 Task: Toggle the repository visibility of the repository "Javascript".
Action: Mouse moved to (1313, 245)
Screenshot: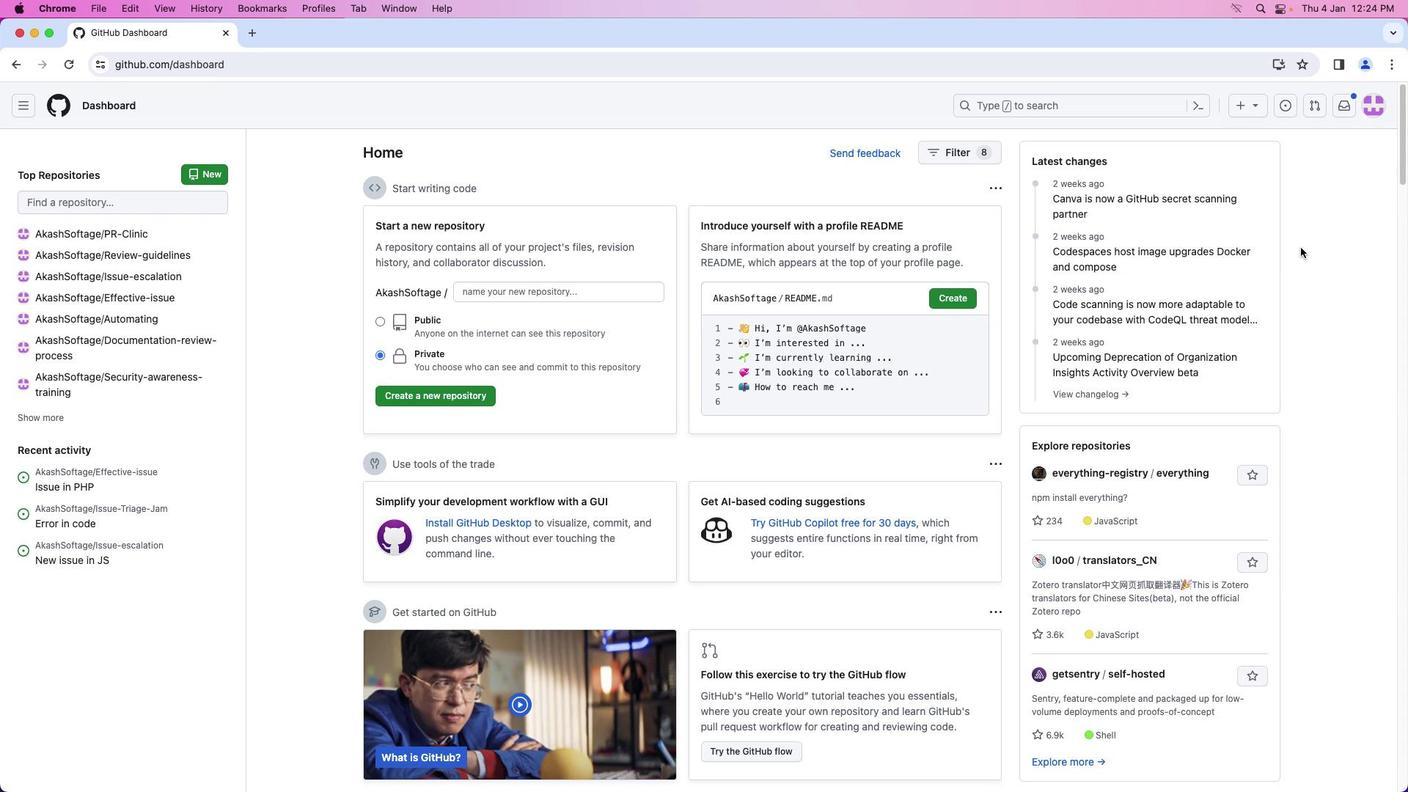 
Action: Mouse pressed left at (1313, 245)
Screenshot: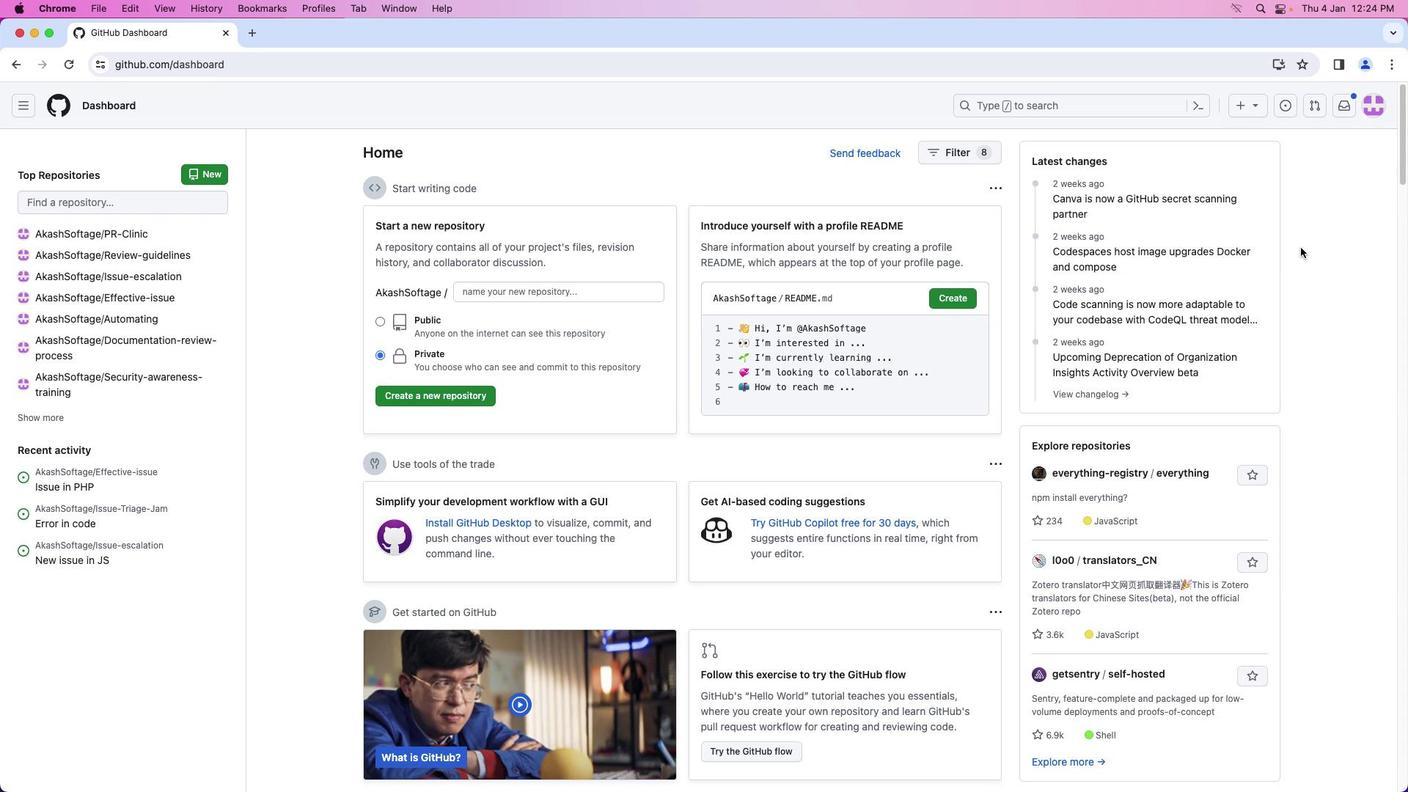 
Action: Mouse moved to (1367, 107)
Screenshot: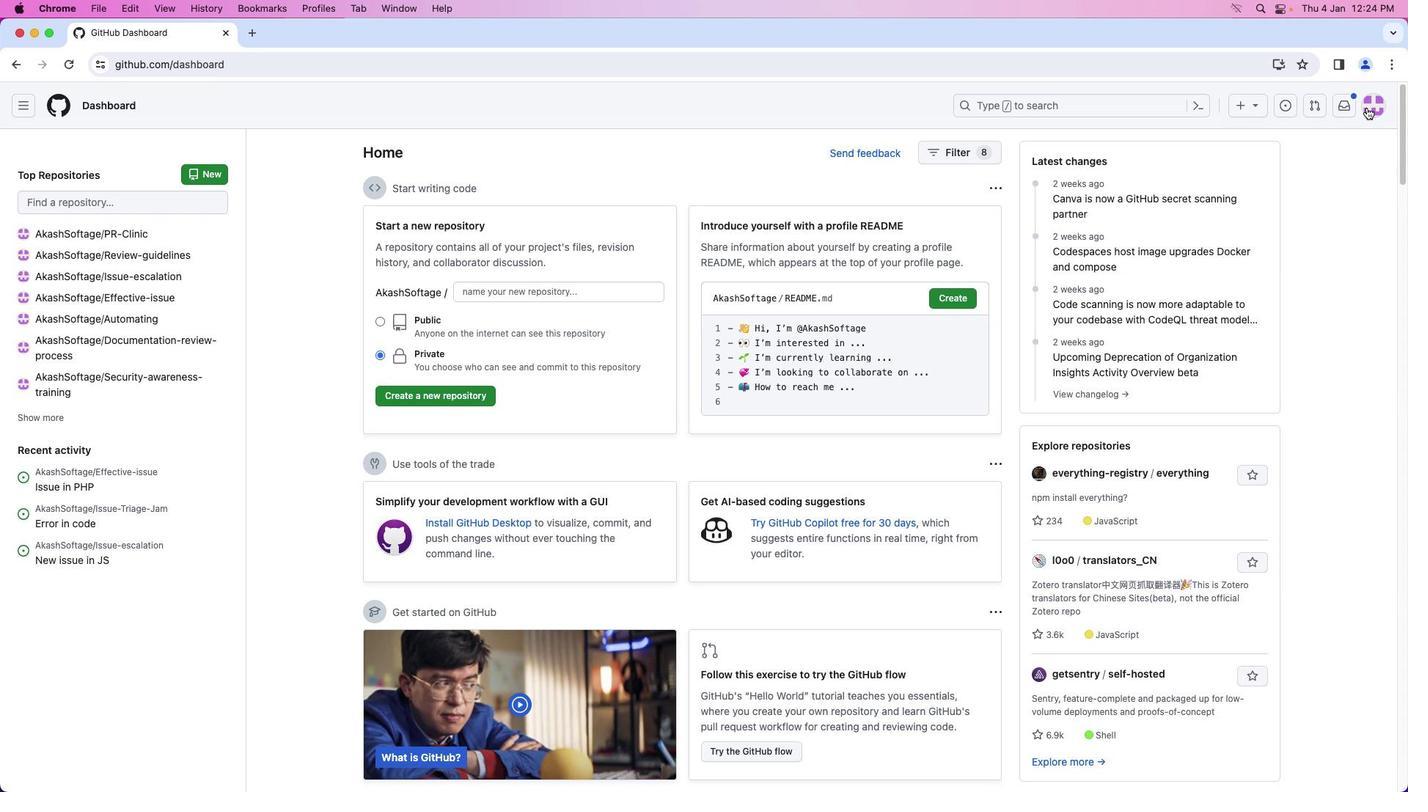 
Action: Mouse pressed left at (1367, 107)
Screenshot: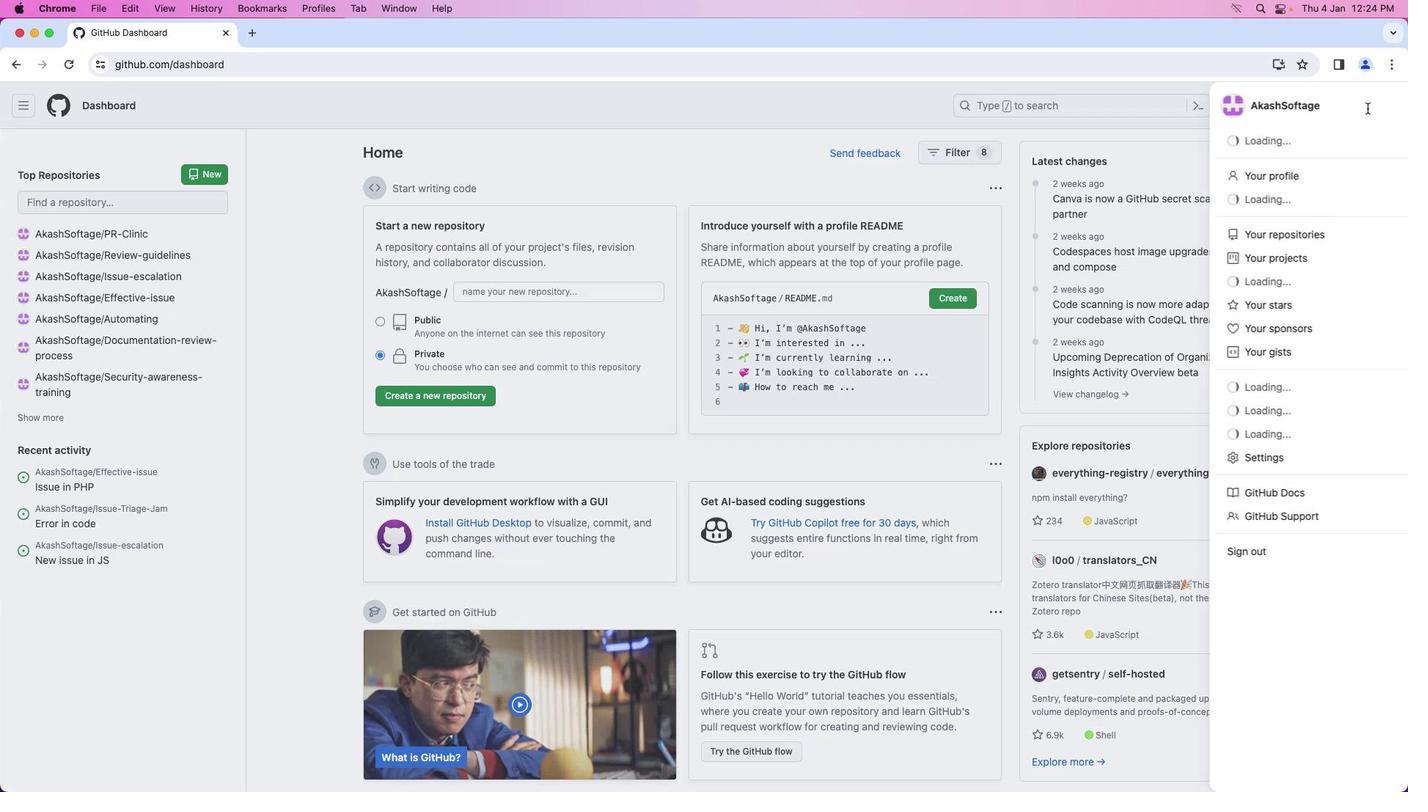 
Action: Mouse moved to (1305, 231)
Screenshot: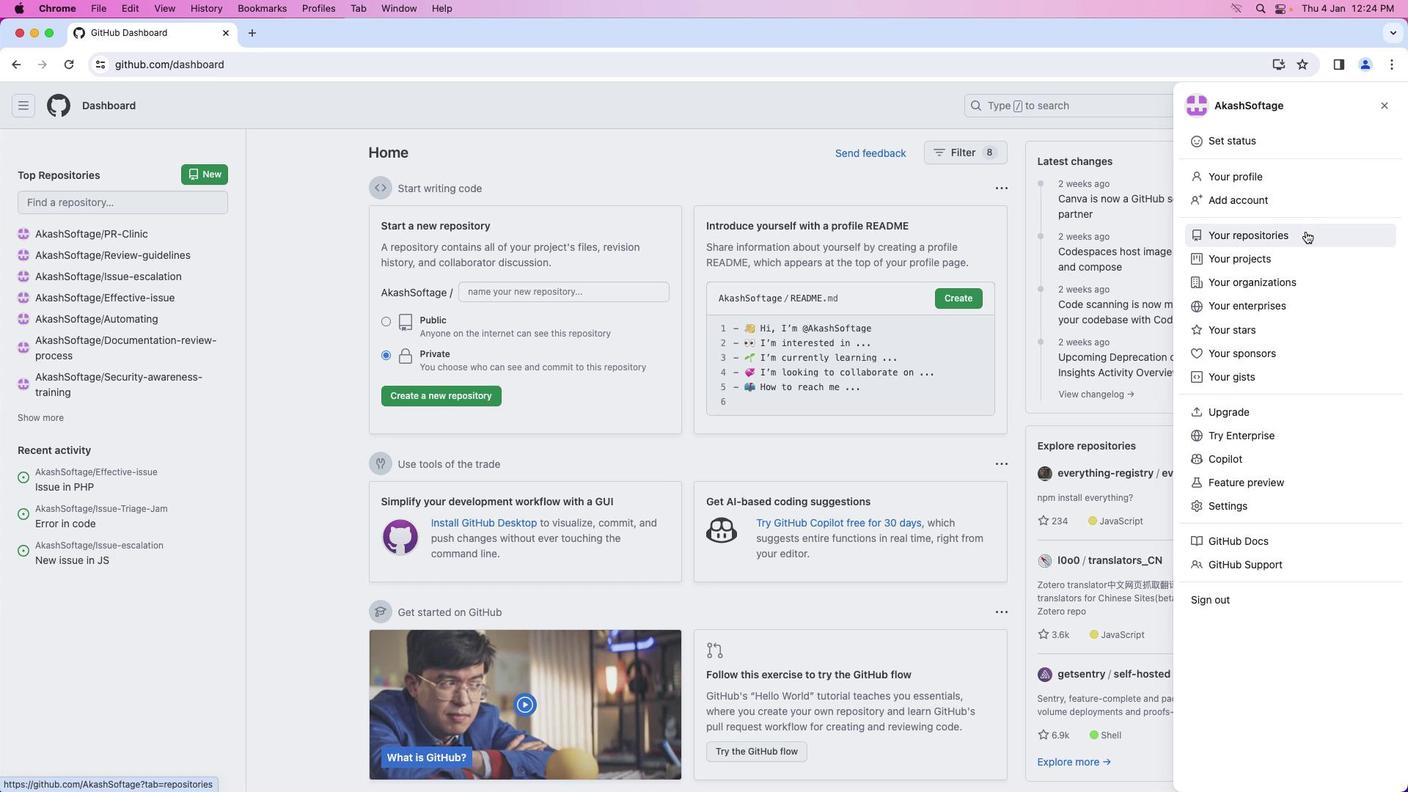 
Action: Mouse pressed left at (1305, 231)
Screenshot: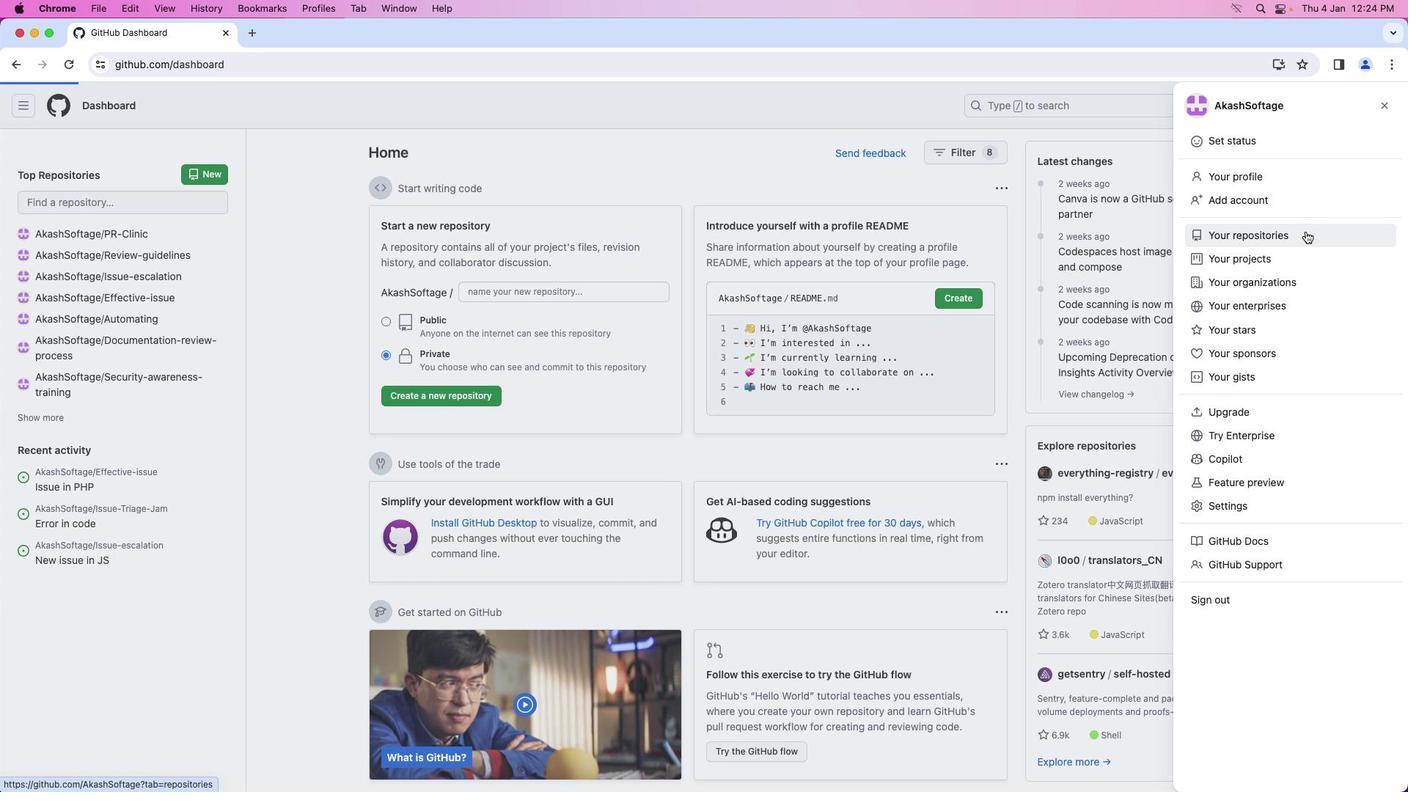 
Action: Mouse moved to (497, 243)
Screenshot: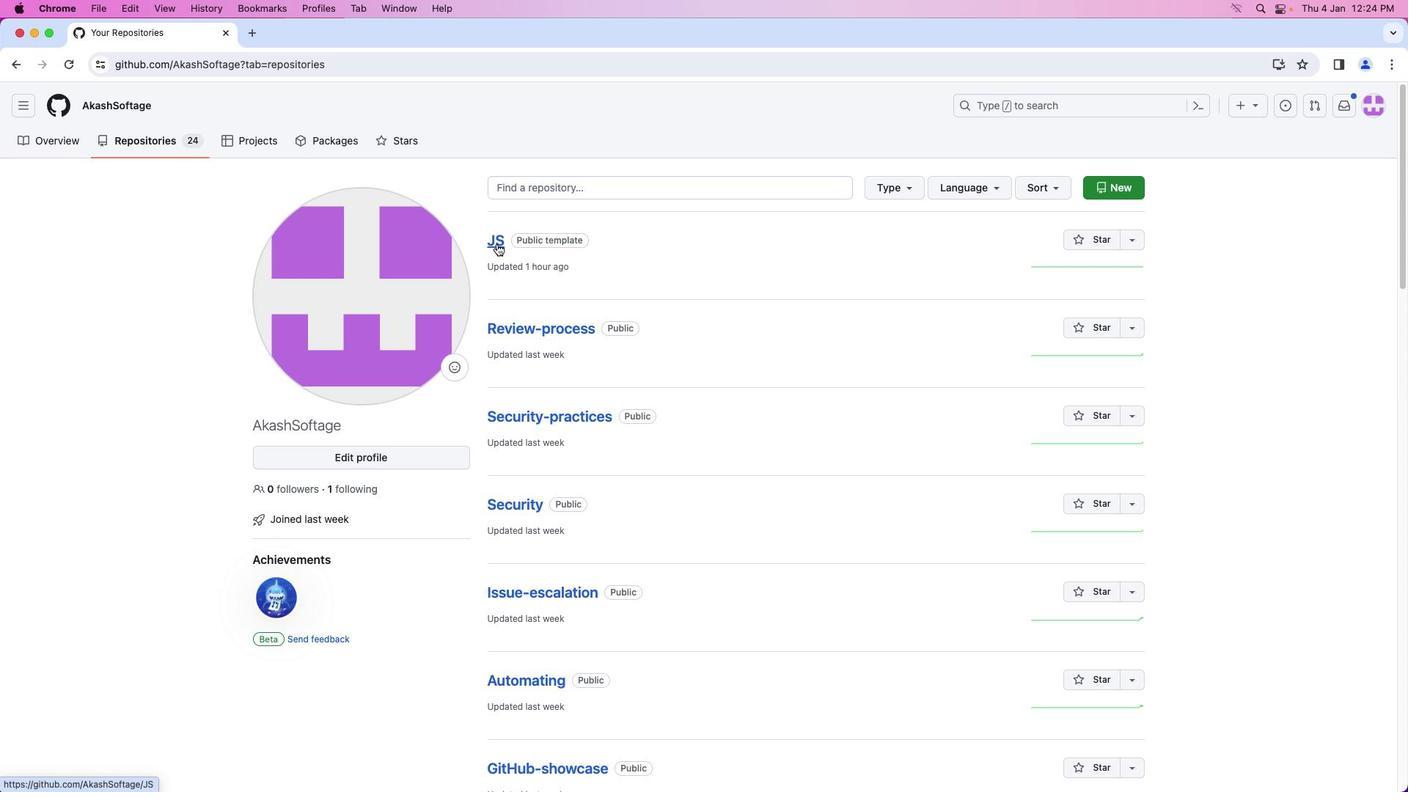 
Action: Mouse pressed left at (497, 243)
Screenshot: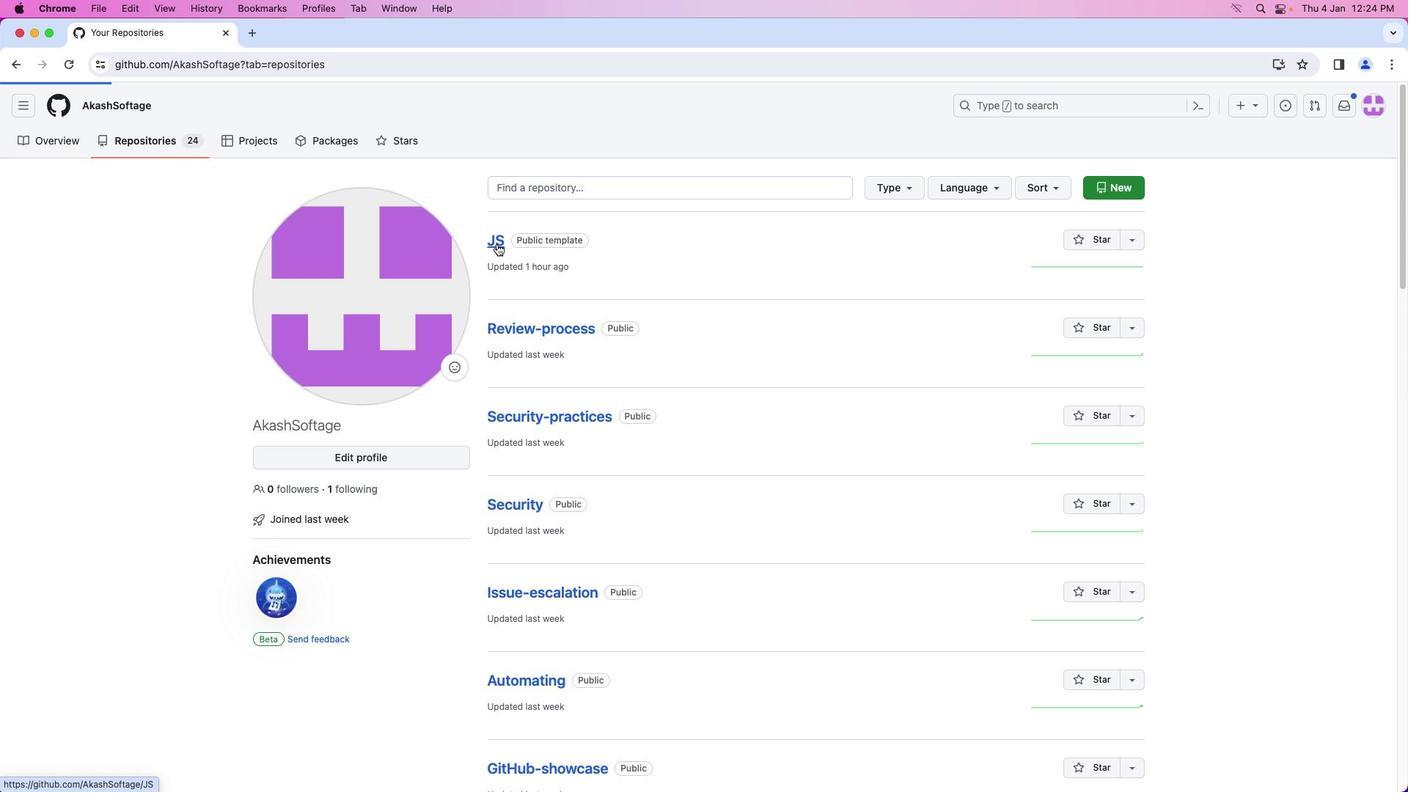 
Action: Mouse moved to (696, 145)
Screenshot: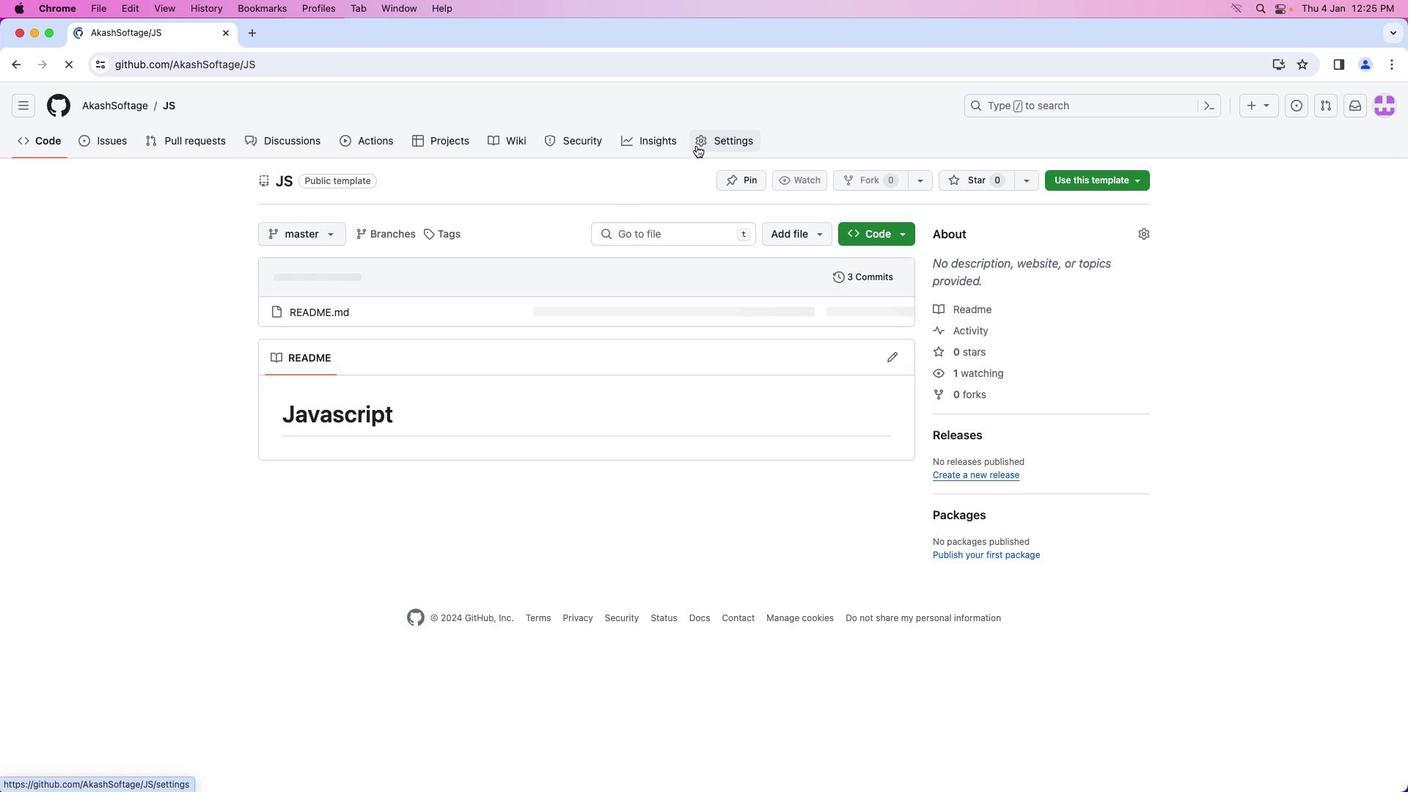 
Action: Mouse pressed left at (696, 145)
Screenshot: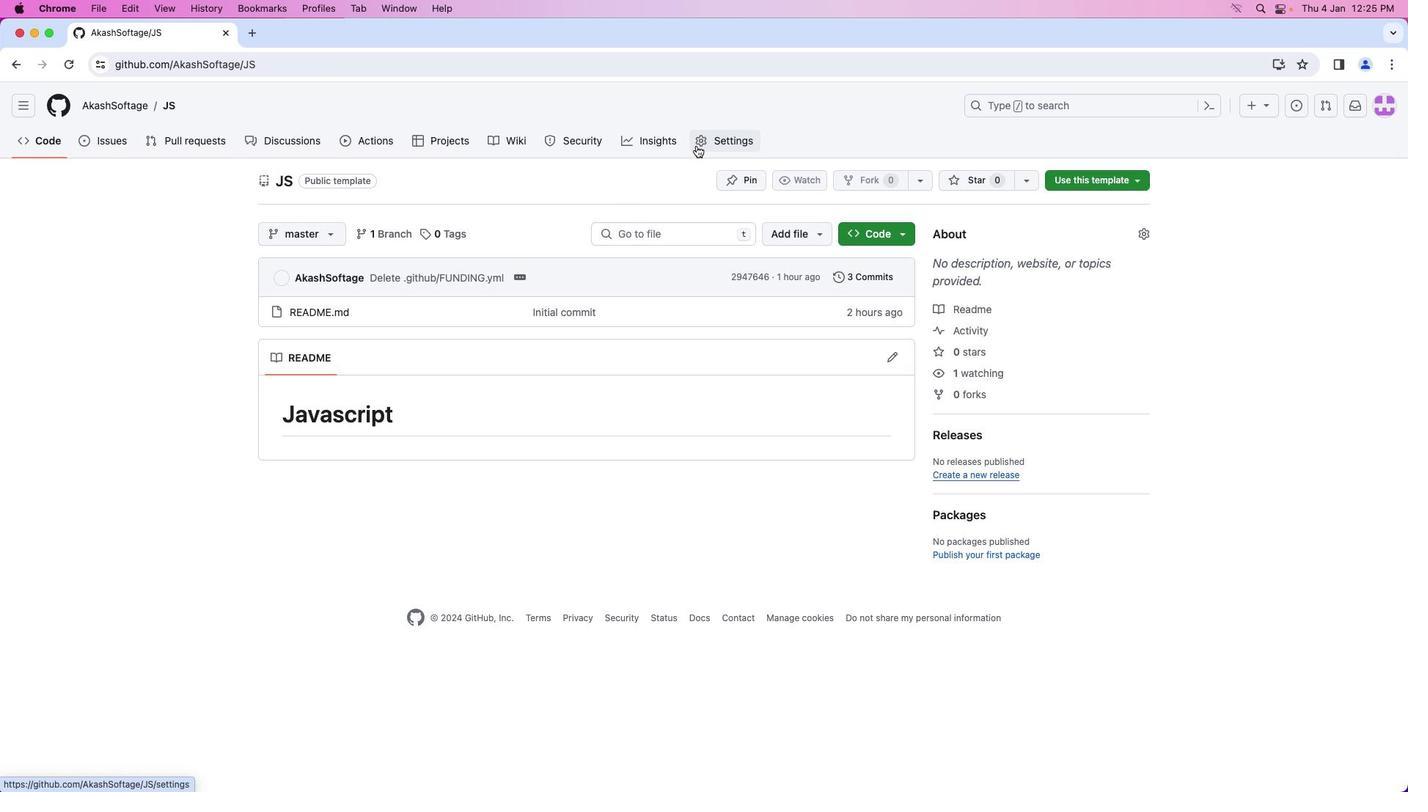 
Action: Mouse moved to (663, 337)
Screenshot: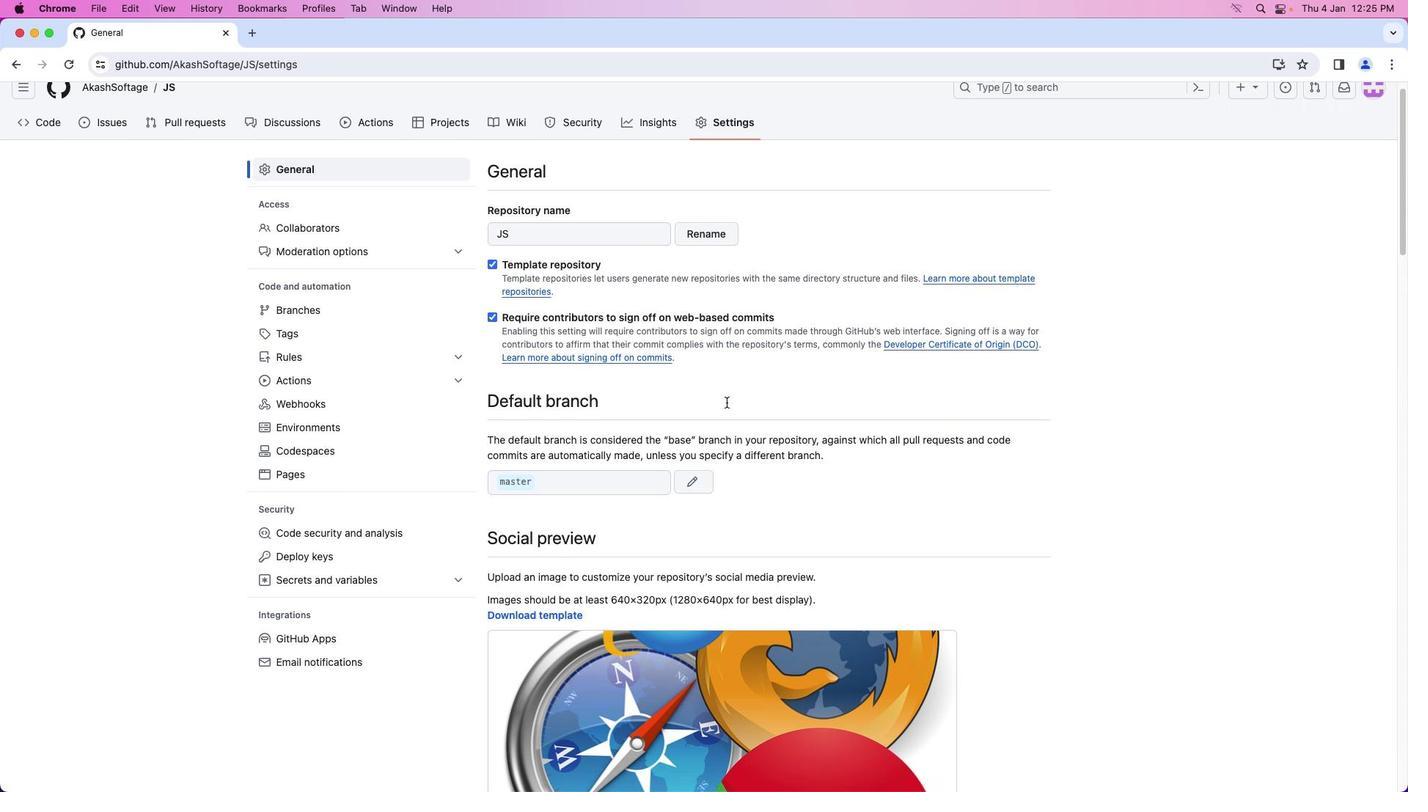 
Action: Mouse scrolled (663, 337) with delta (0, 0)
Screenshot: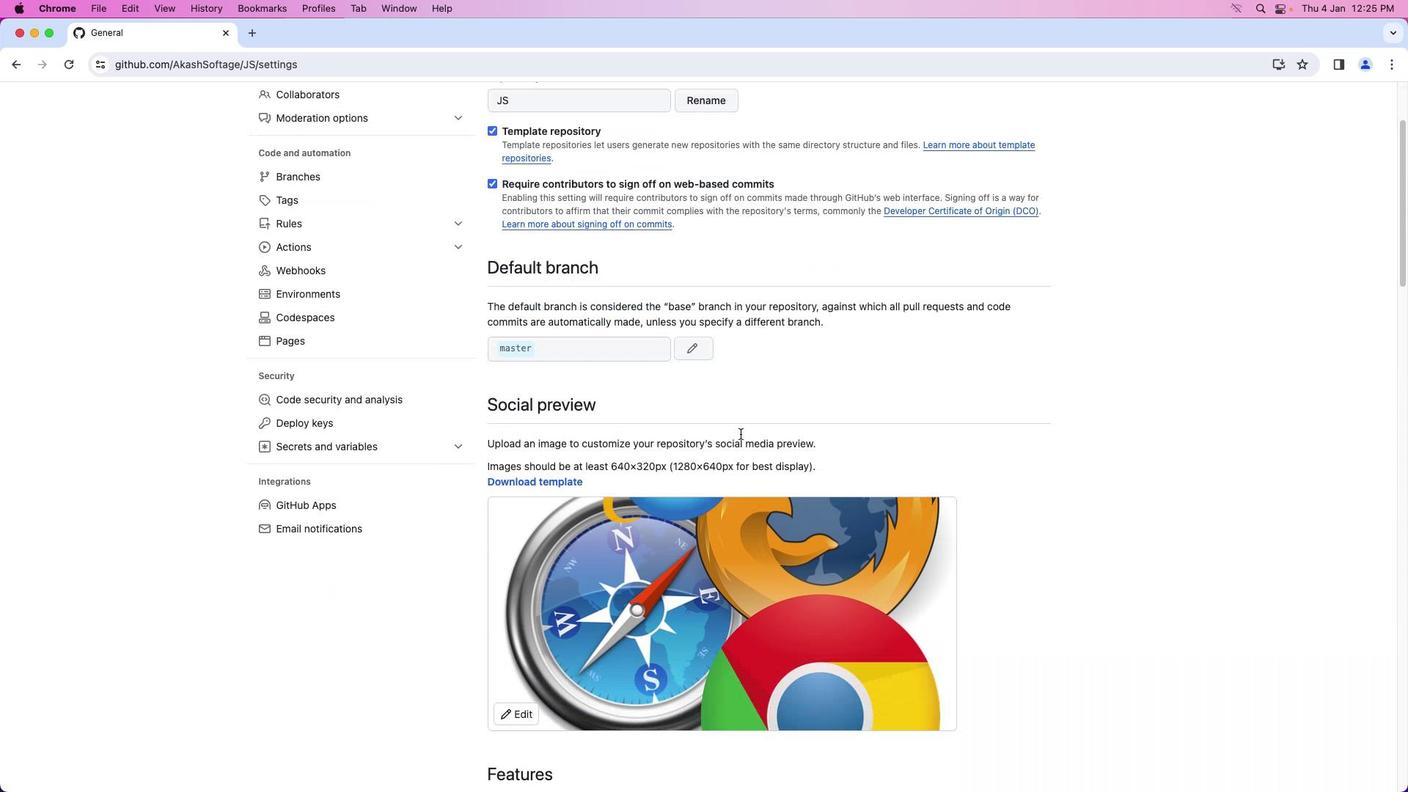 
Action: Mouse scrolled (663, 337) with delta (0, 0)
Screenshot: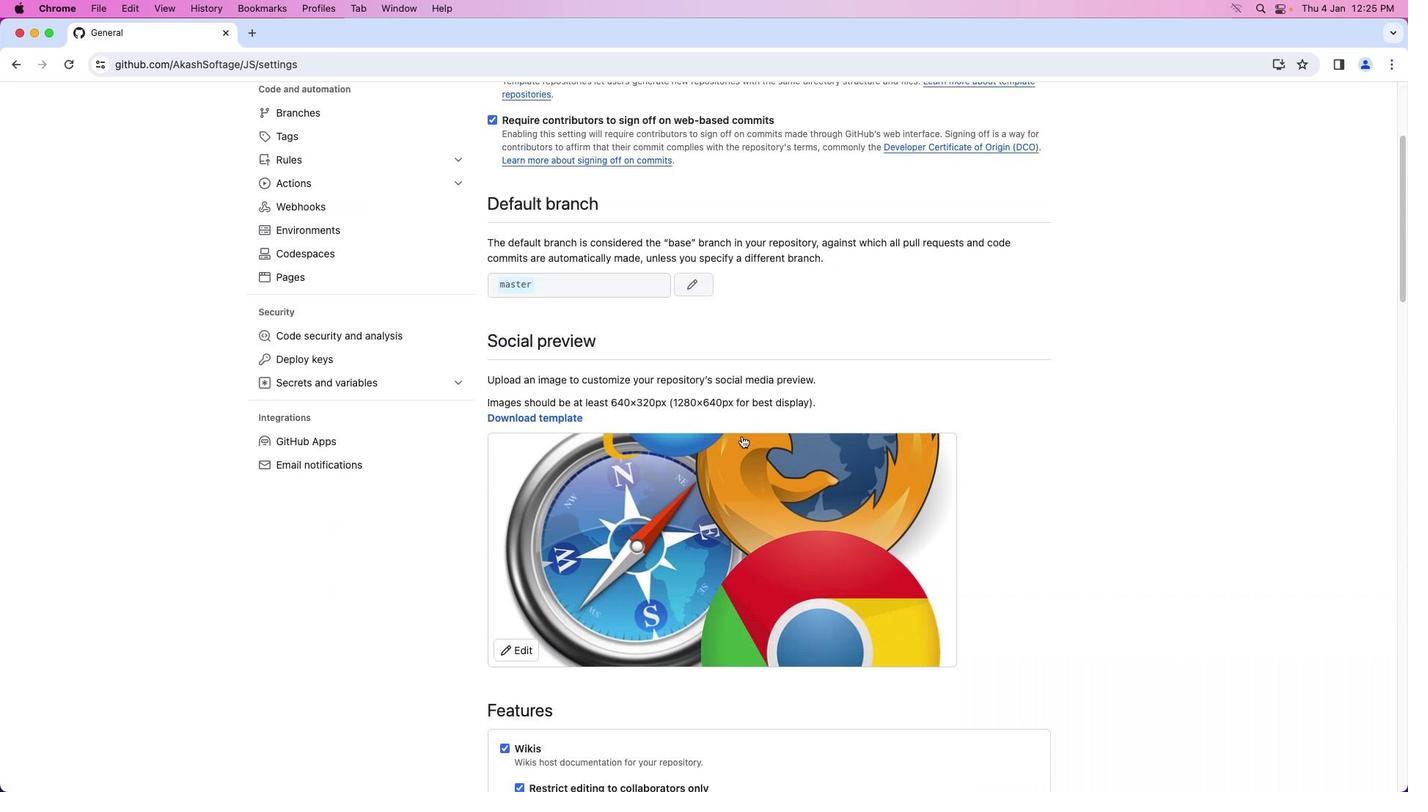 
Action: Mouse moved to (664, 338)
Screenshot: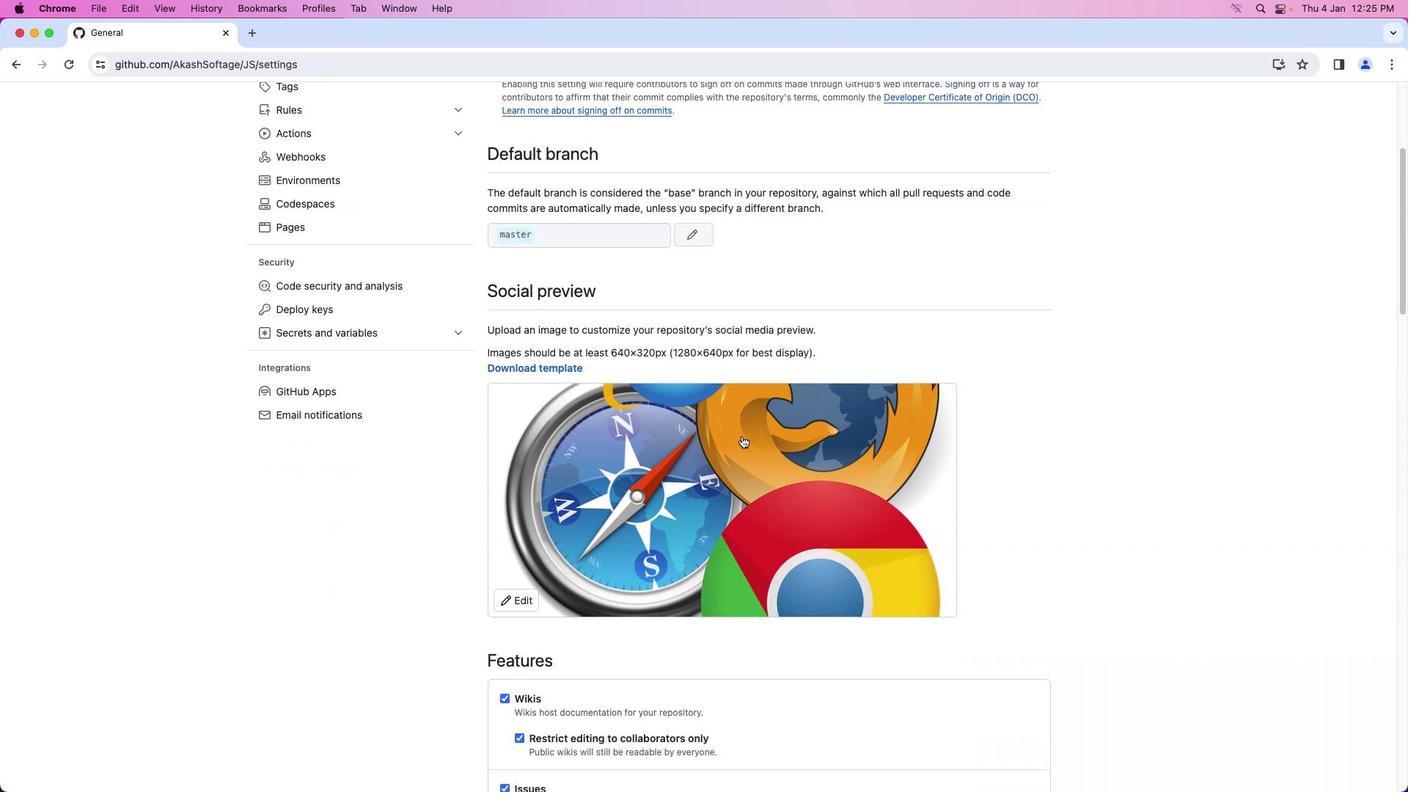 
Action: Mouse scrolled (664, 338) with delta (0, 0)
Screenshot: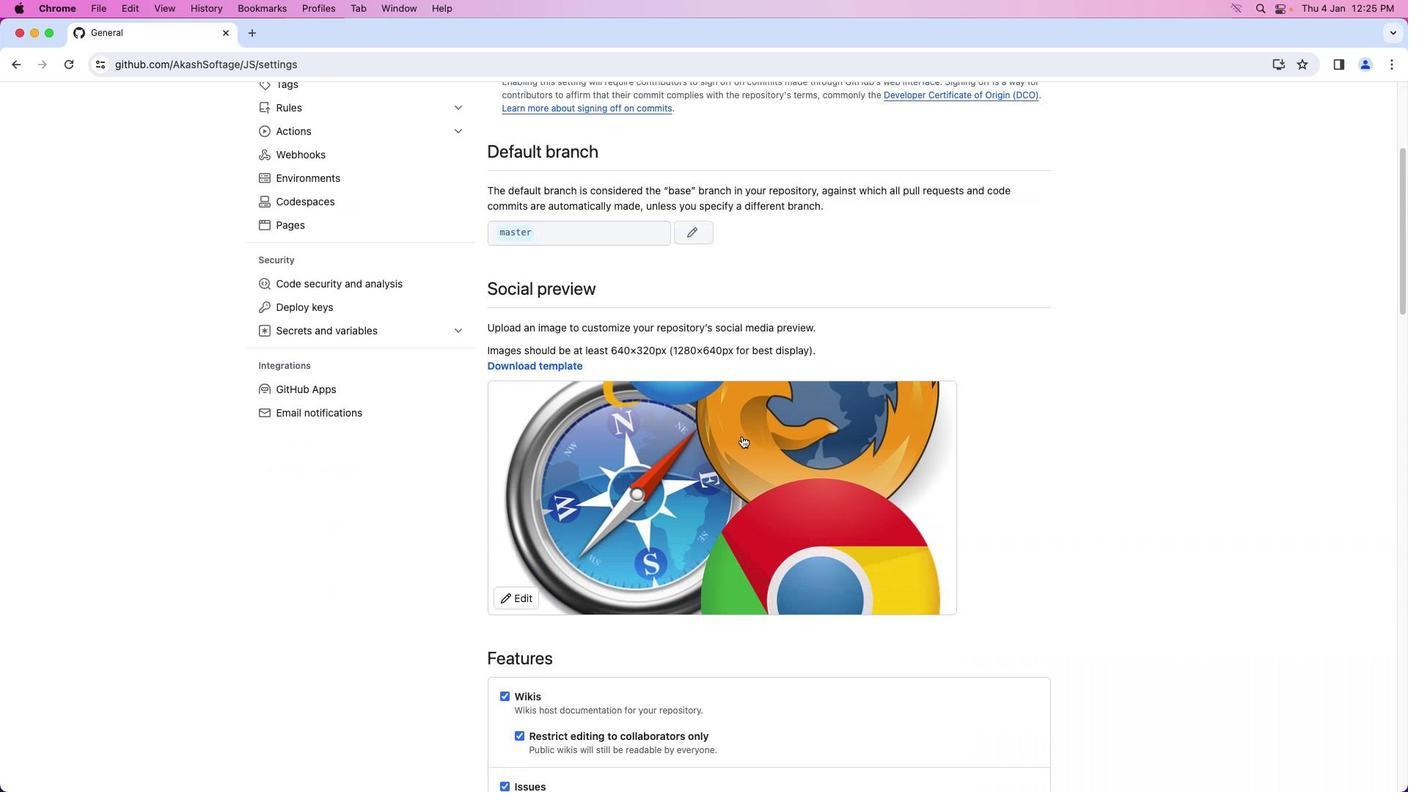 
Action: Mouse moved to (685, 358)
Screenshot: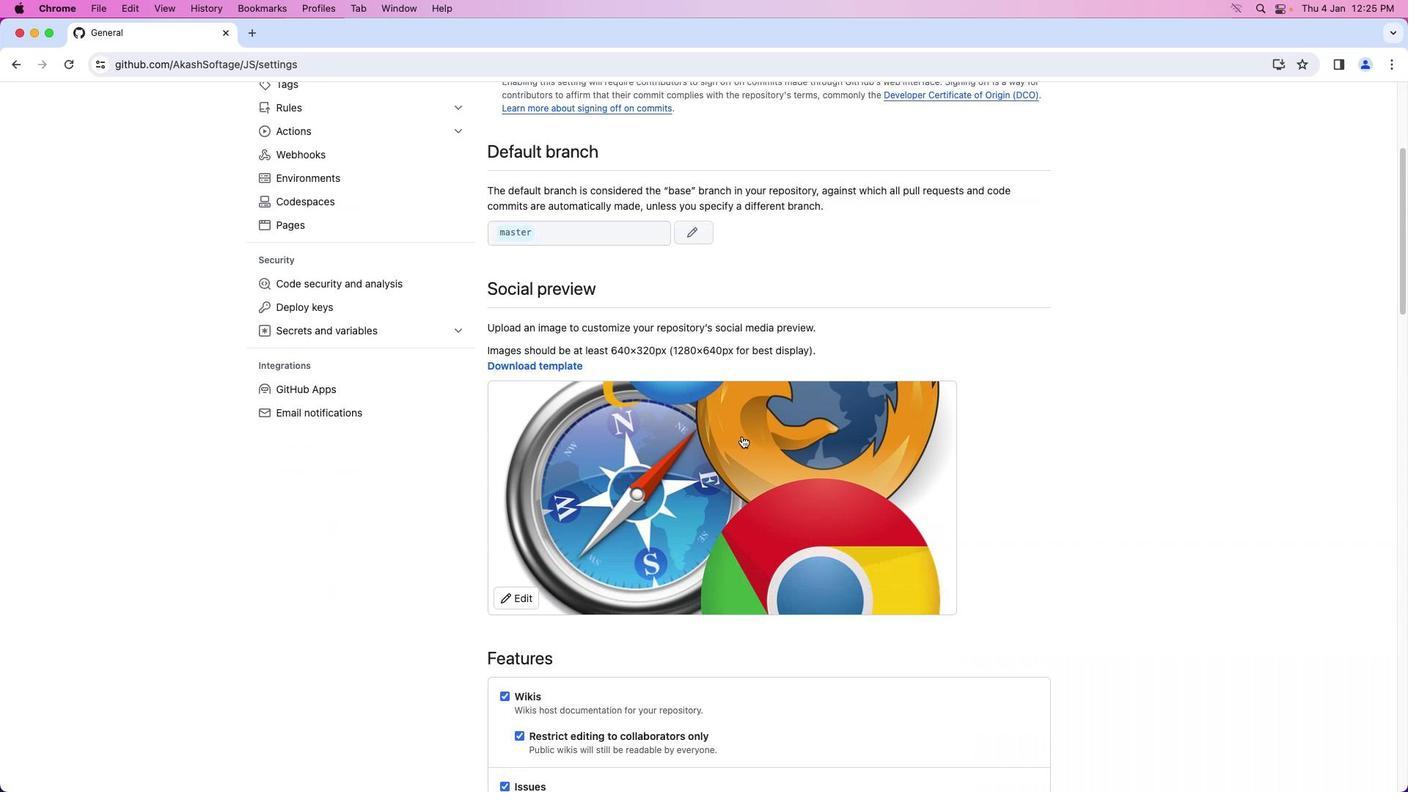
Action: Mouse scrolled (685, 358) with delta (0, -1)
Screenshot: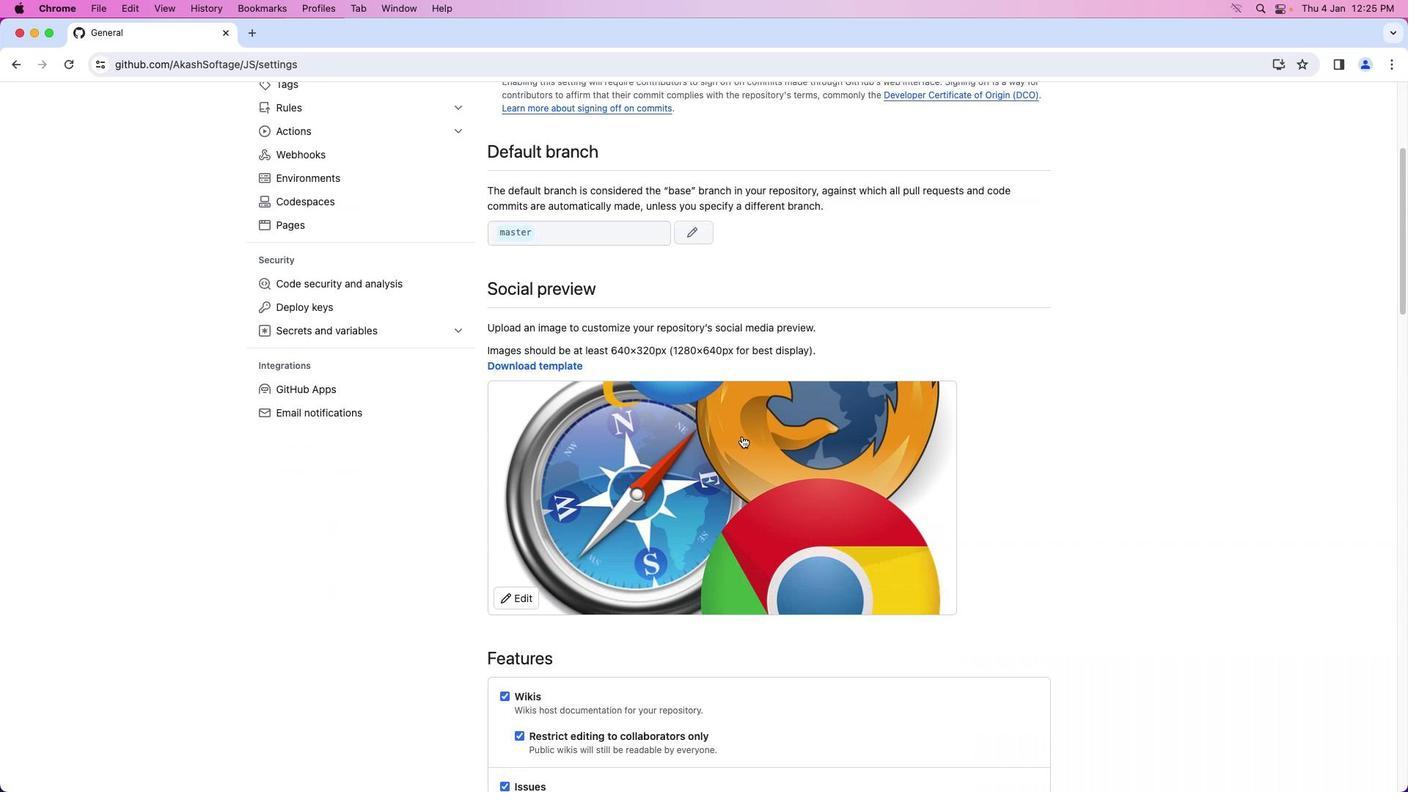 
Action: Mouse moved to (723, 399)
Screenshot: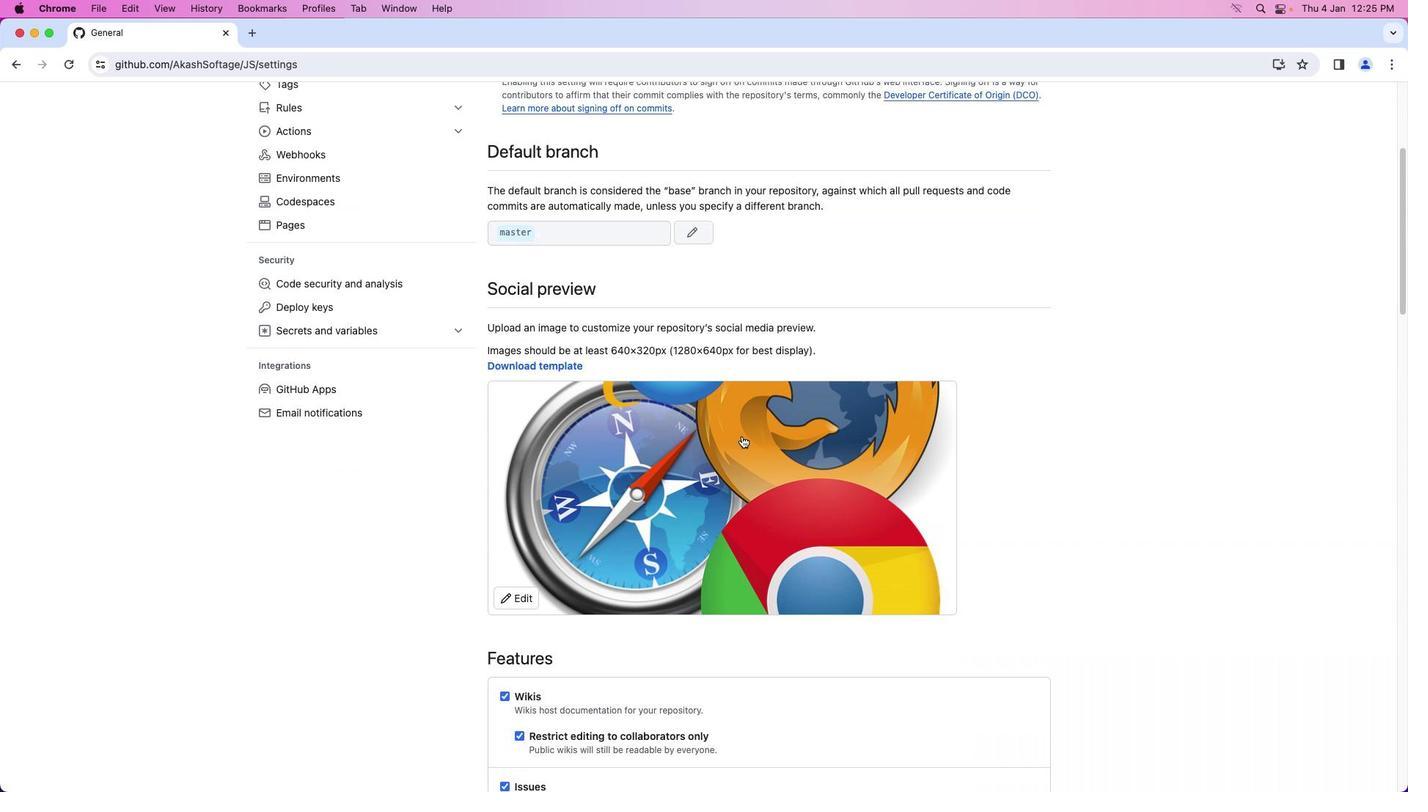 
Action: Mouse scrolled (723, 399) with delta (0, -2)
Screenshot: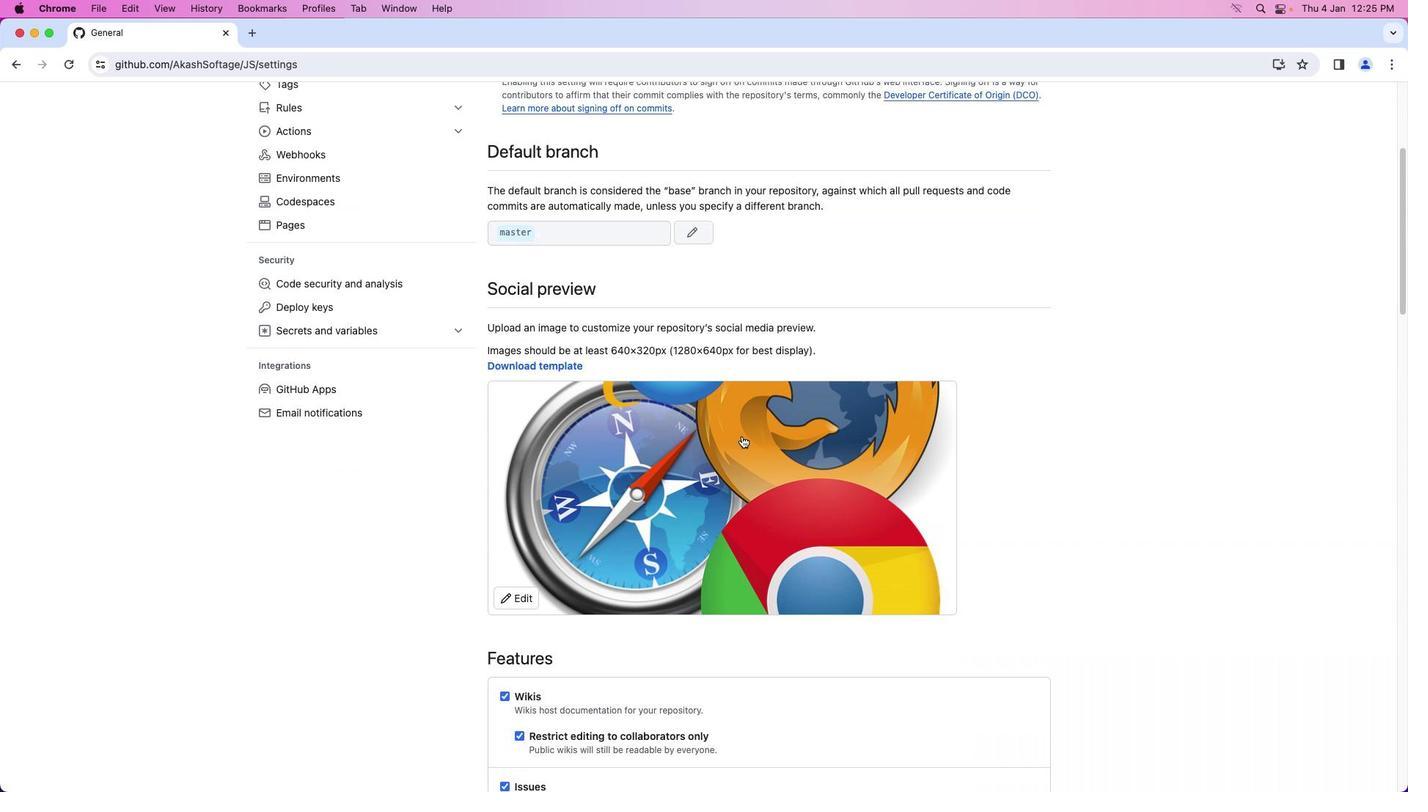 
Action: Mouse moved to (742, 436)
Screenshot: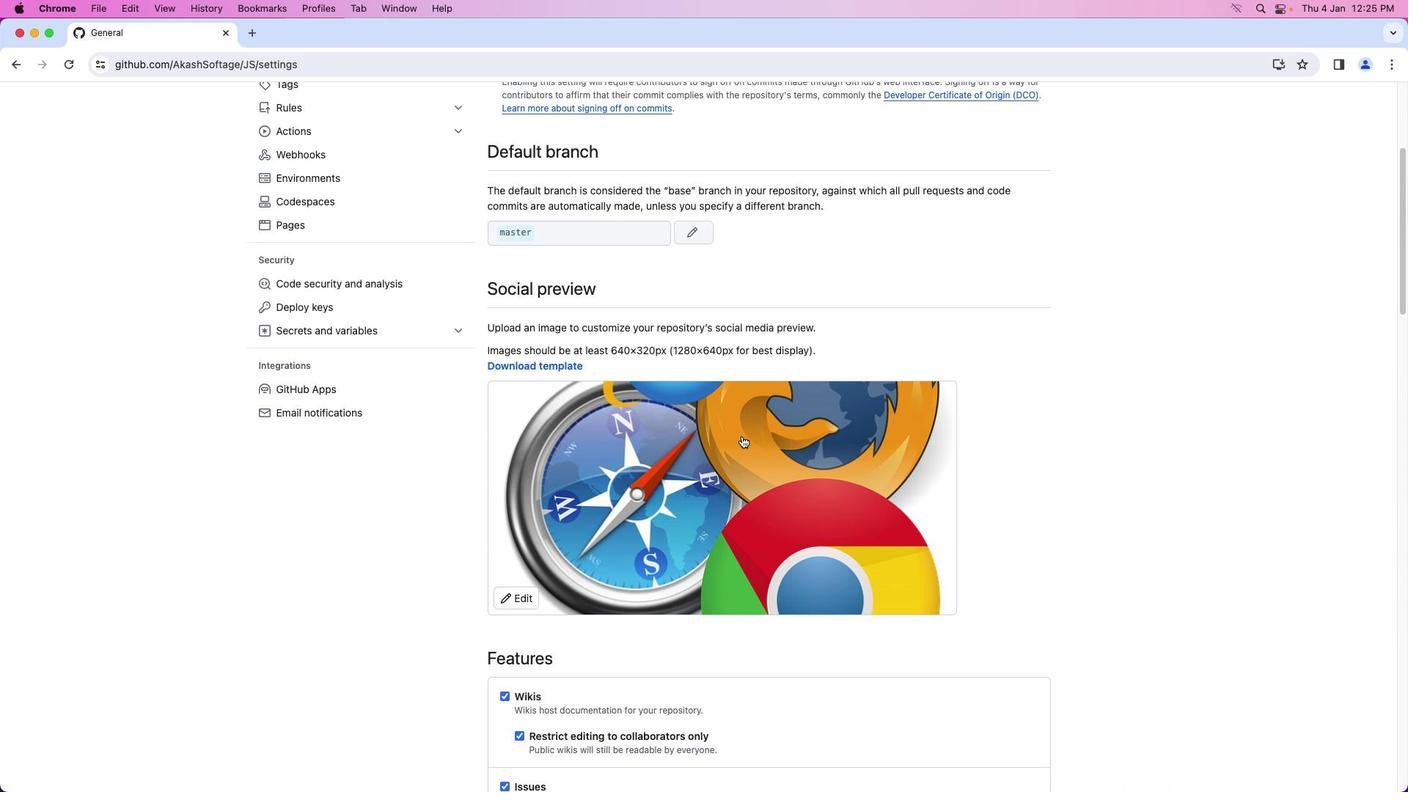 
Action: Mouse scrolled (742, 436) with delta (0, 0)
Screenshot: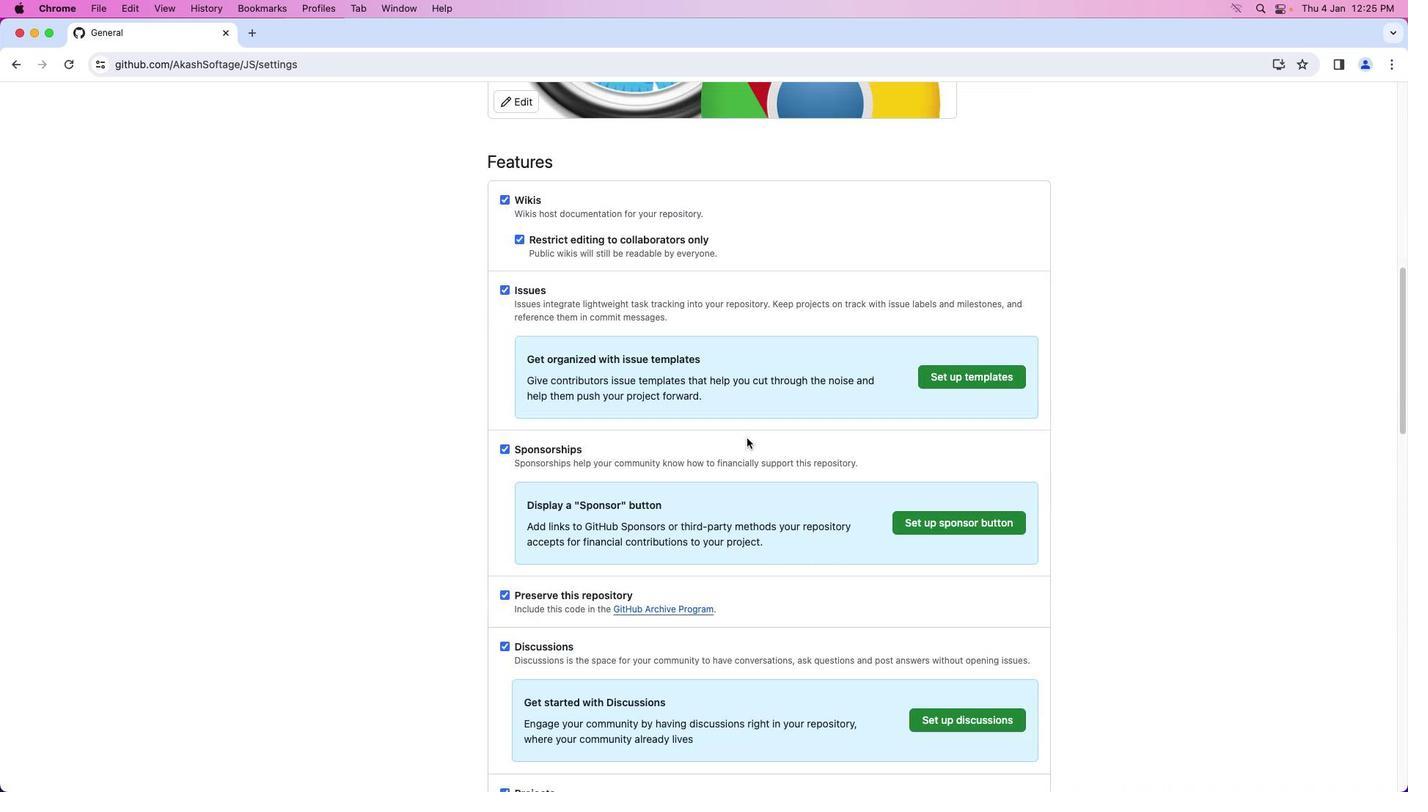 
Action: Mouse moved to (742, 437)
Screenshot: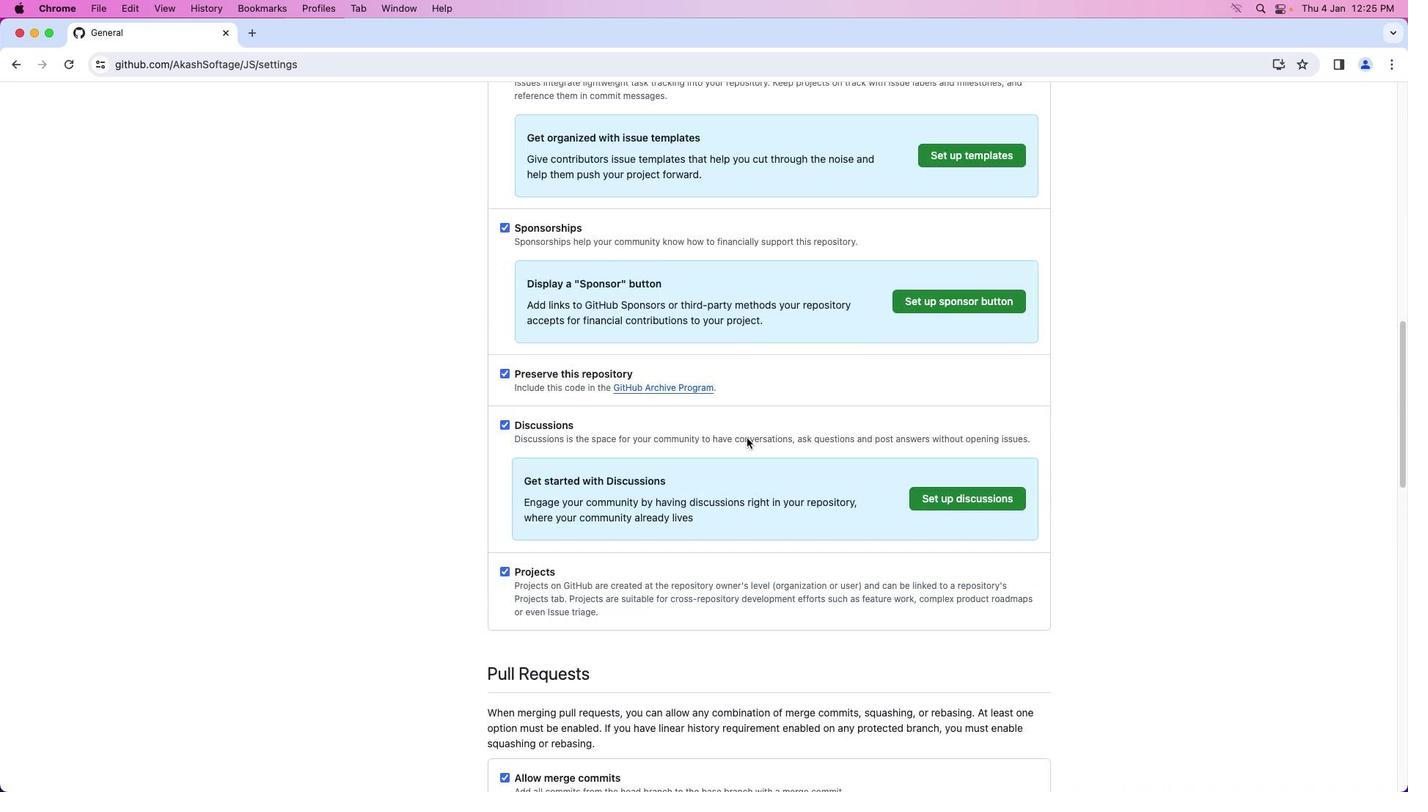 
Action: Mouse scrolled (742, 437) with delta (0, 0)
Screenshot: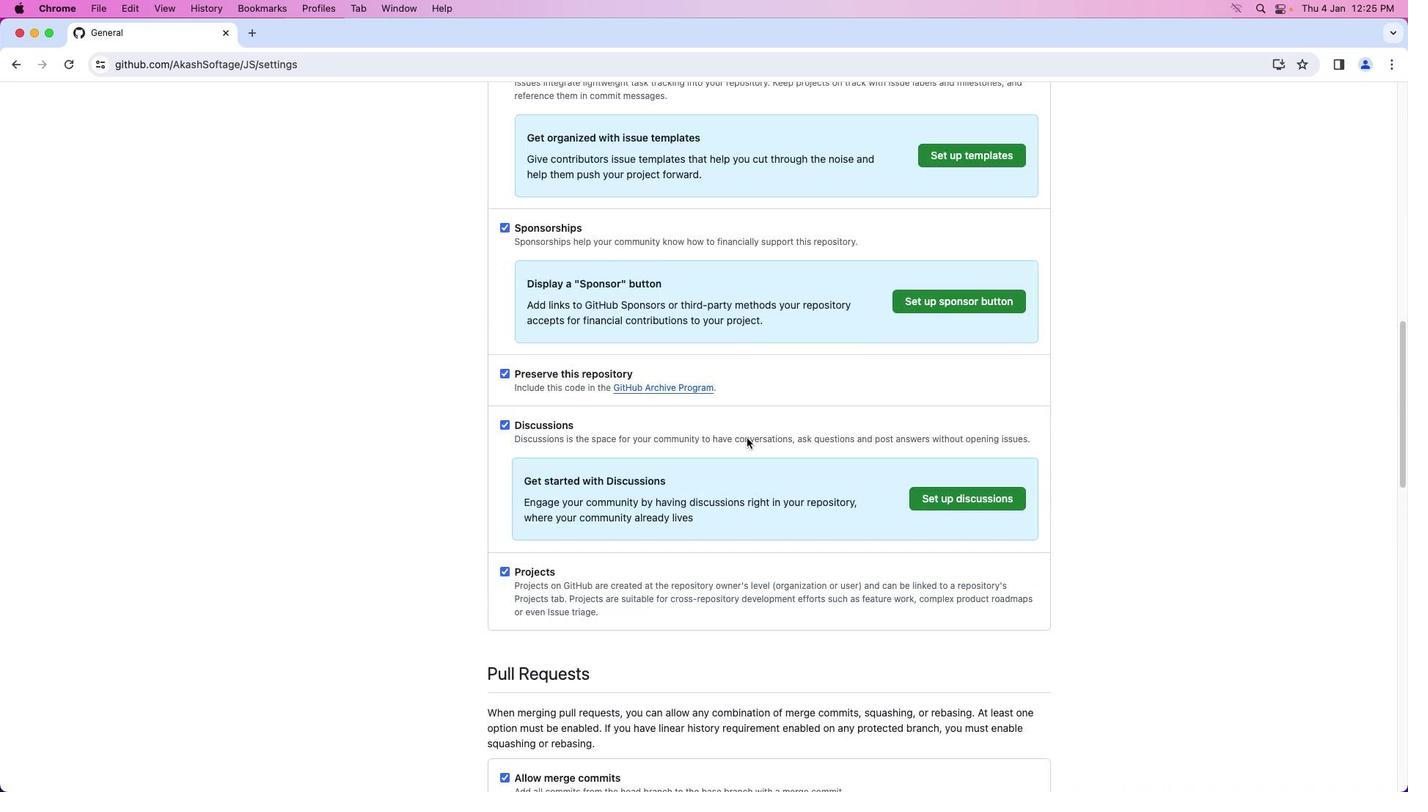 
Action: Mouse moved to (743, 437)
Screenshot: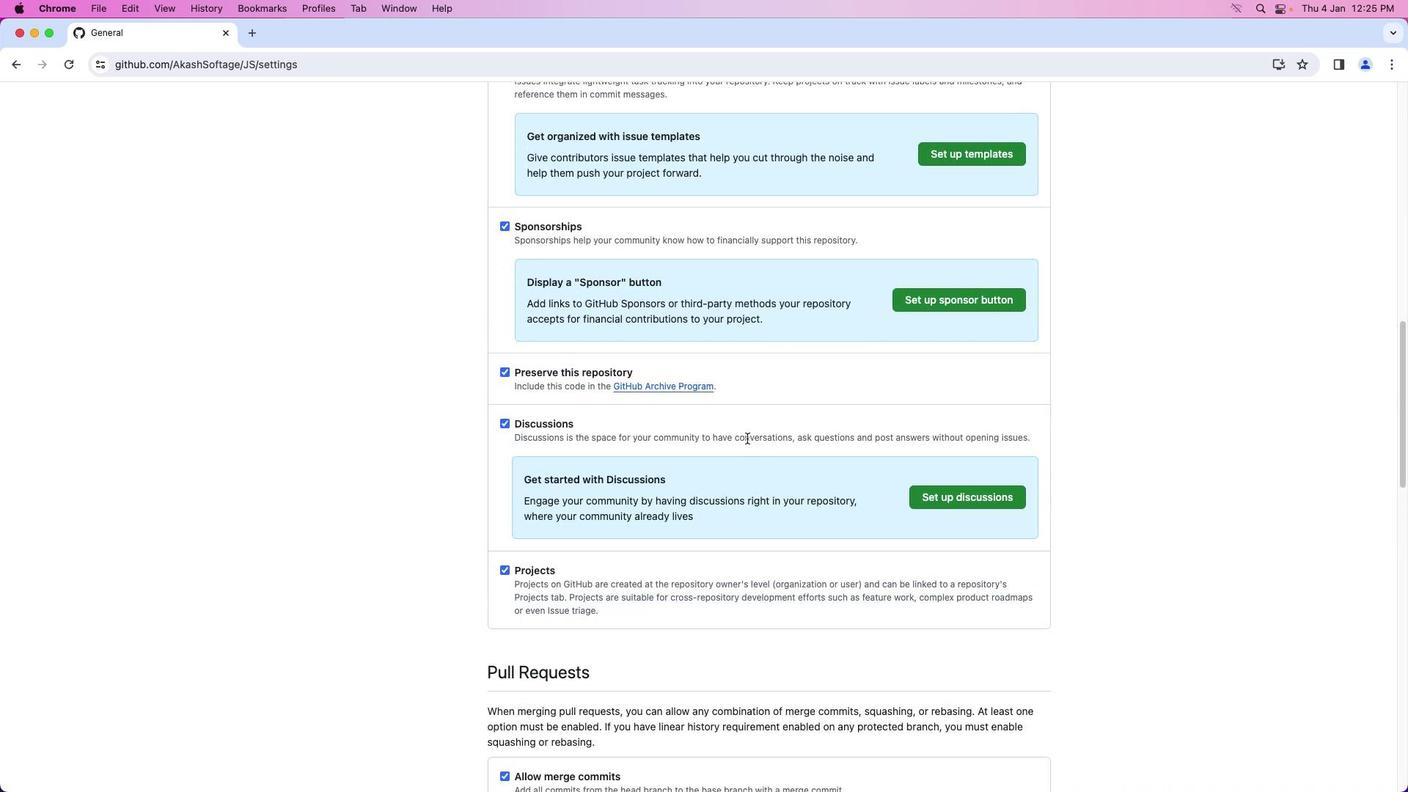 
Action: Mouse scrolled (743, 437) with delta (0, -1)
Screenshot: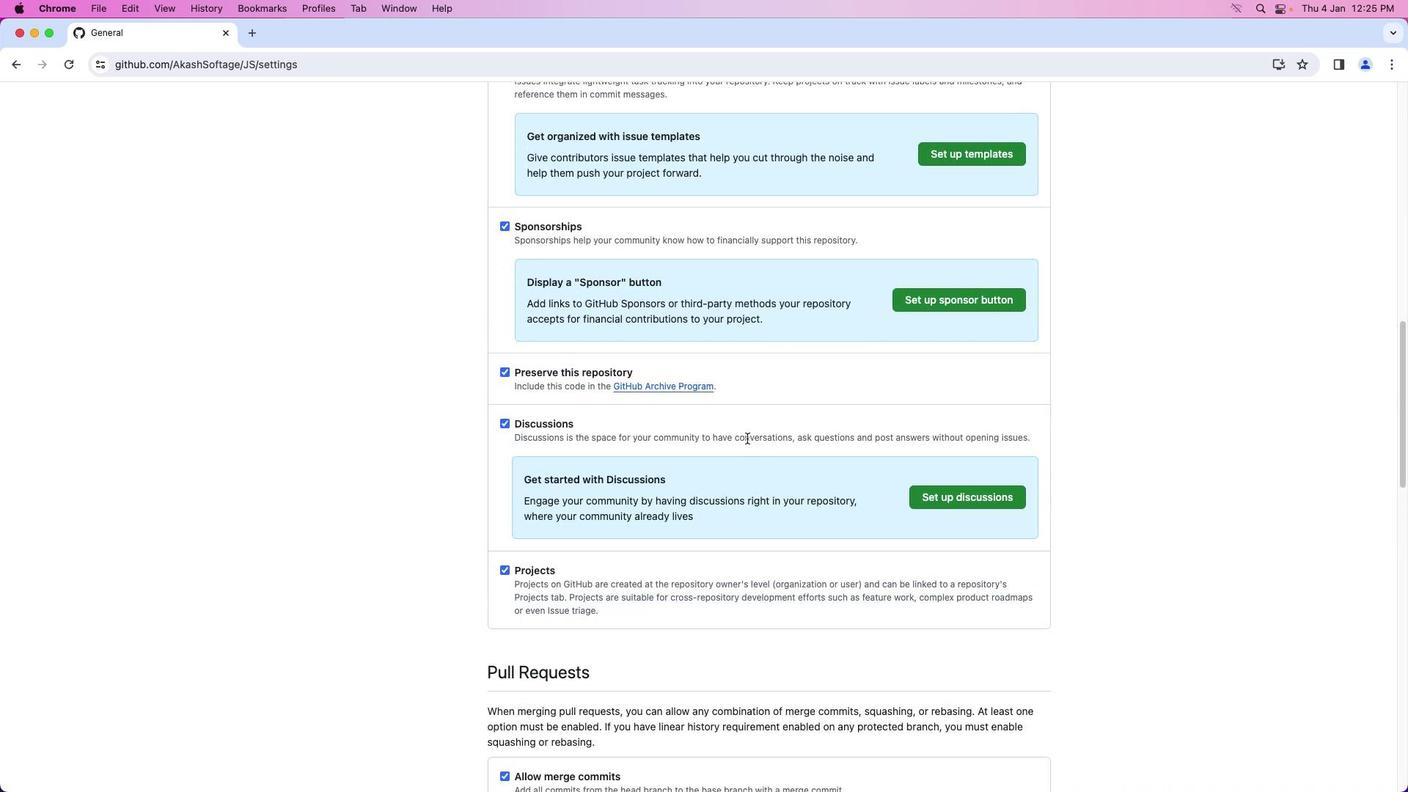 
Action: Mouse moved to (743, 437)
Screenshot: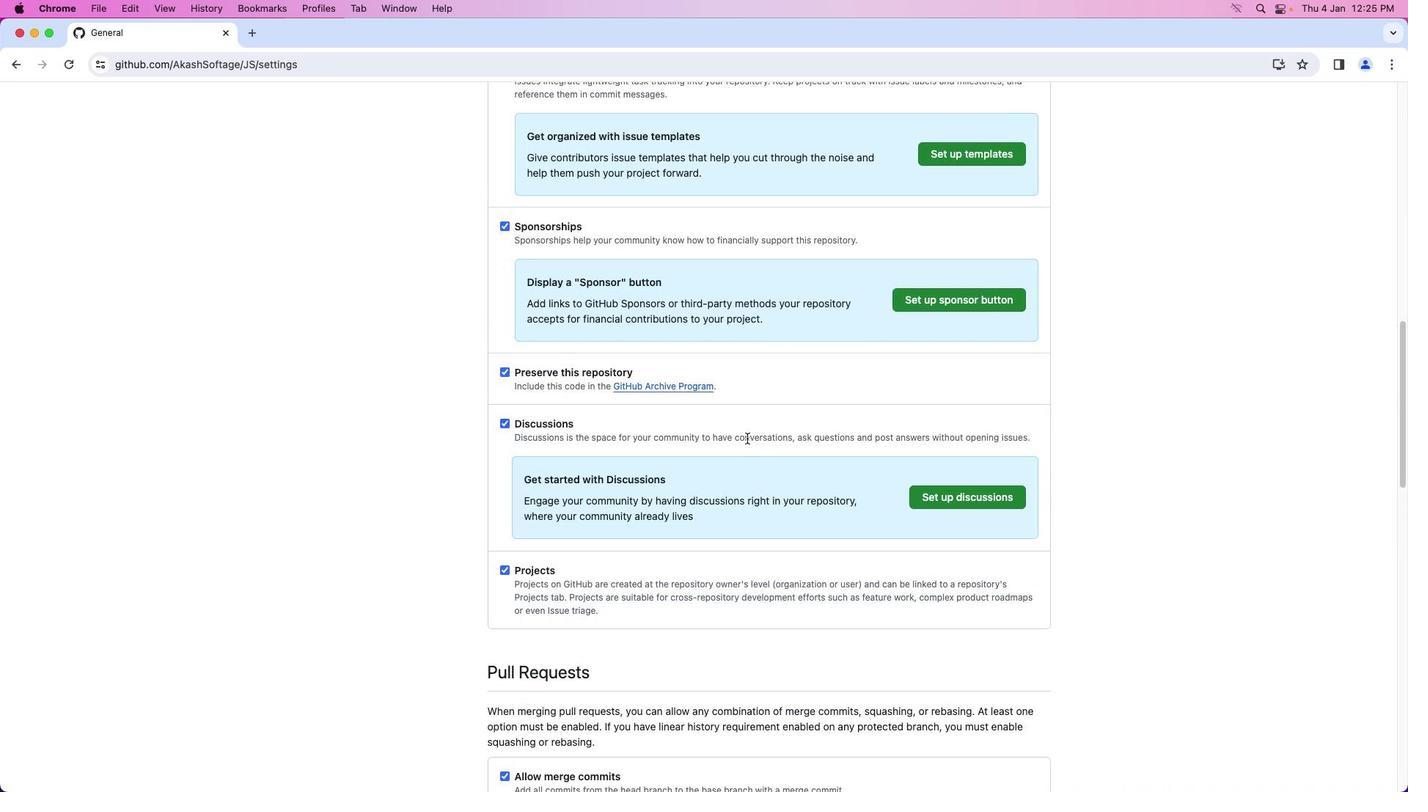 
Action: Mouse scrolled (743, 437) with delta (0, -2)
Screenshot: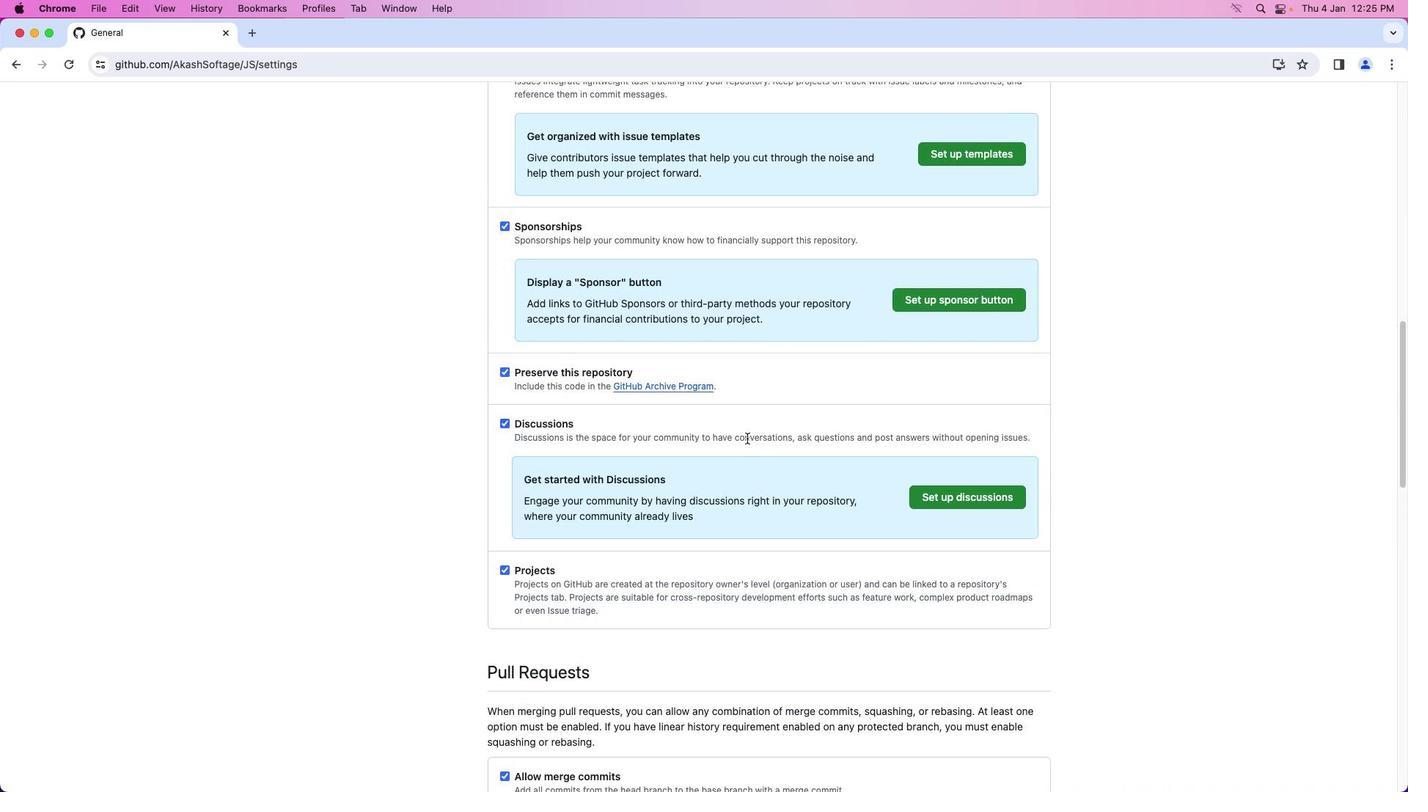 
Action: Mouse moved to (743, 437)
Screenshot: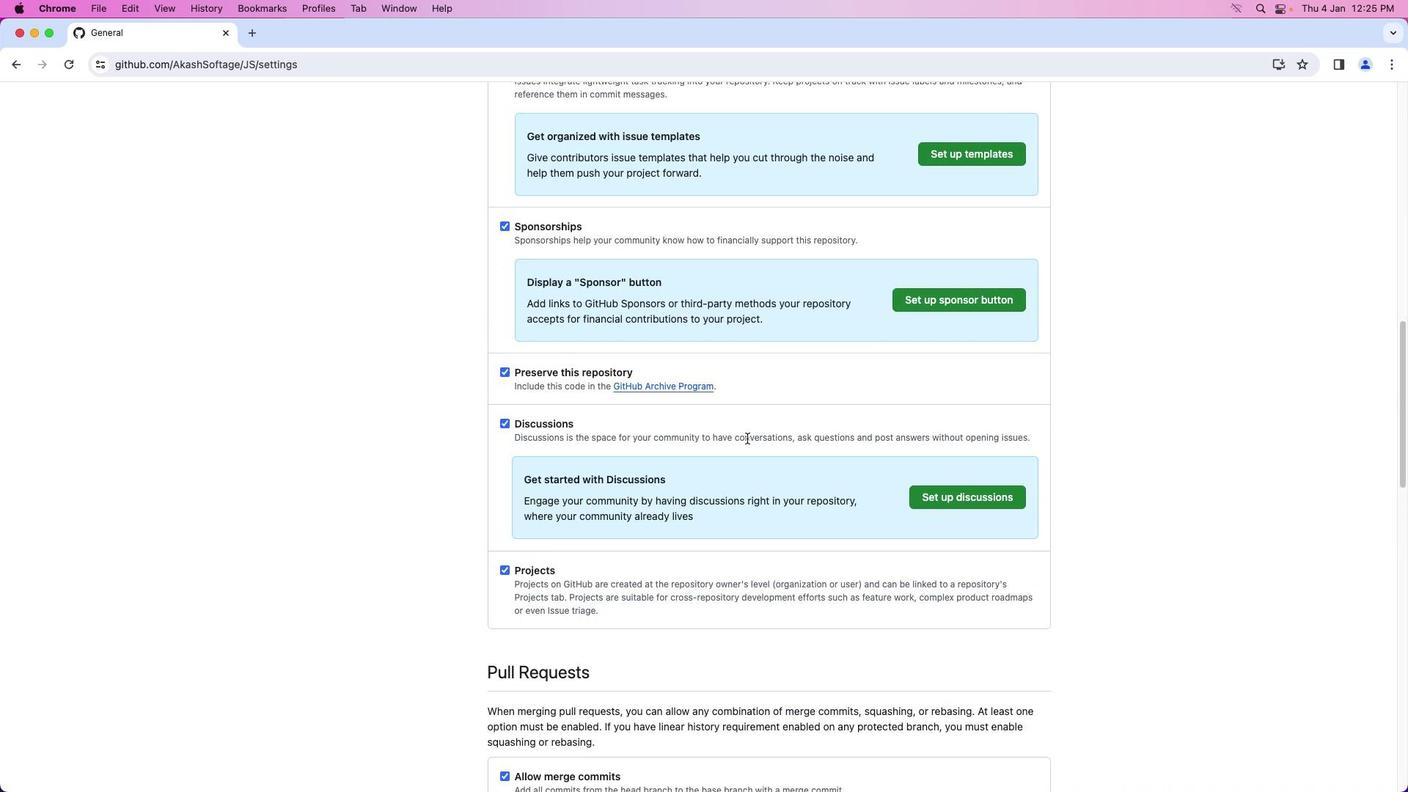 
Action: Mouse scrolled (743, 437) with delta (0, -3)
Screenshot: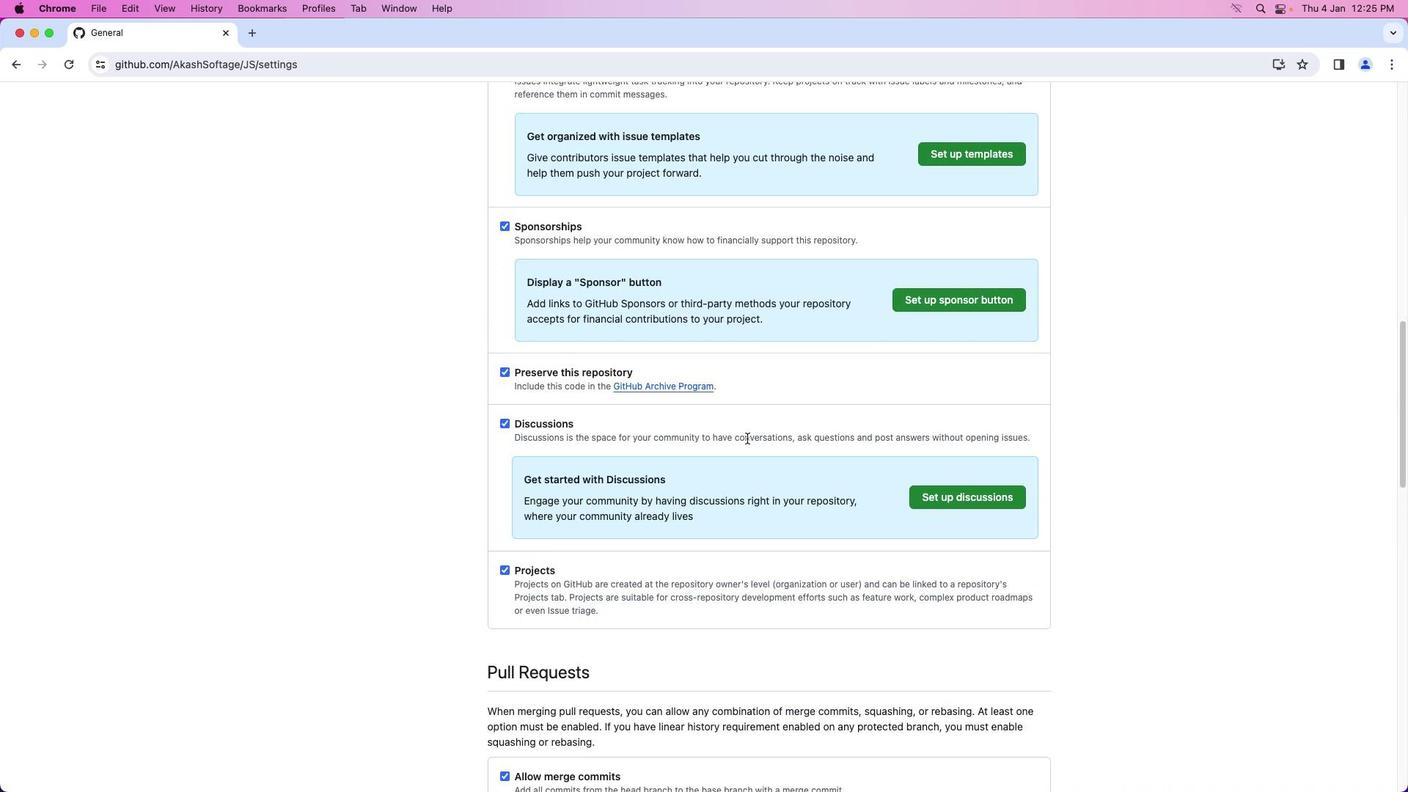 
Action: Mouse scrolled (743, 437) with delta (0, -4)
Screenshot: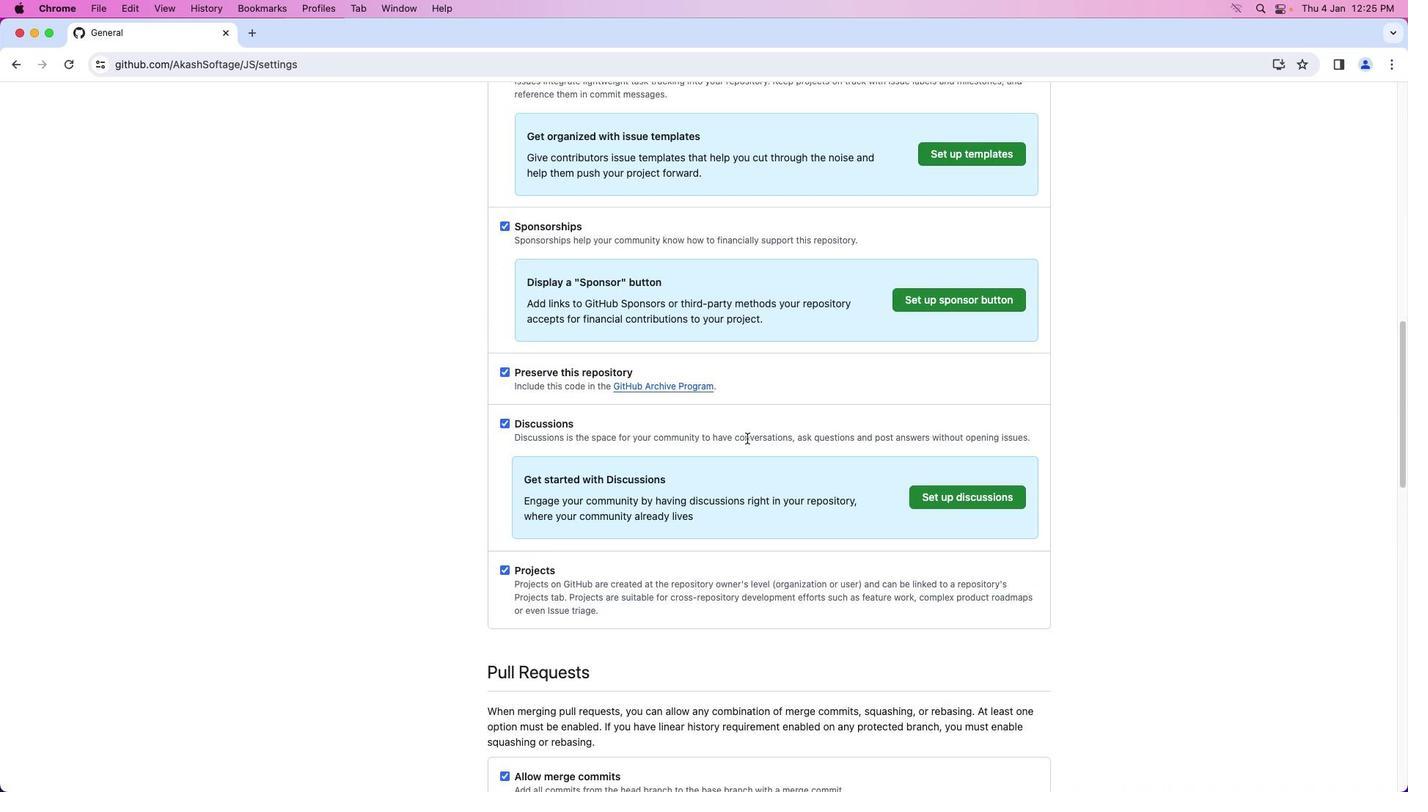 
Action: Mouse scrolled (743, 437) with delta (0, -4)
Screenshot: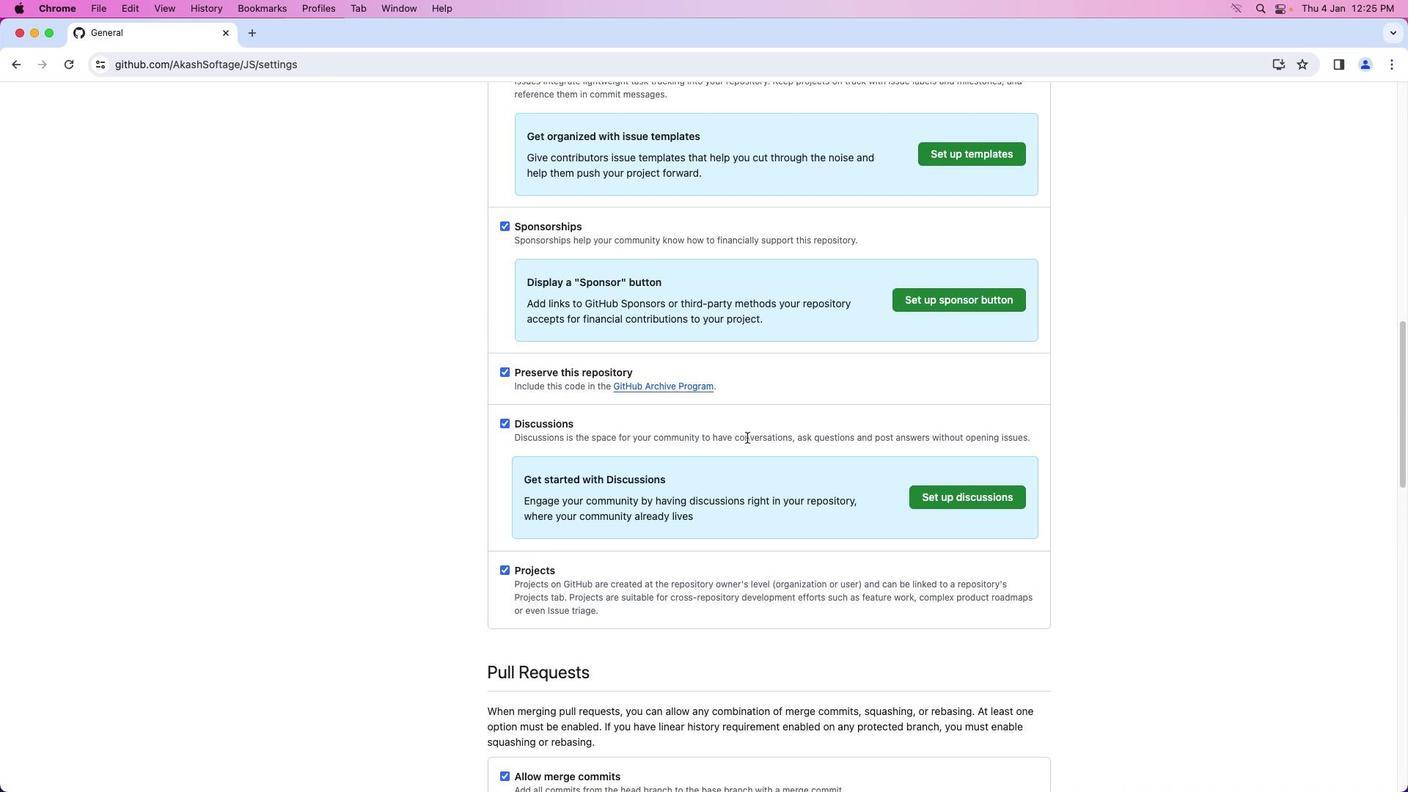 
Action: Mouse moved to (747, 437)
Screenshot: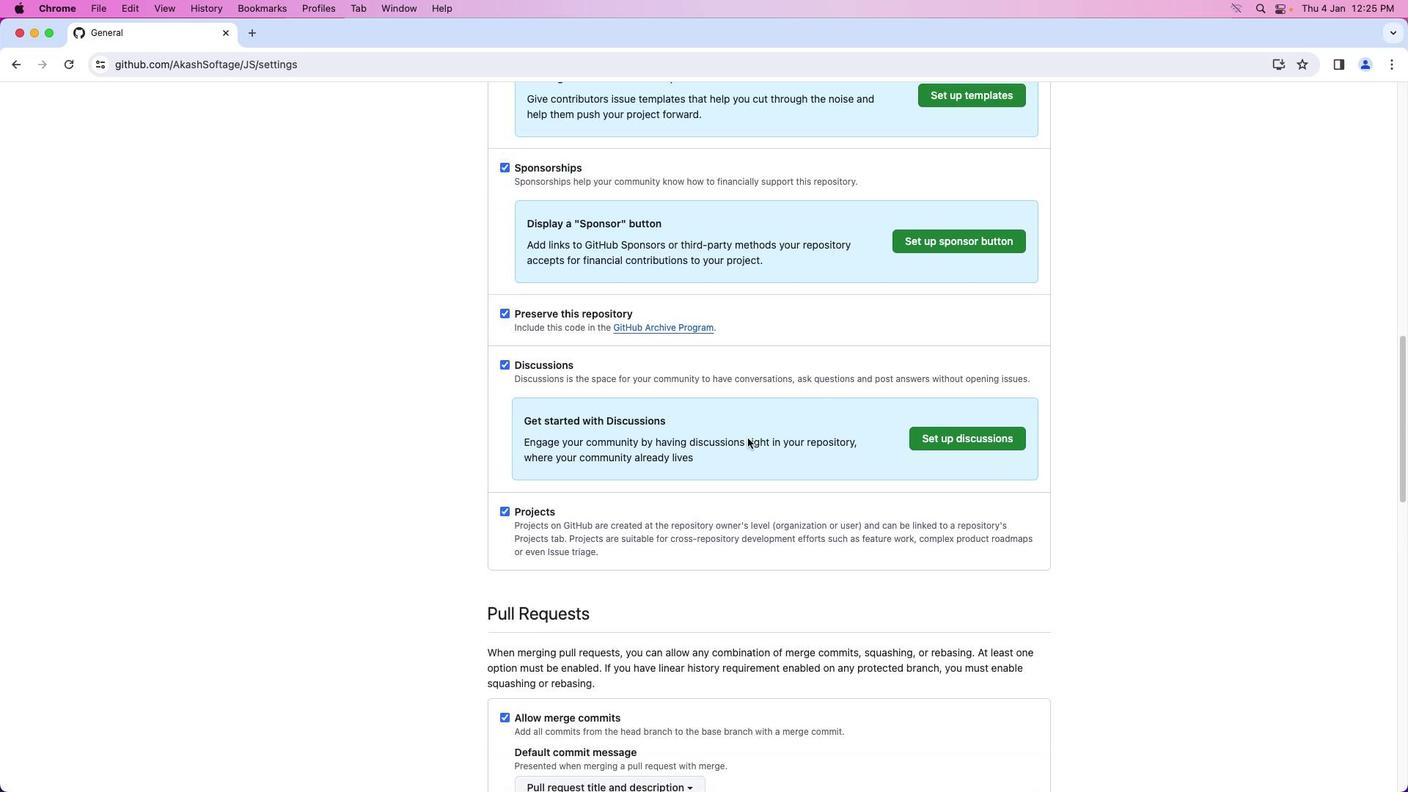 
Action: Mouse scrolled (747, 437) with delta (0, 0)
Screenshot: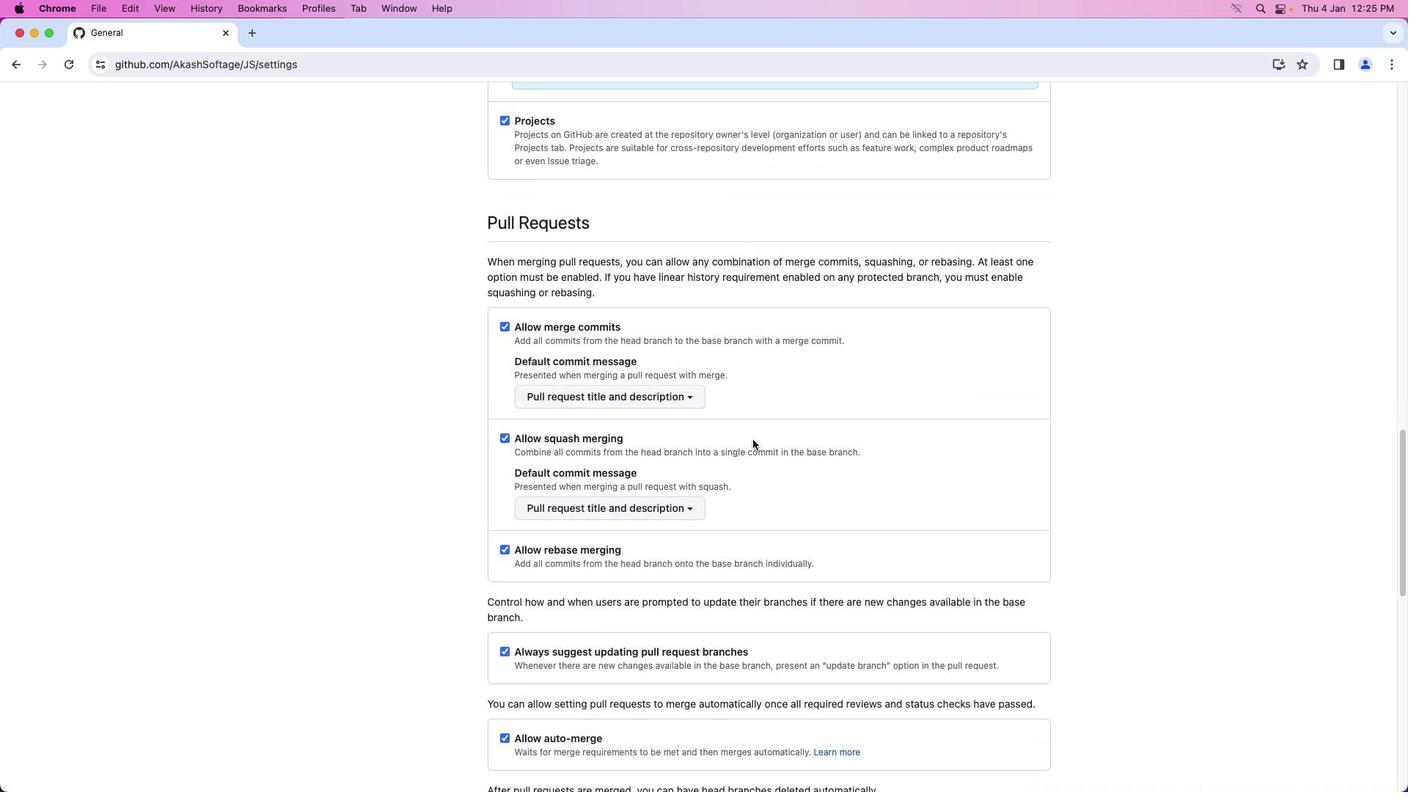 
Action: Mouse scrolled (747, 437) with delta (0, 0)
Screenshot: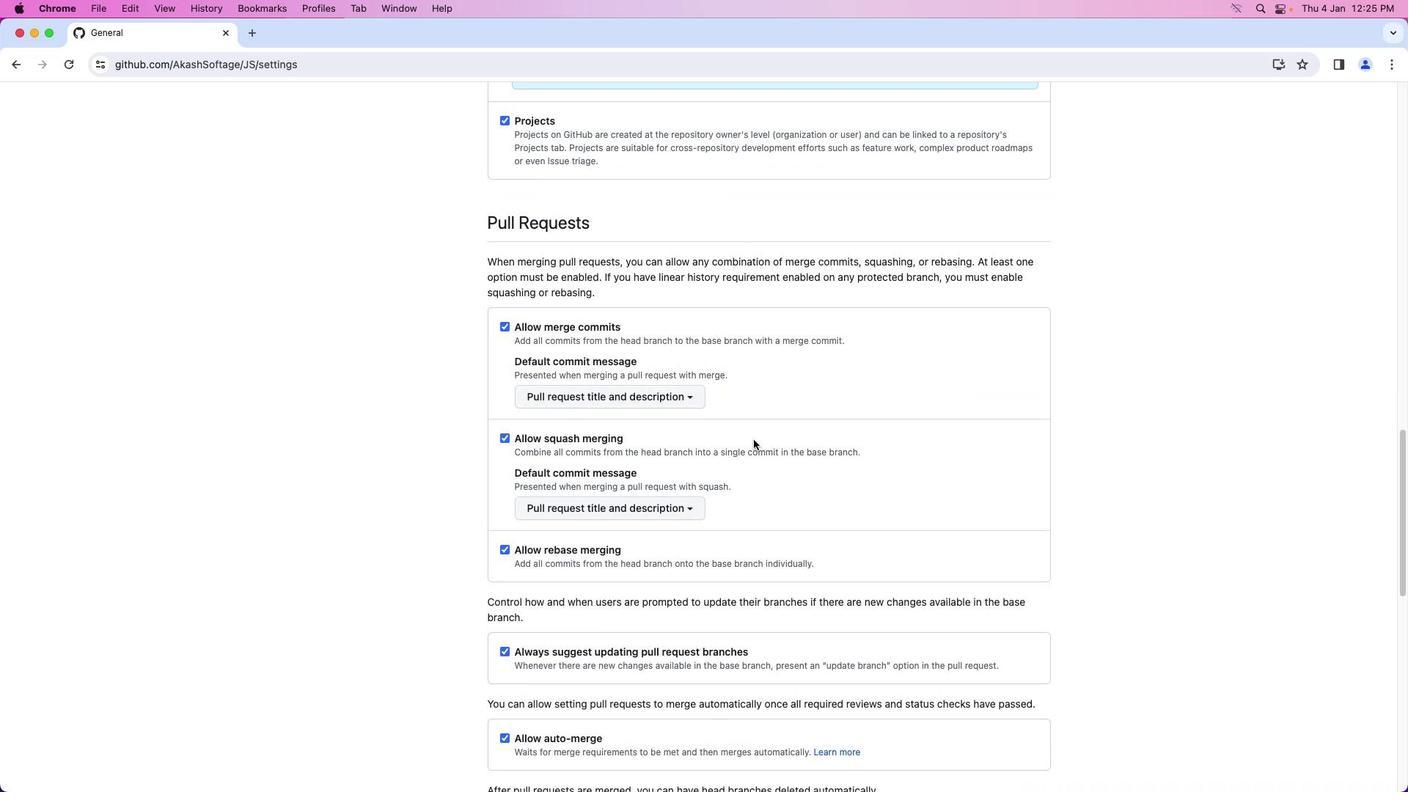 
Action: Mouse moved to (747, 437)
Screenshot: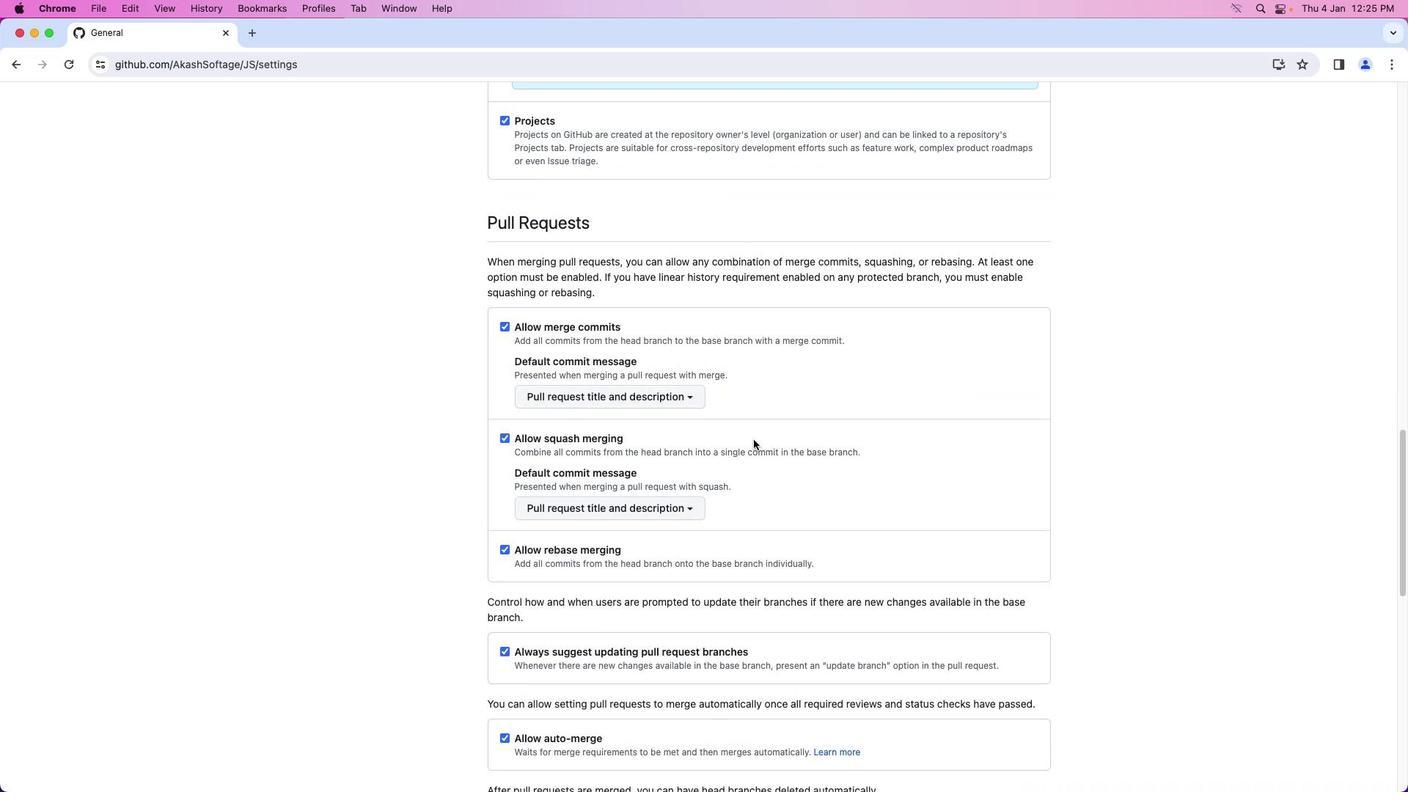 
Action: Mouse scrolled (747, 437) with delta (0, -2)
Screenshot: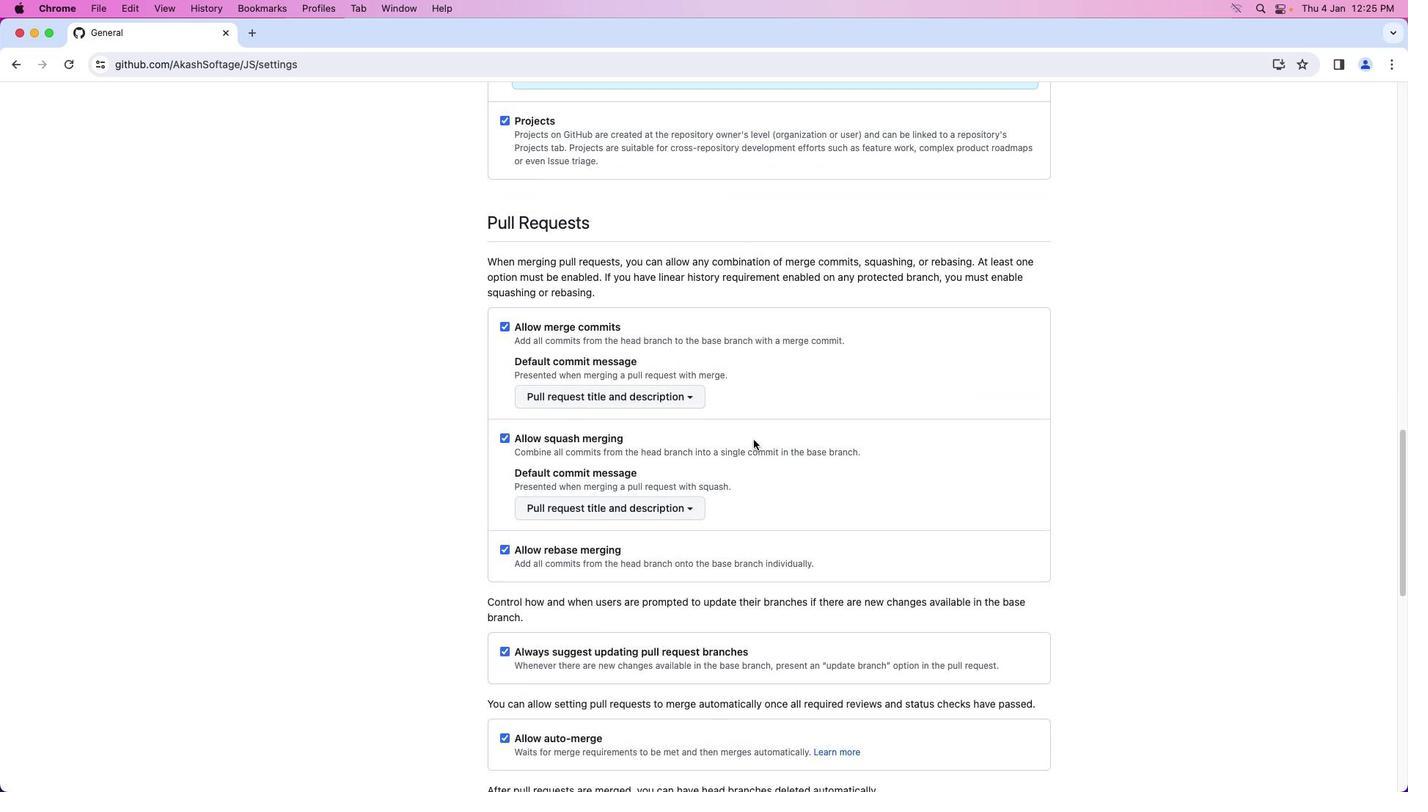 
Action: Mouse moved to (747, 437)
Screenshot: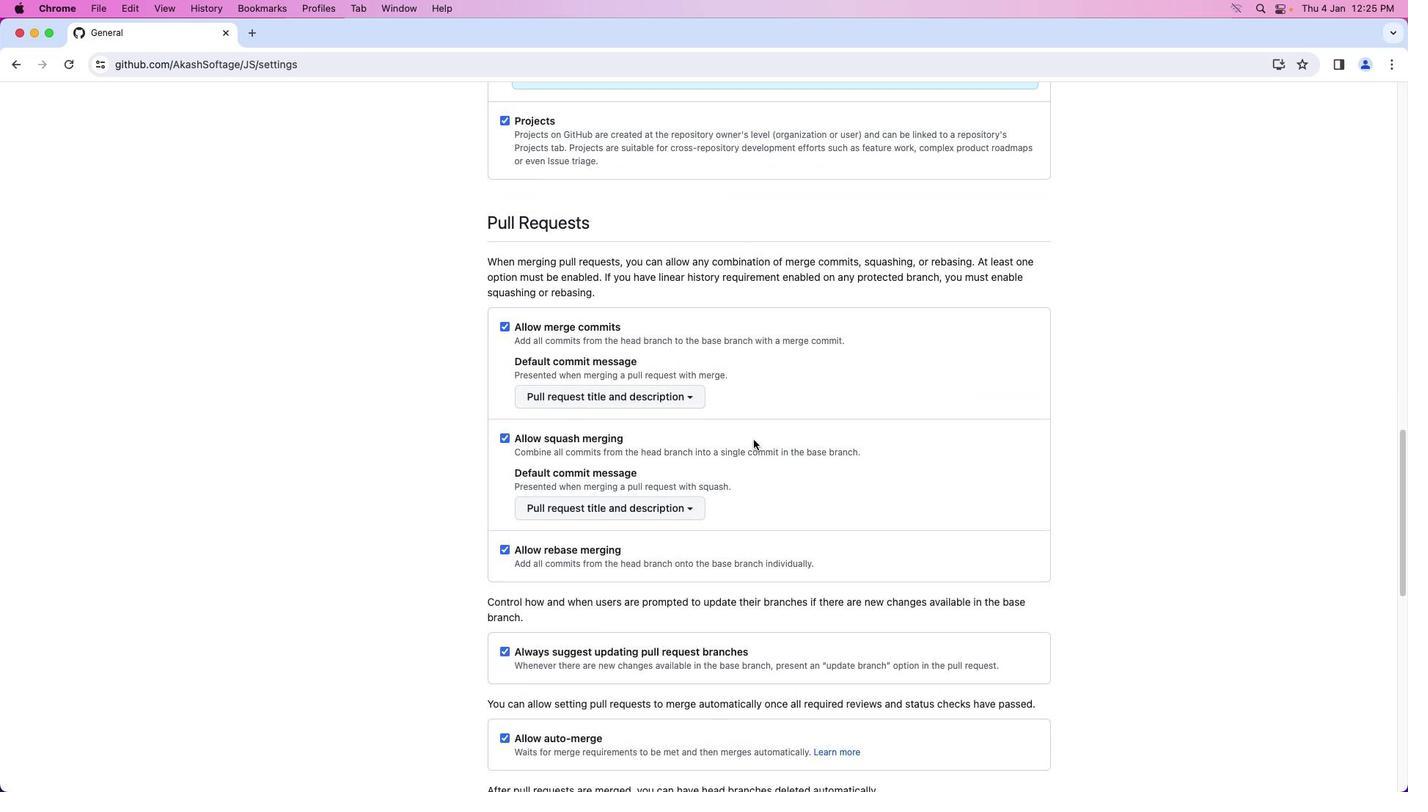 
Action: Mouse scrolled (747, 437) with delta (0, -3)
Screenshot: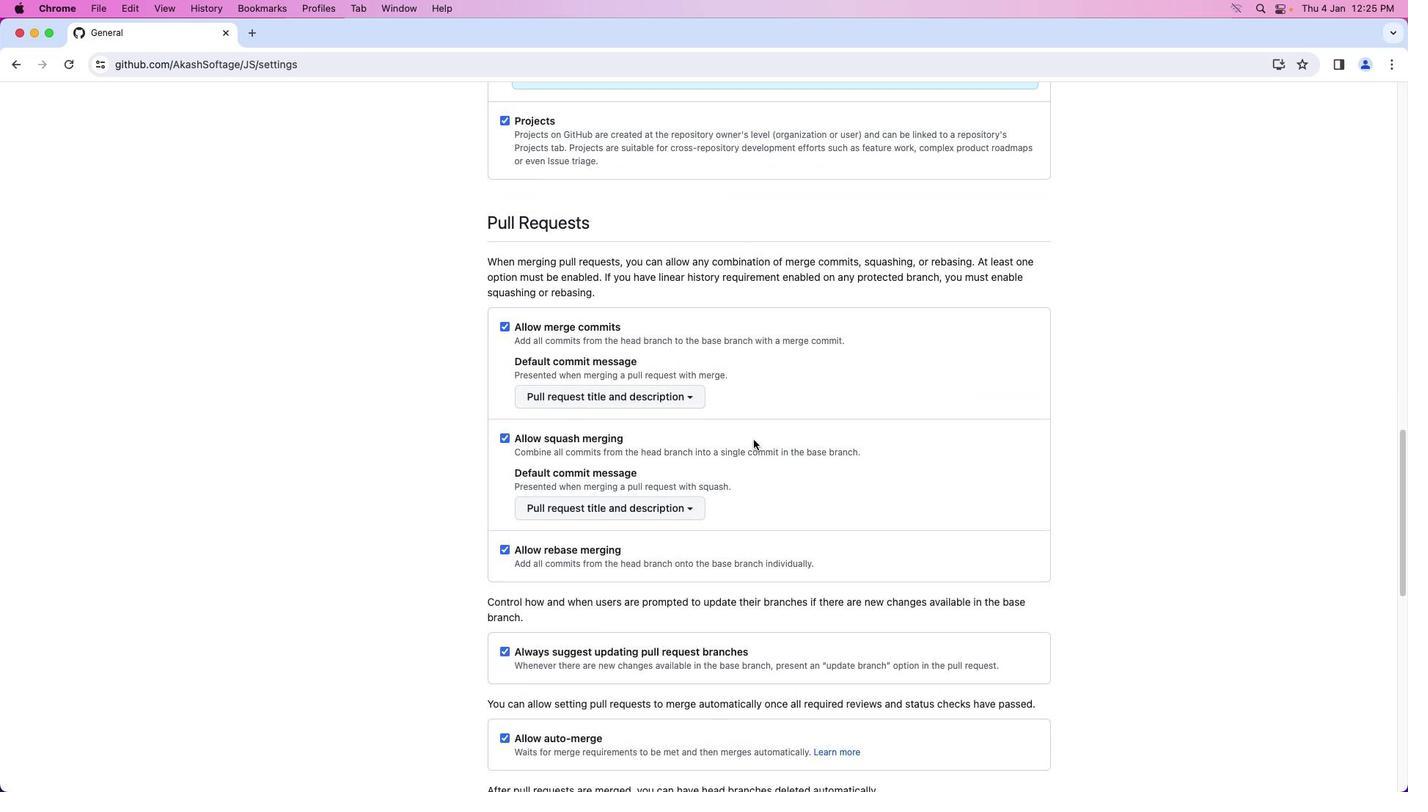 
Action: Mouse moved to (747, 437)
Screenshot: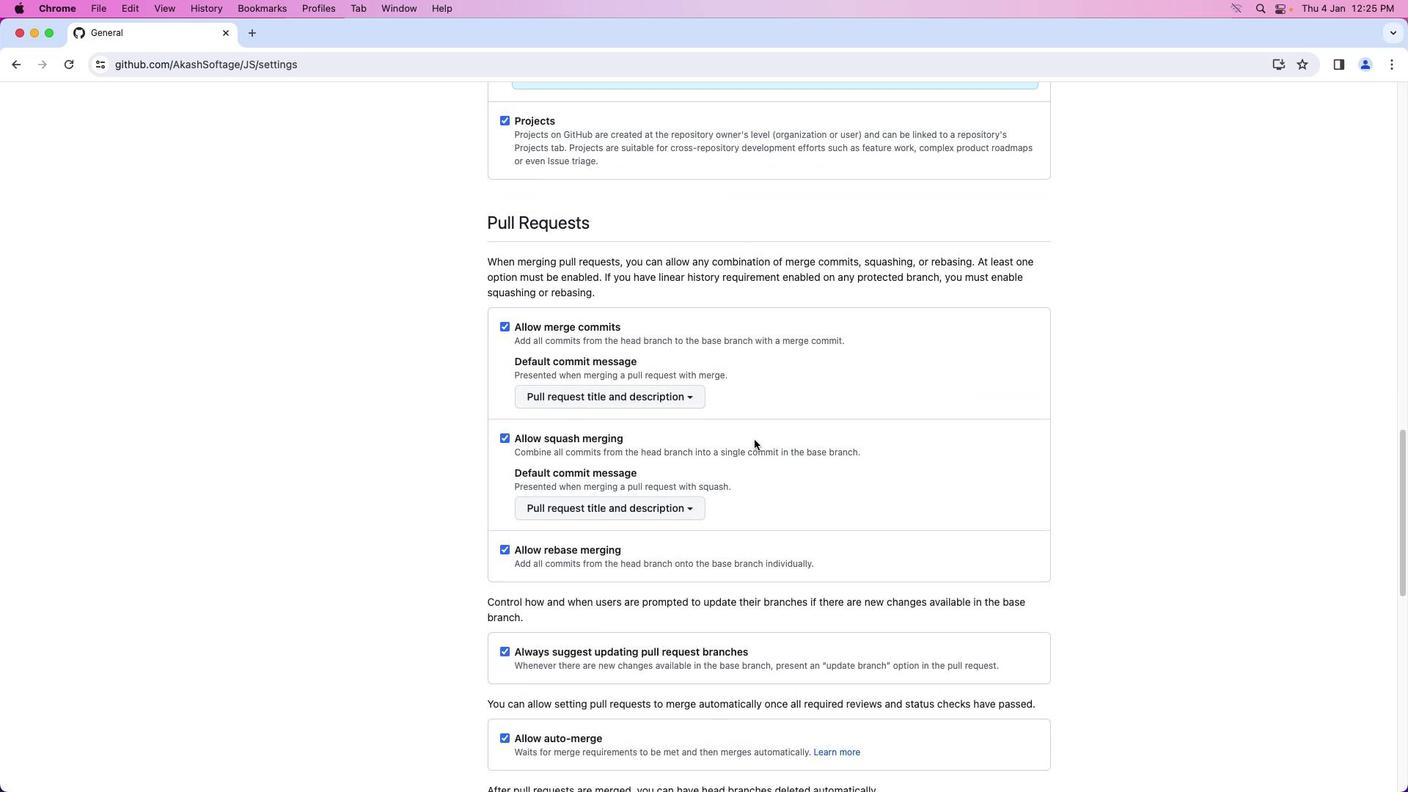 
Action: Mouse scrolled (747, 437) with delta (0, -3)
Screenshot: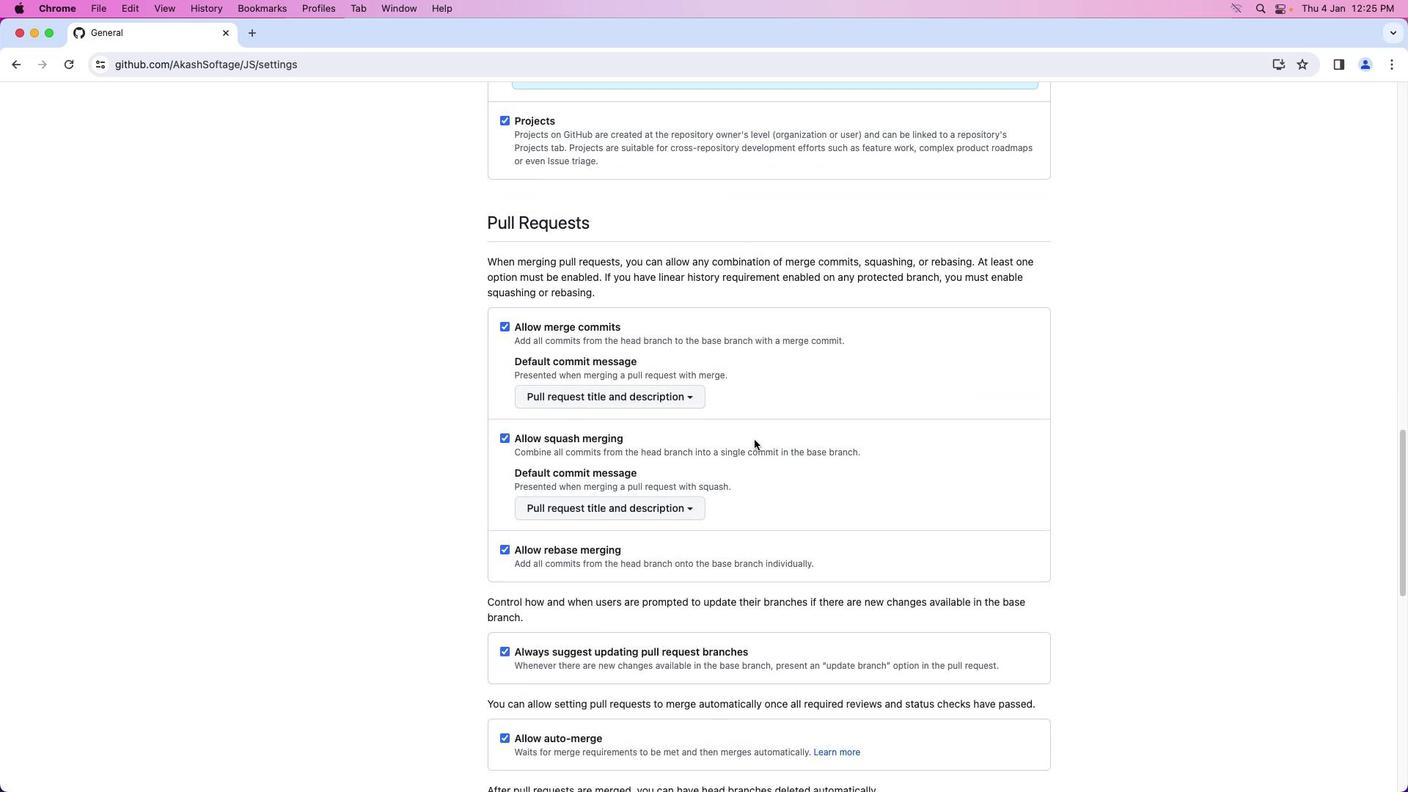 
Action: Mouse moved to (758, 440)
Screenshot: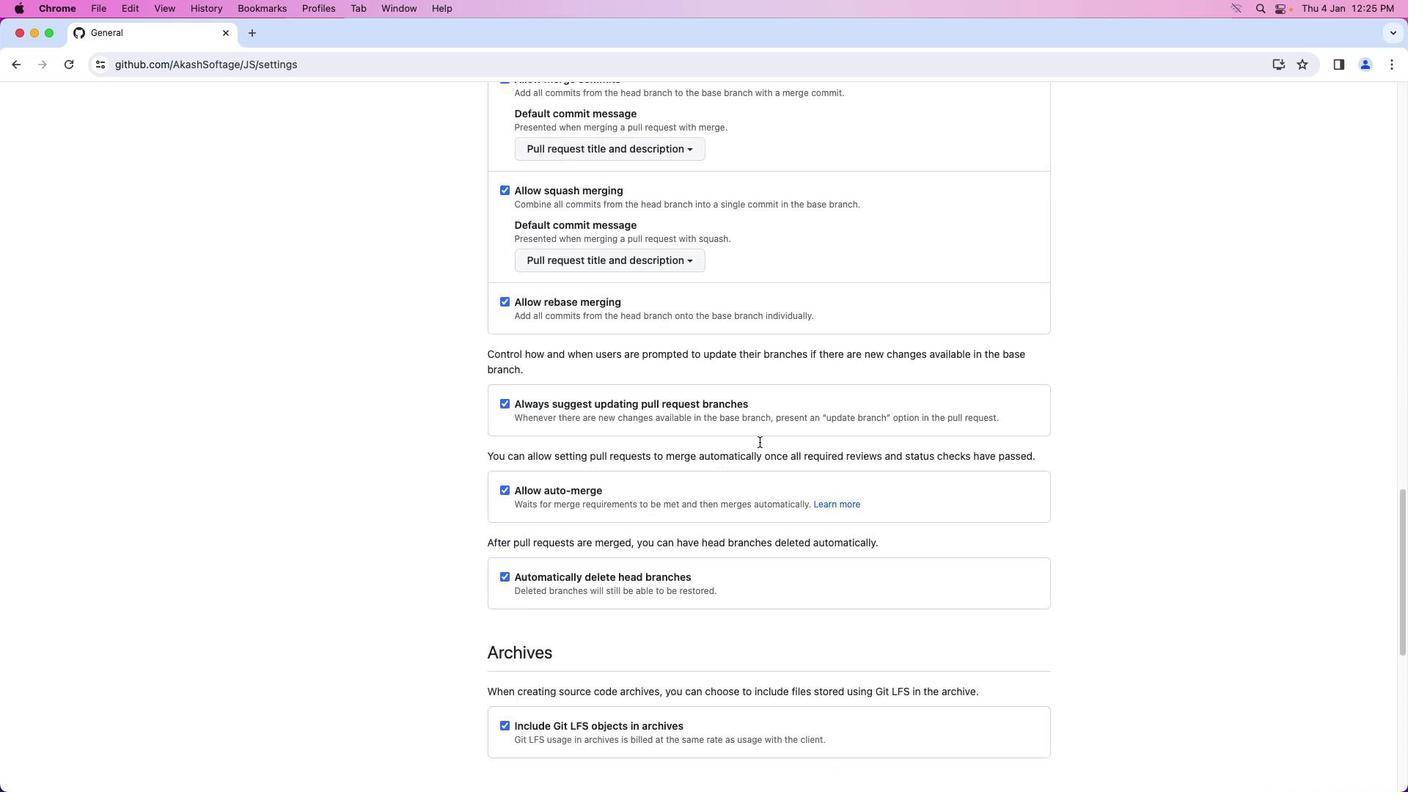 
Action: Mouse scrolled (758, 440) with delta (0, 0)
Screenshot: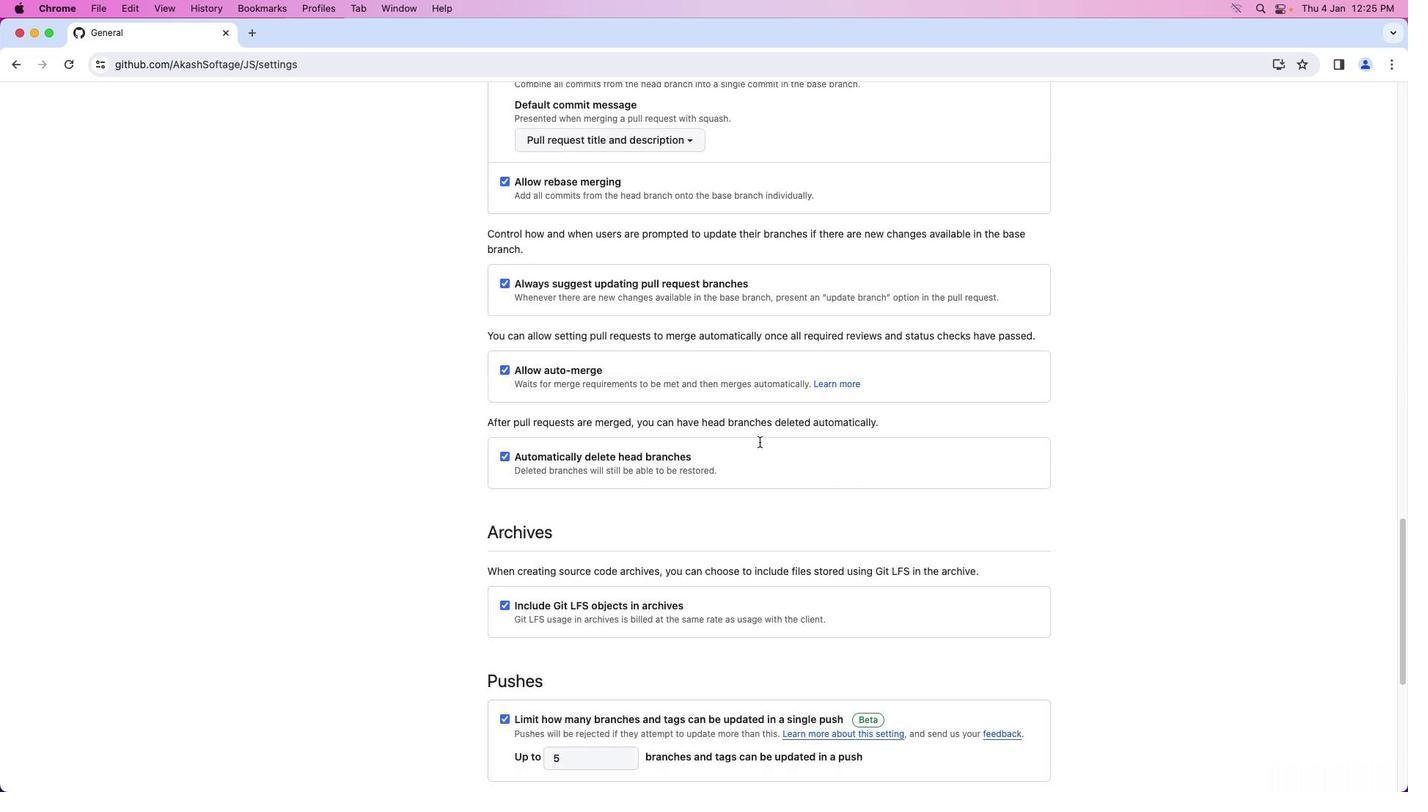 
Action: Mouse moved to (759, 441)
Screenshot: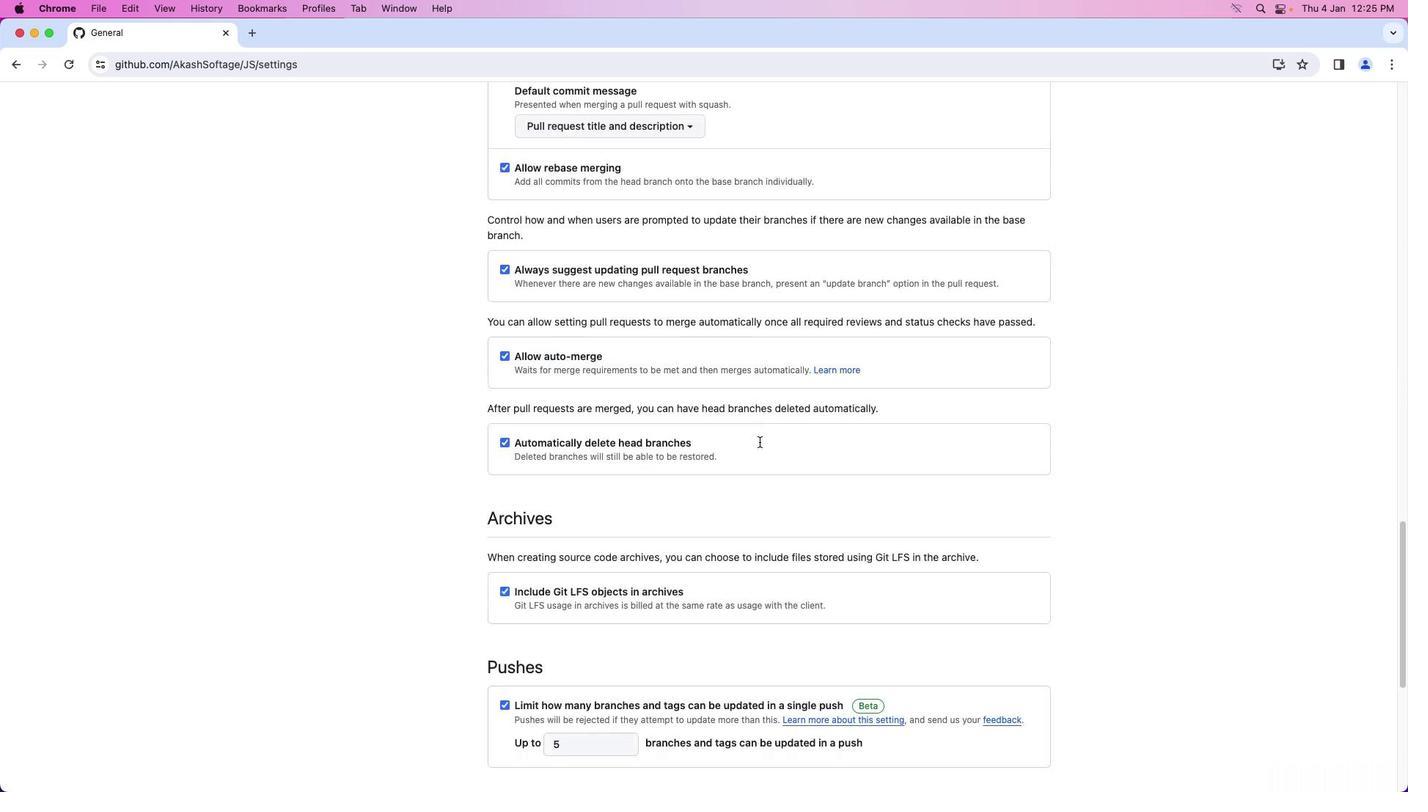 
Action: Mouse scrolled (759, 441) with delta (0, 0)
Screenshot: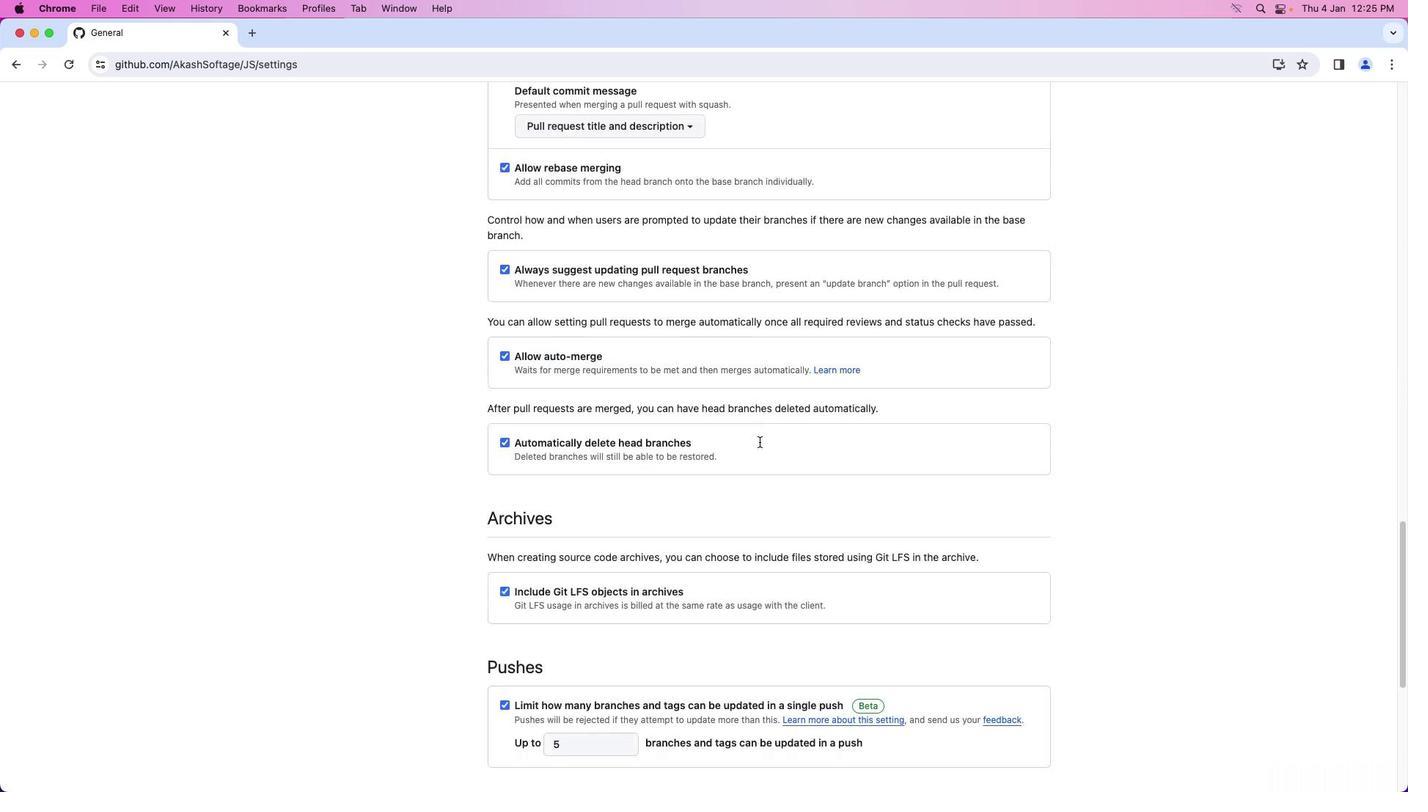 
Action: Mouse moved to (759, 441)
Screenshot: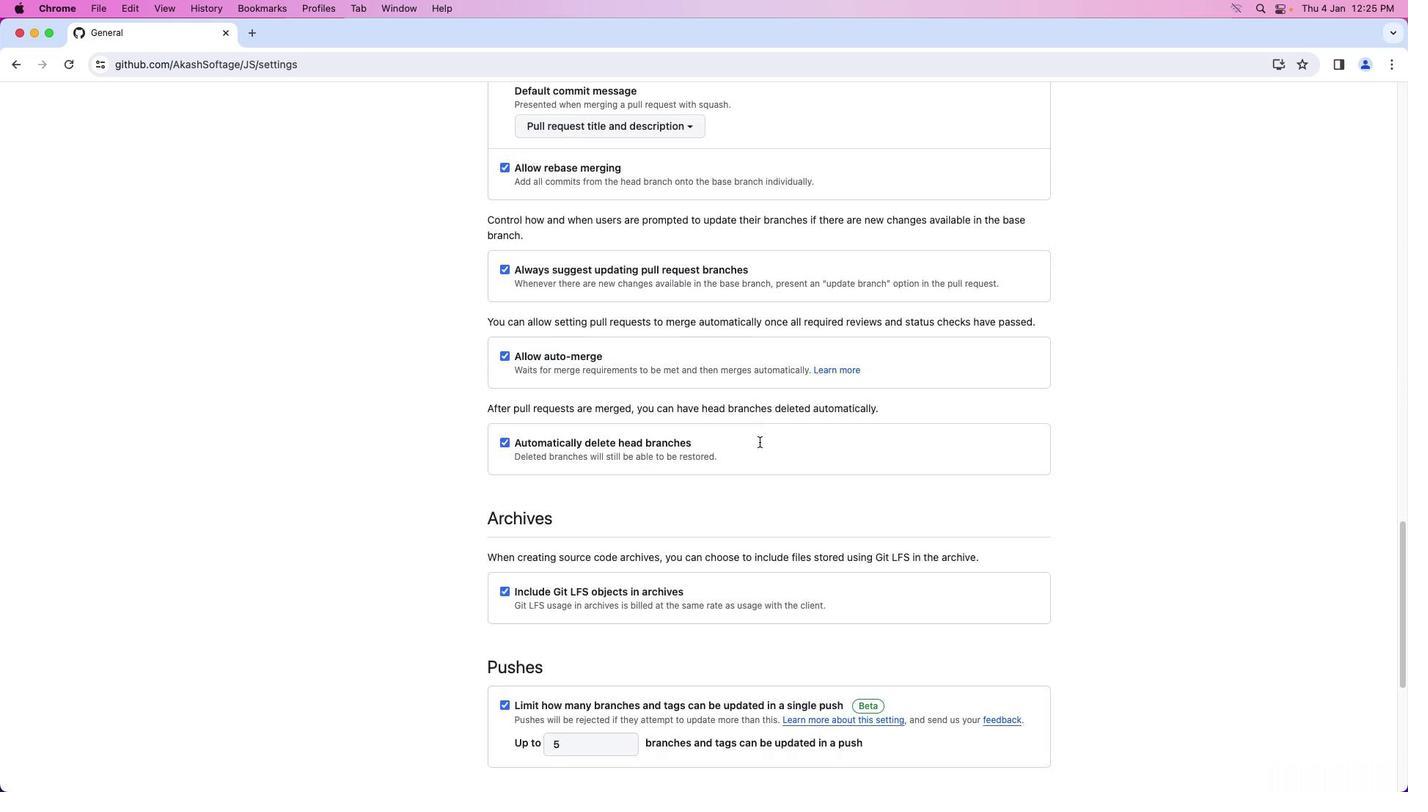 
Action: Mouse scrolled (759, 441) with delta (0, -1)
Screenshot: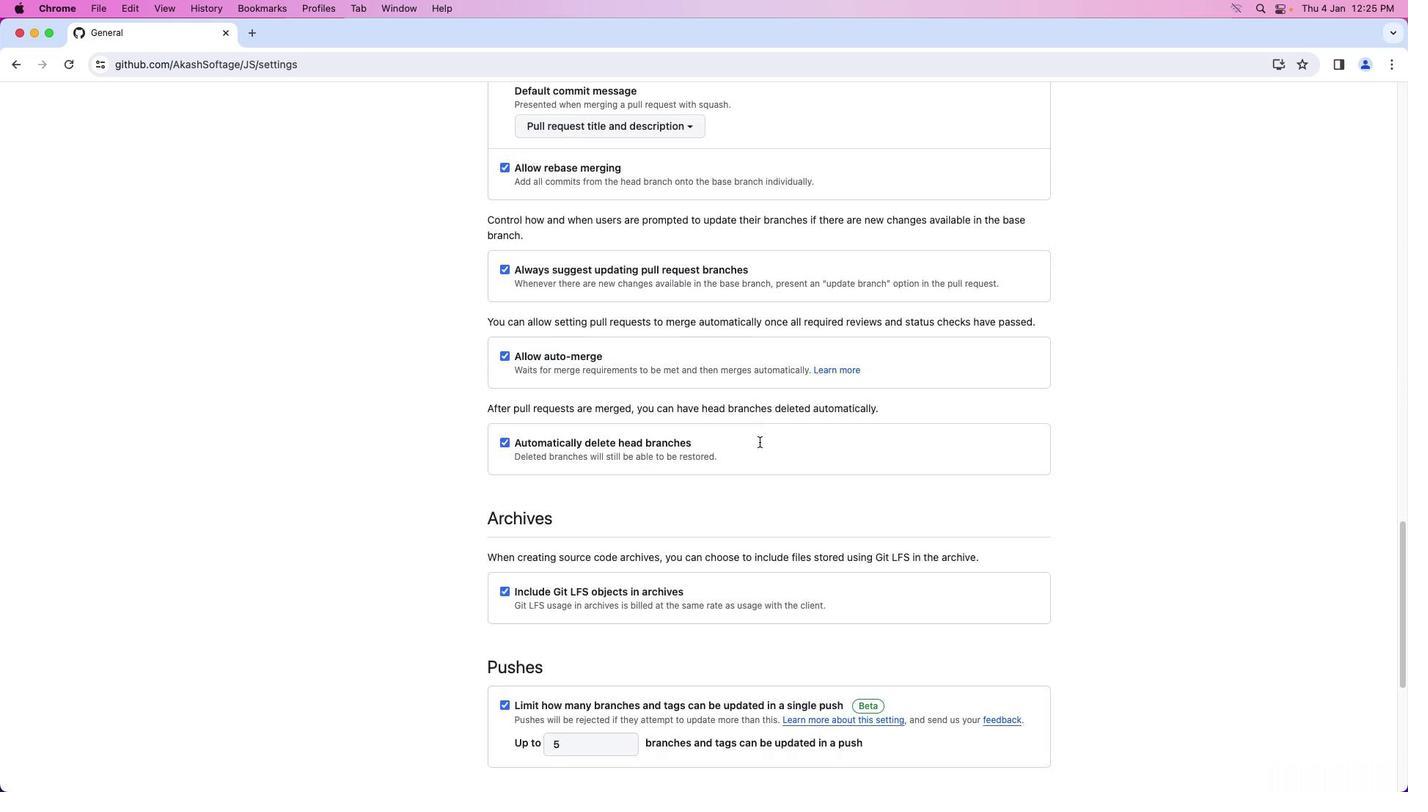 
Action: Mouse moved to (759, 442)
Screenshot: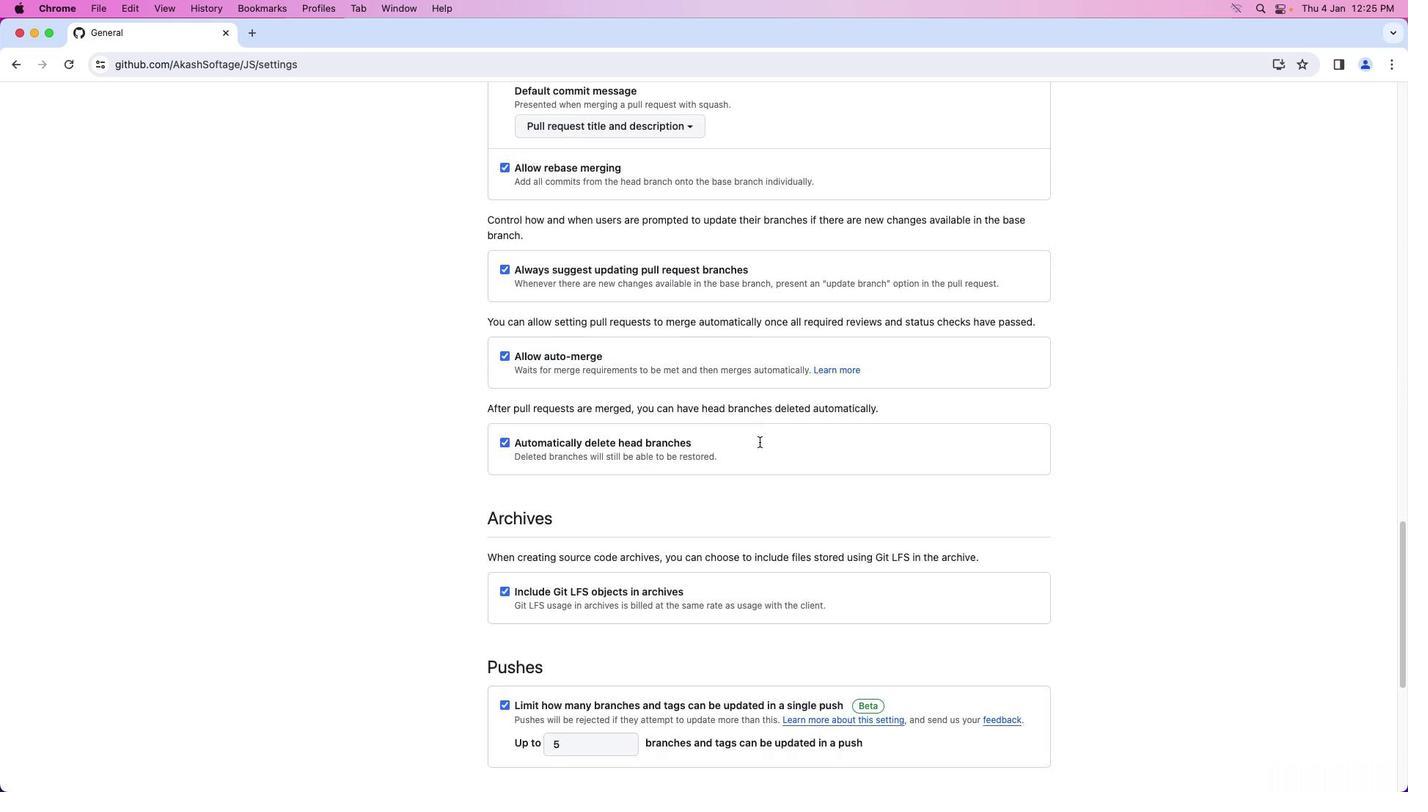 
Action: Mouse scrolled (759, 442) with delta (0, -2)
Screenshot: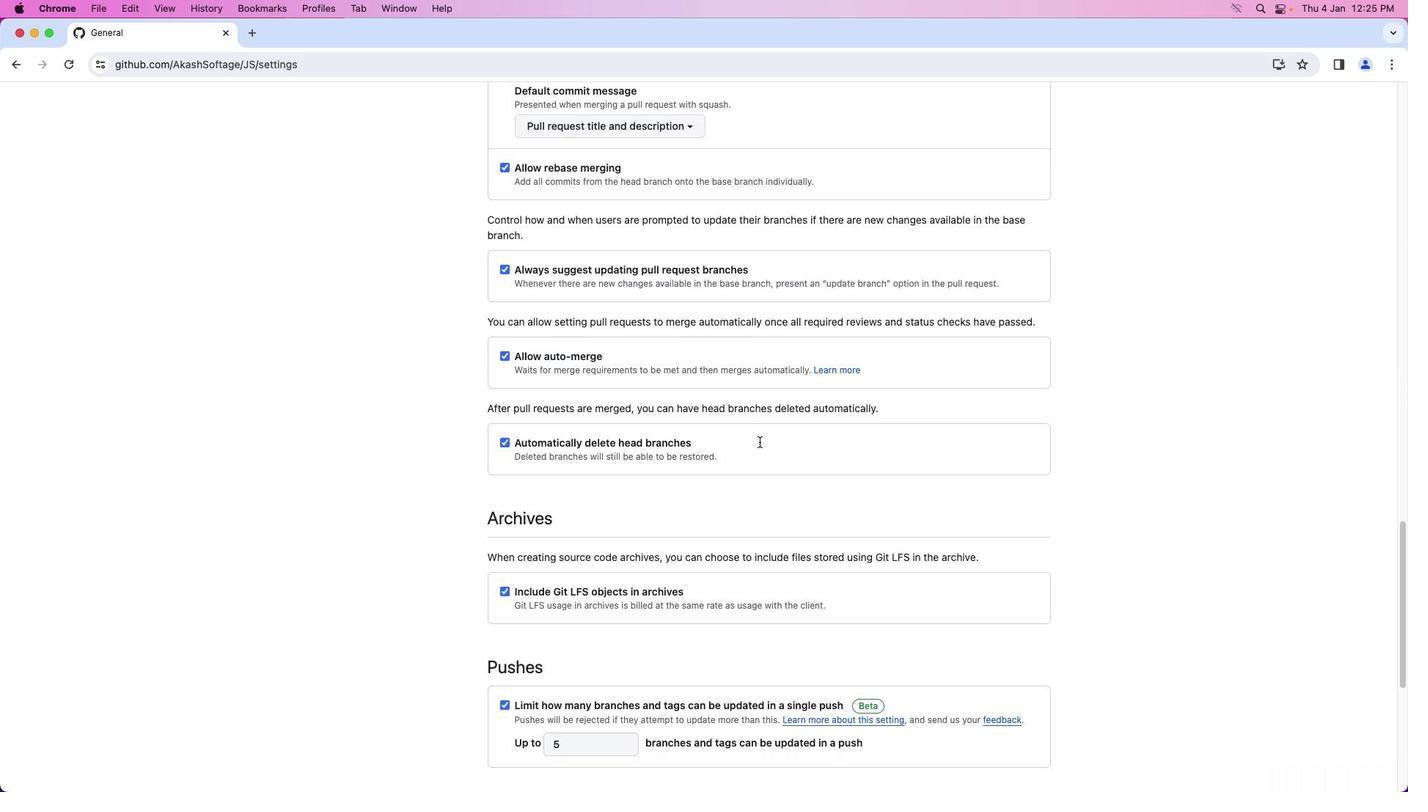 
Action: Mouse scrolled (759, 442) with delta (0, -3)
Screenshot: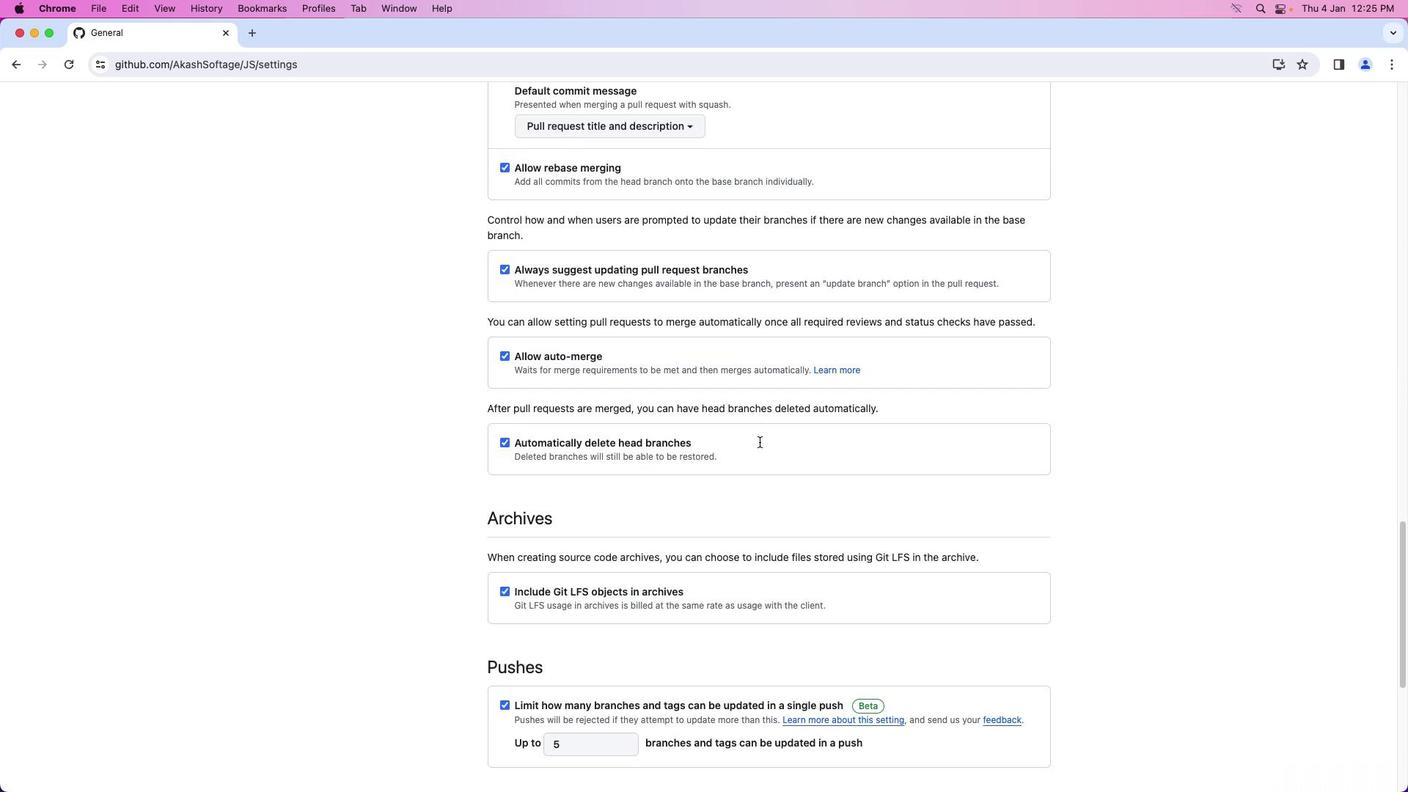 
Action: Mouse scrolled (759, 442) with delta (0, 0)
Screenshot: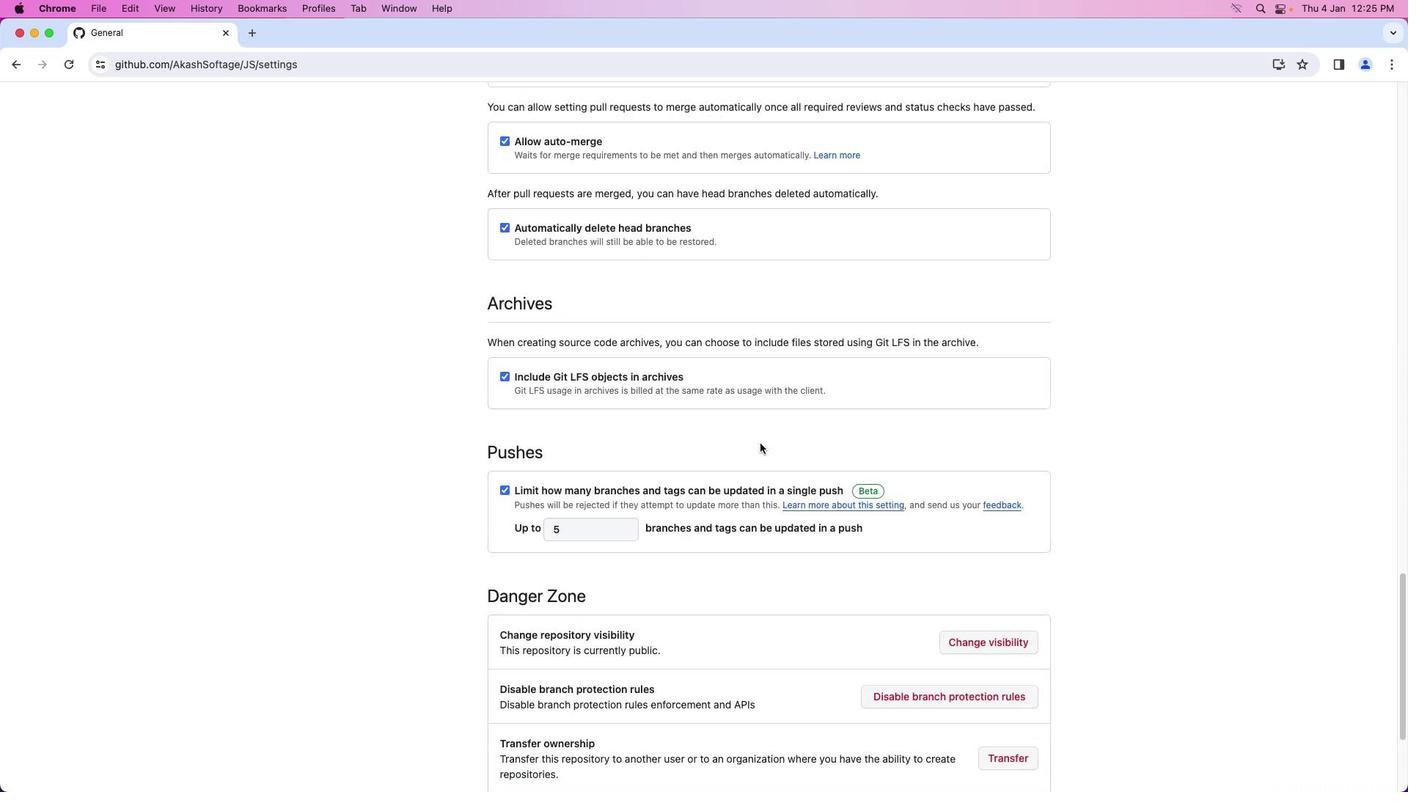 
Action: Mouse moved to (759, 442)
Screenshot: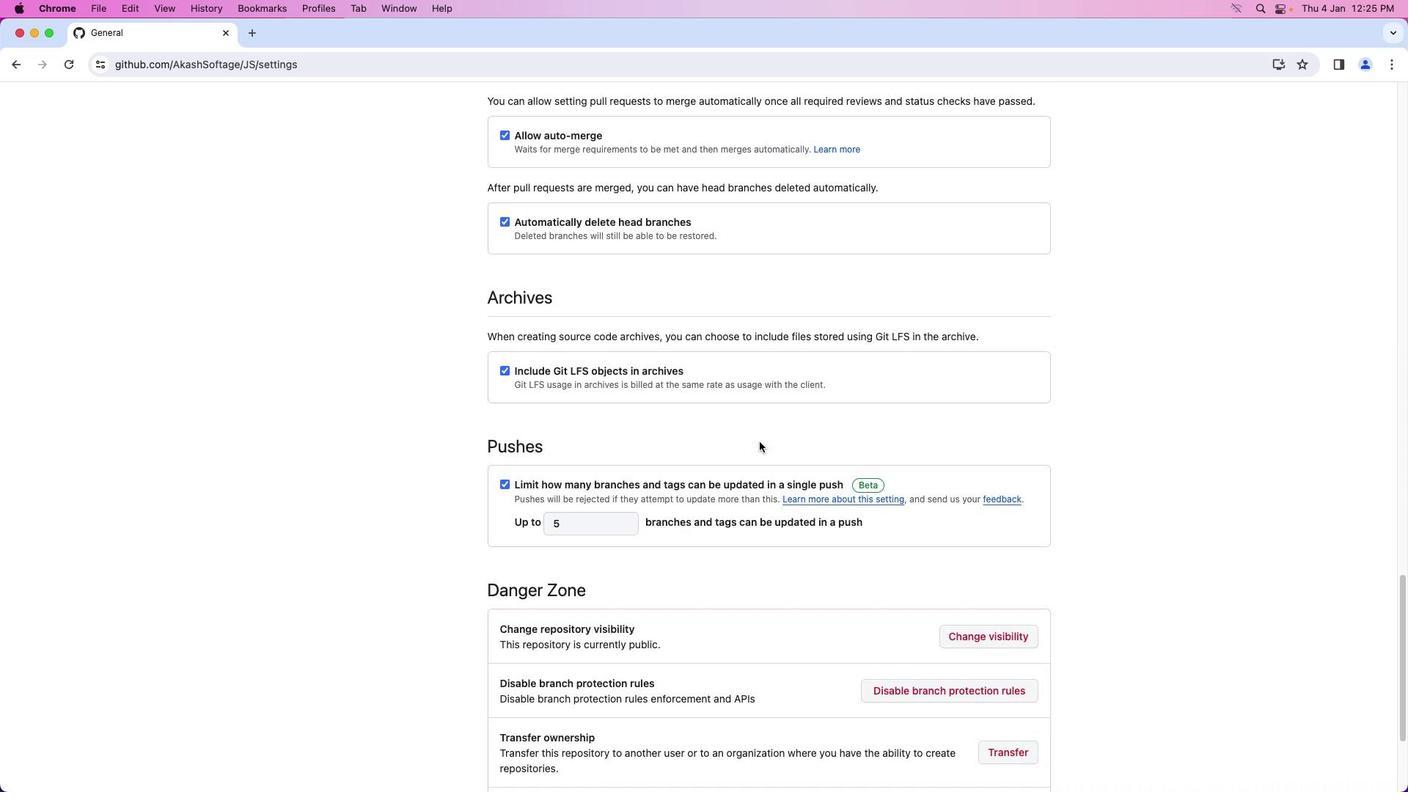 
Action: Mouse scrolled (759, 442) with delta (0, 0)
Screenshot: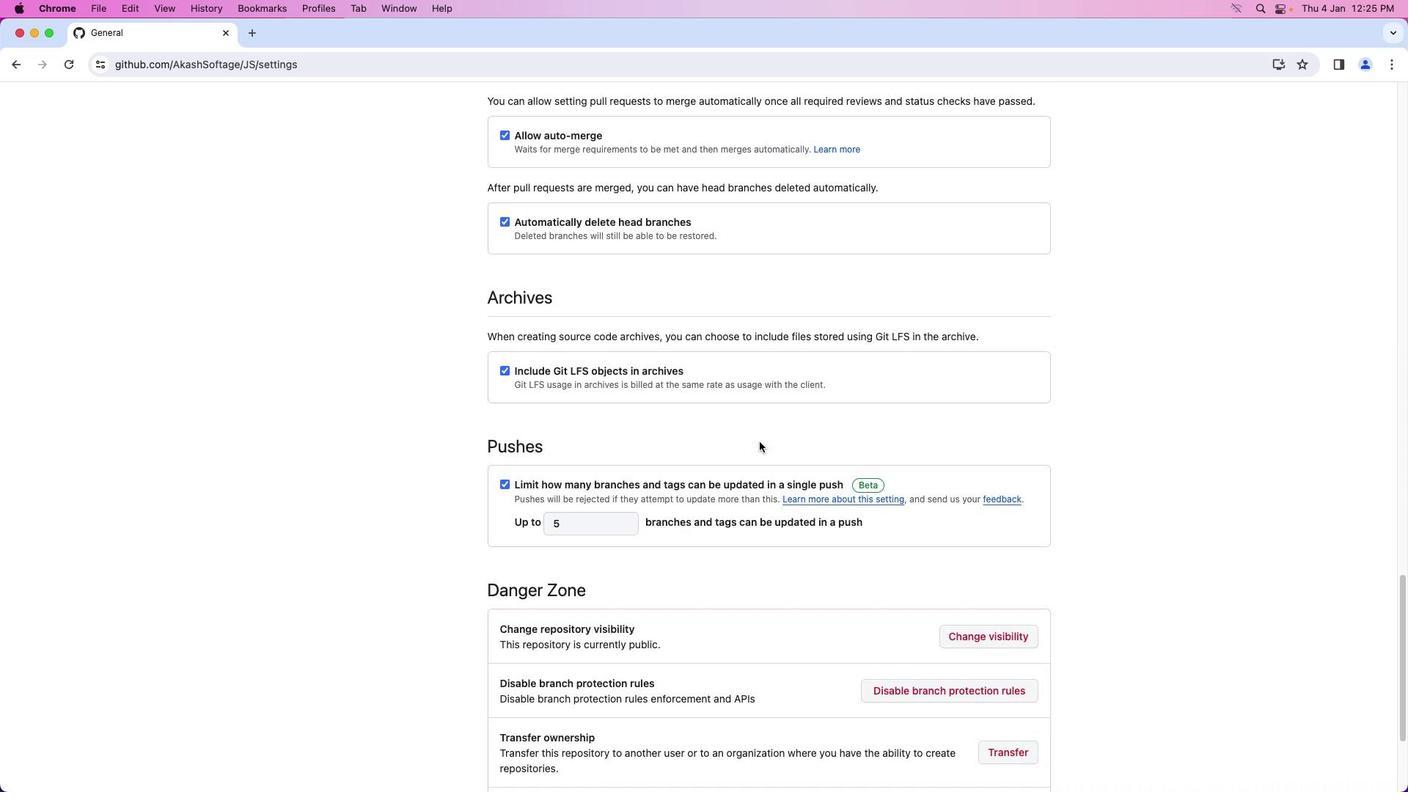 
Action: Mouse moved to (759, 444)
Screenshot: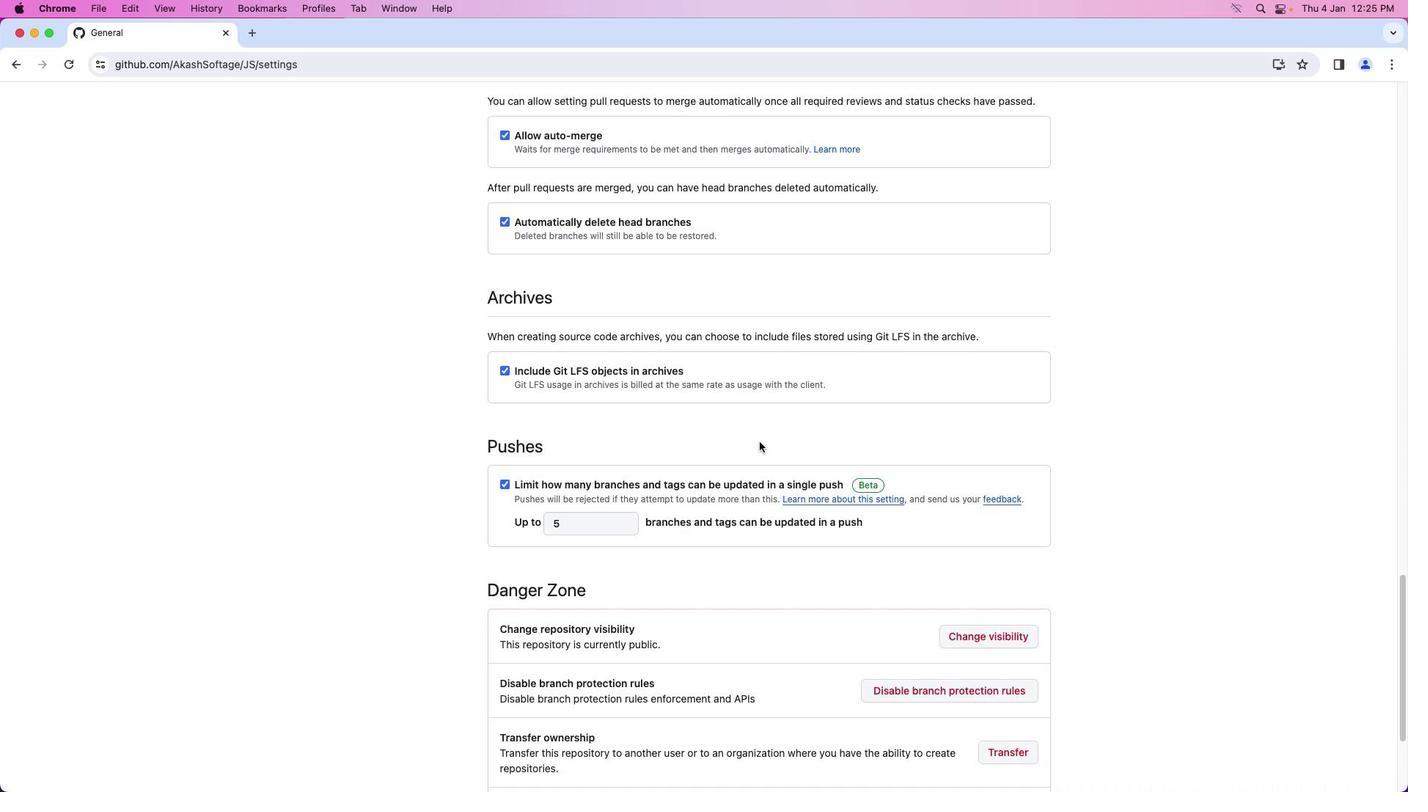 
Action: Mouse scrolled (759, 444) with delta (0, -1)
Screenshot: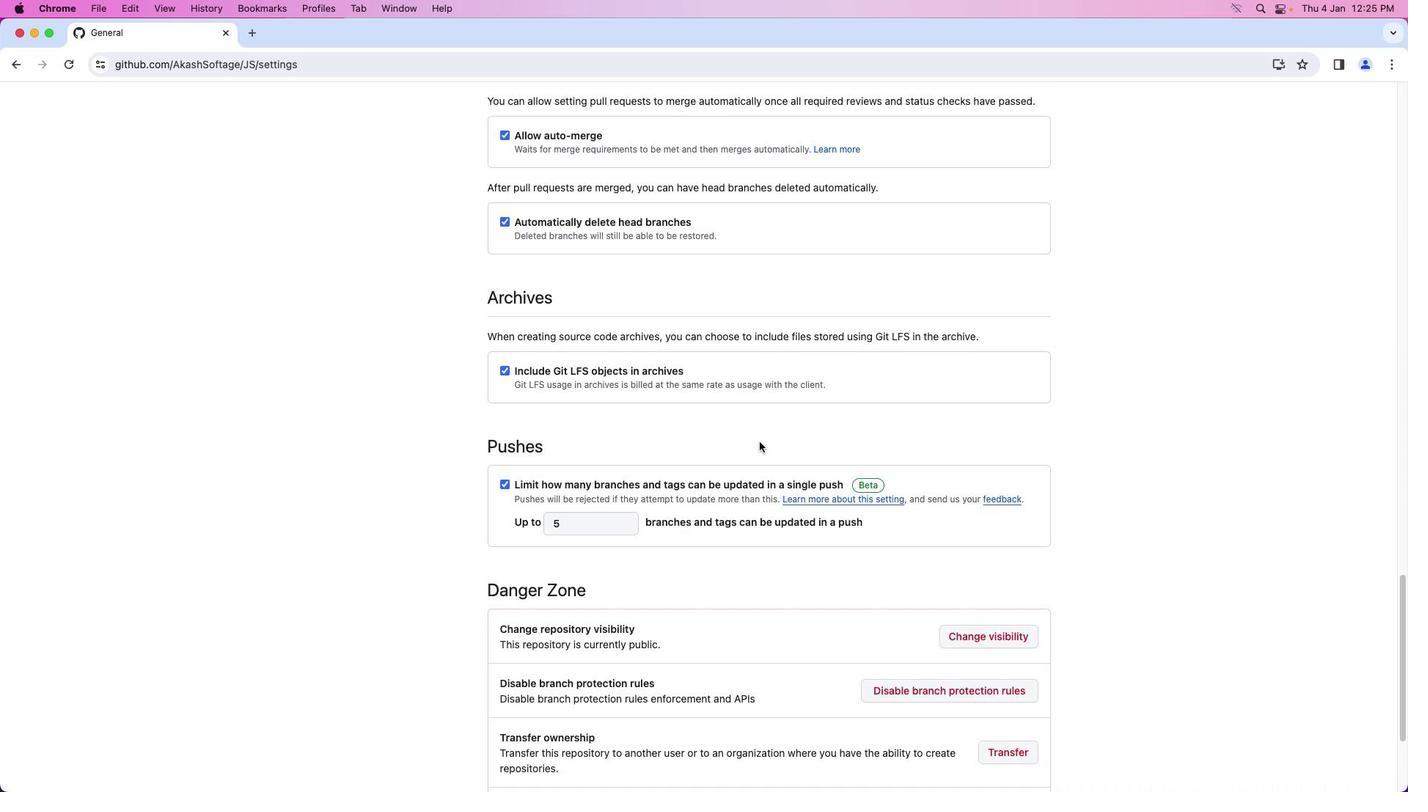 
Action: Mouse scrolled (759, 444) with delta (0, -2)
Screenshot: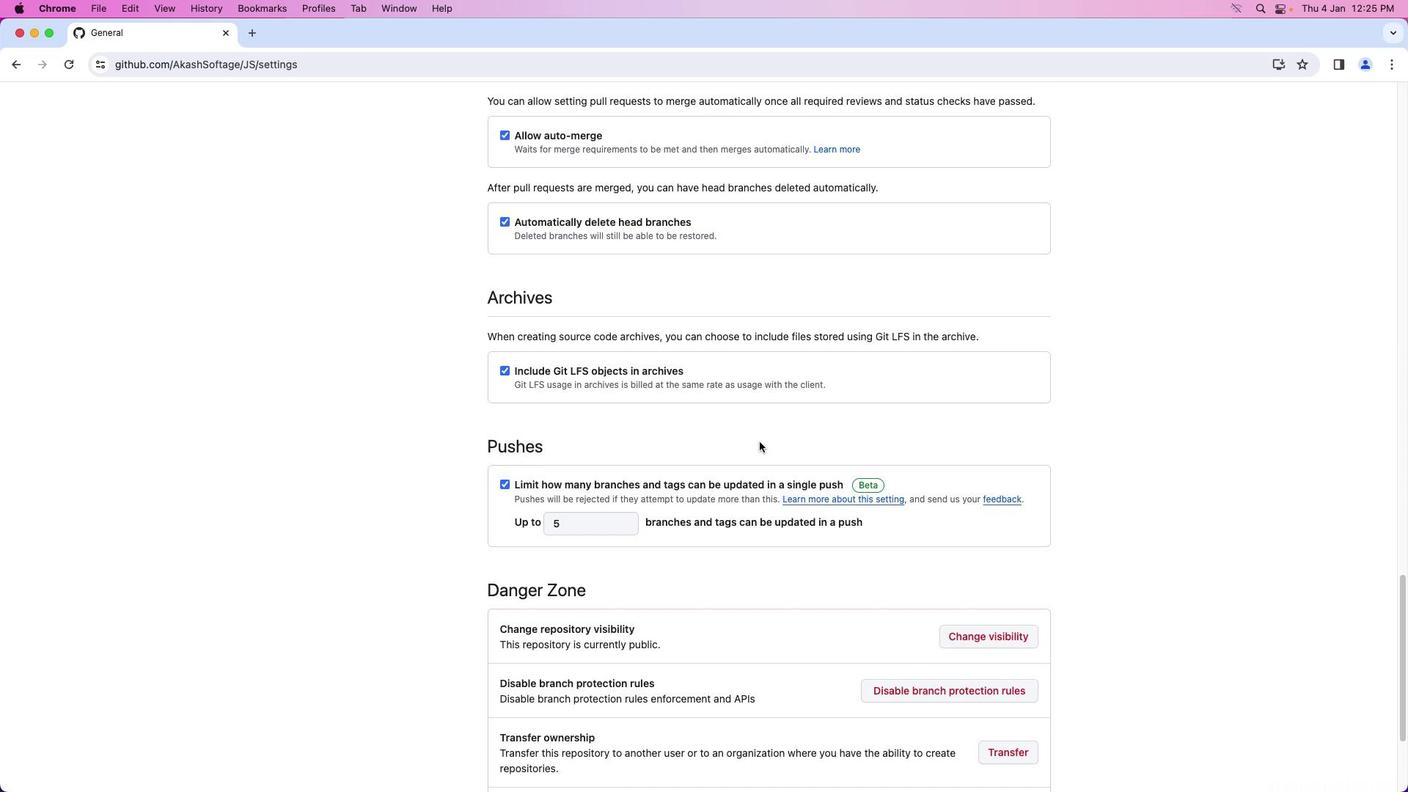 
Action: Mouse moved to (759, 441)
Screenshot: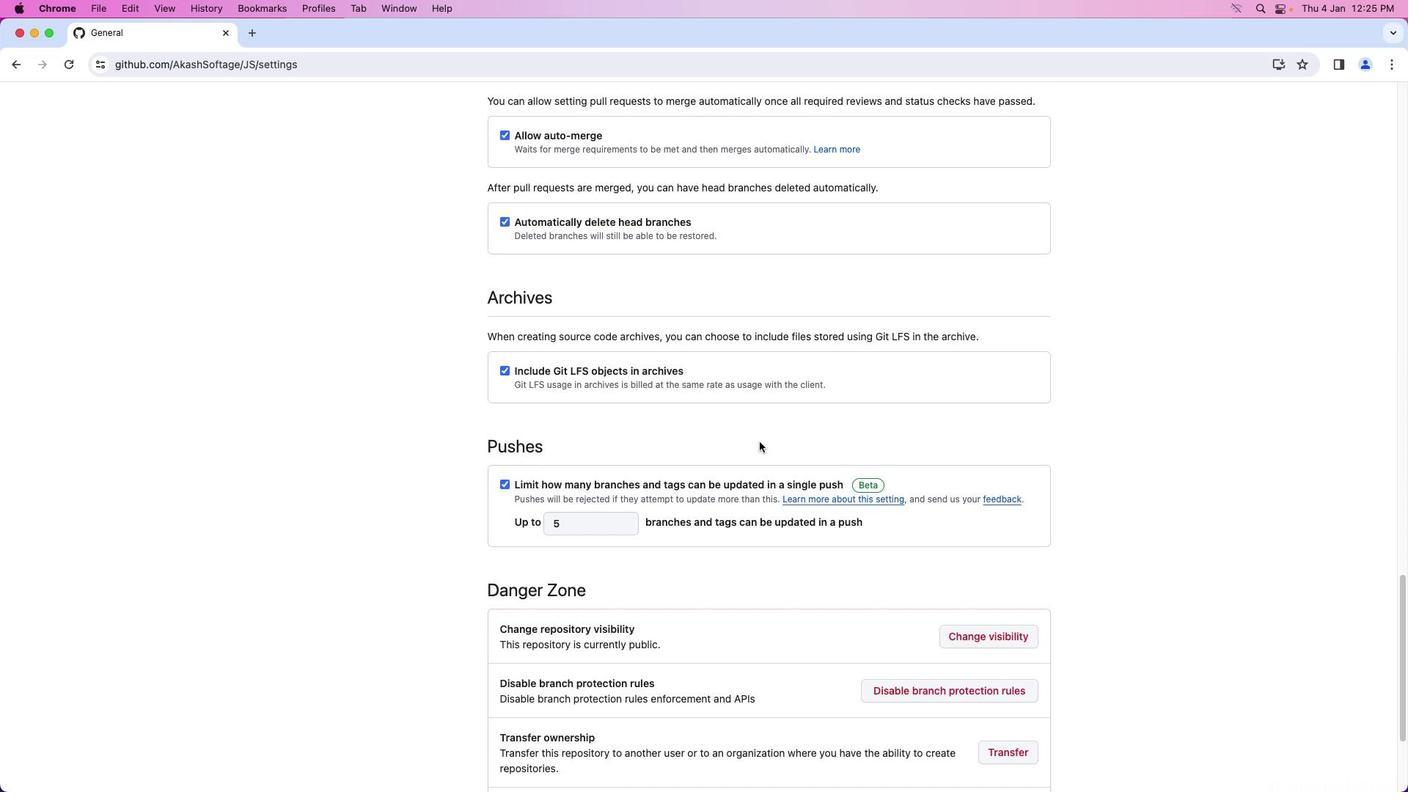 
Action: Mouse scrolled (759, 441) with delta (0, 0)
Screenshot: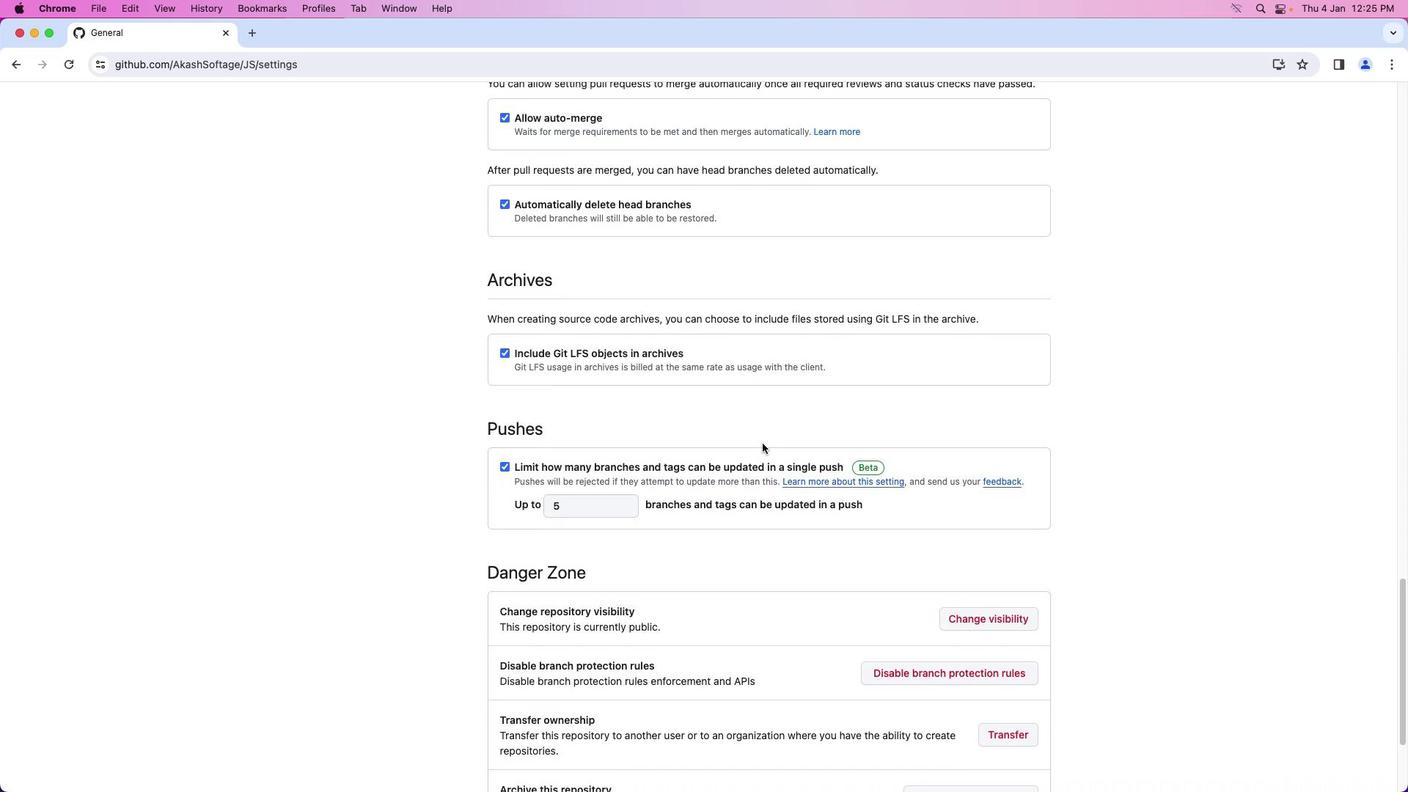 
Action: Mouse scrolled (759, 441) with delta (0, 0)
Screenshot: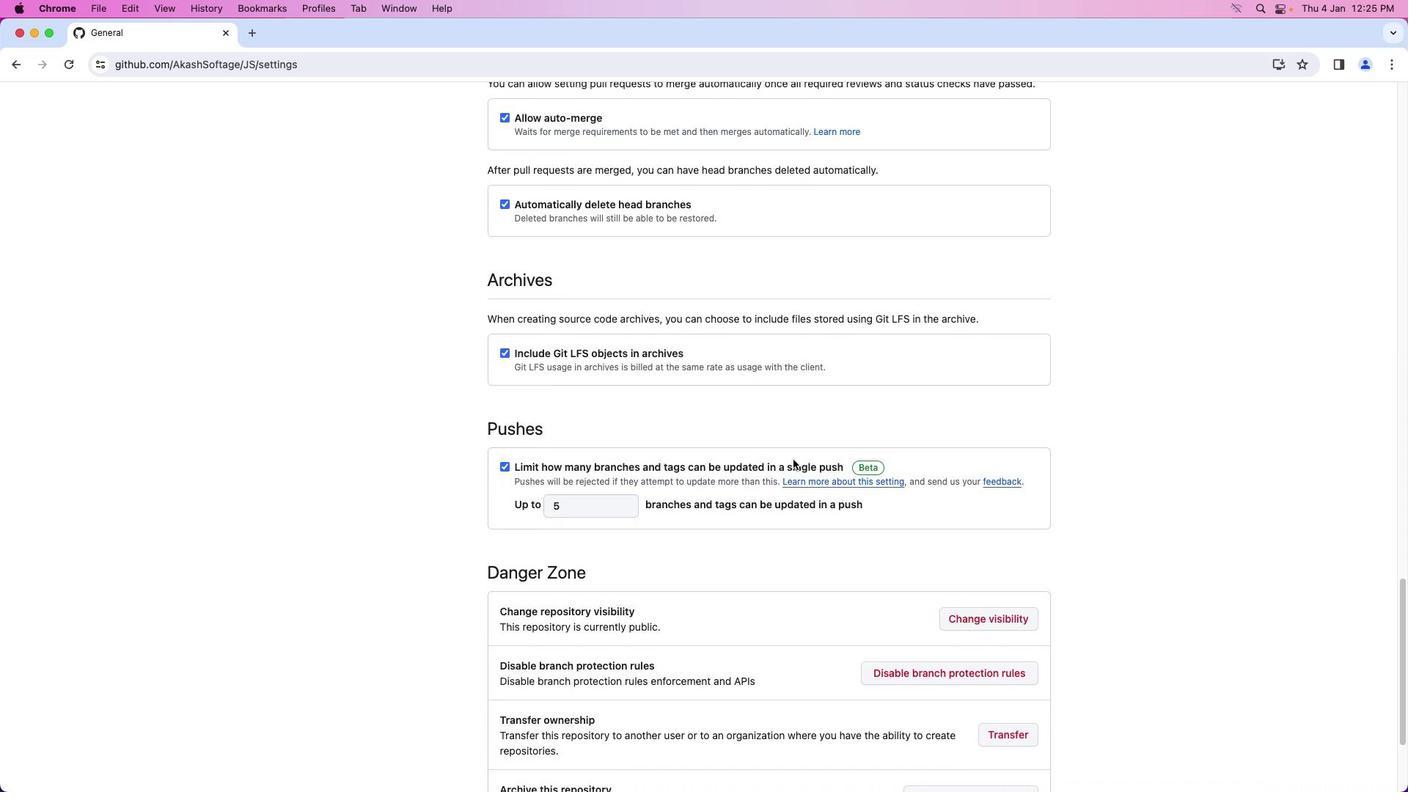 
Action: Mouse moved to (1095, 611)
Screenshot: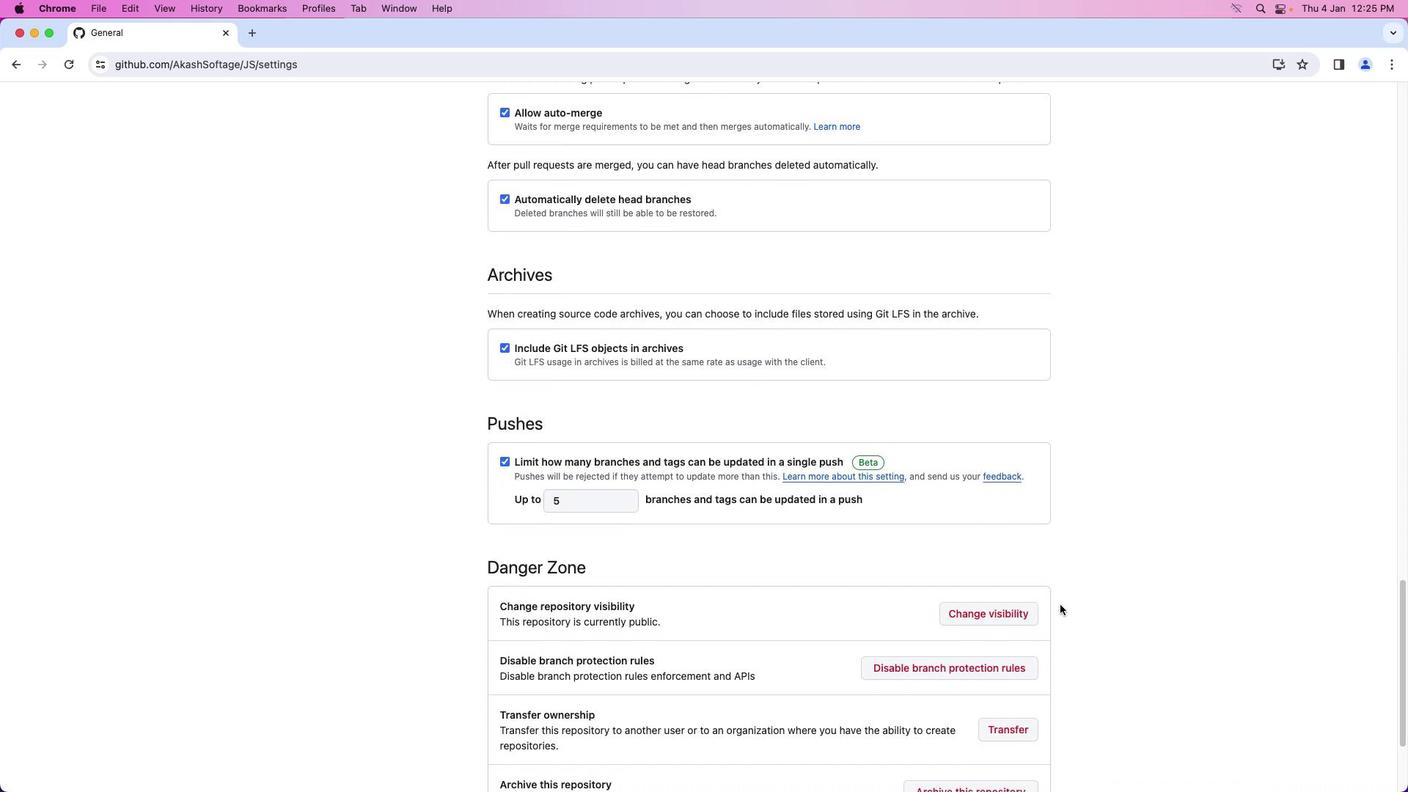 
Action: Mouse scrolled (1095, 611) with delta (0, 0)
Screenshot: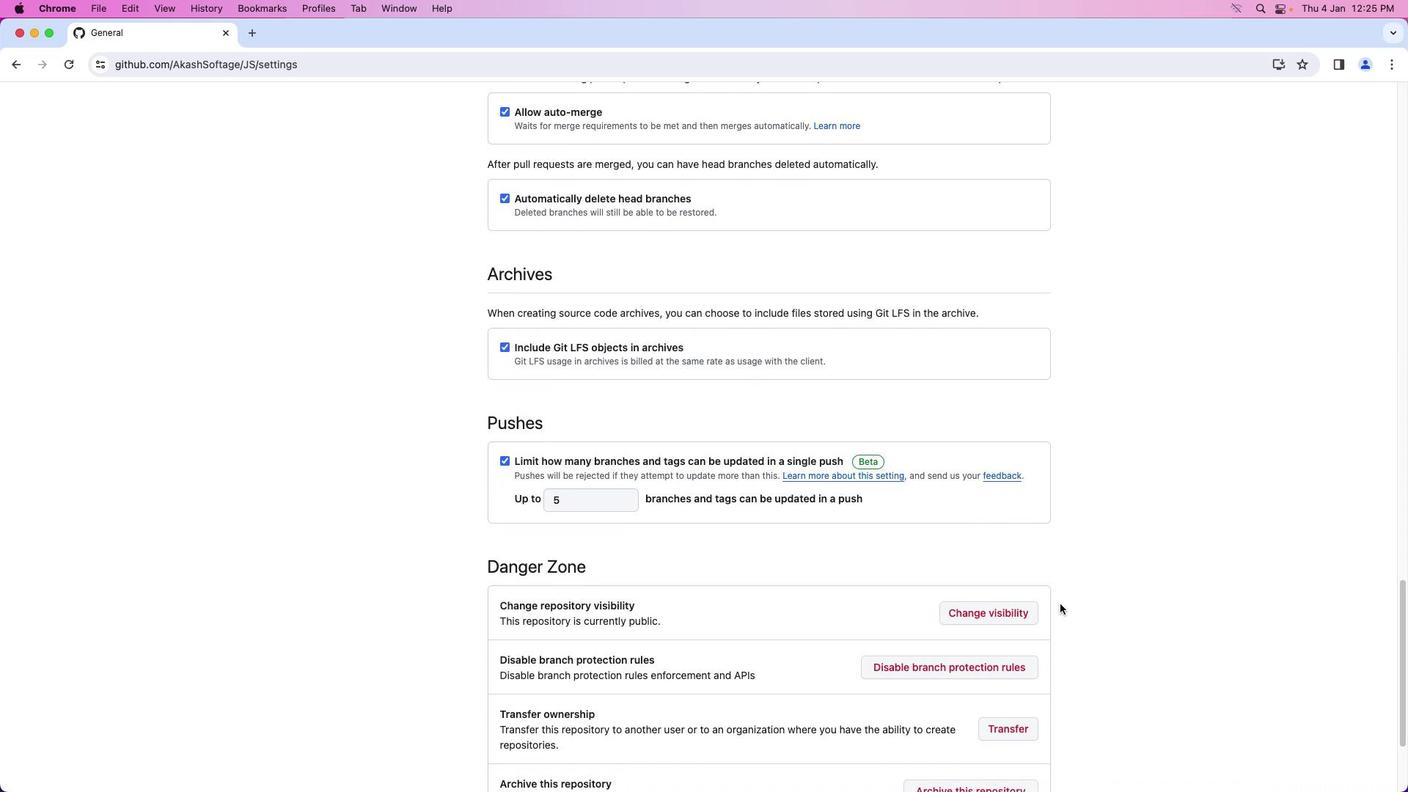 
Action: Mouse moved to (1090, 611)
Screenshot: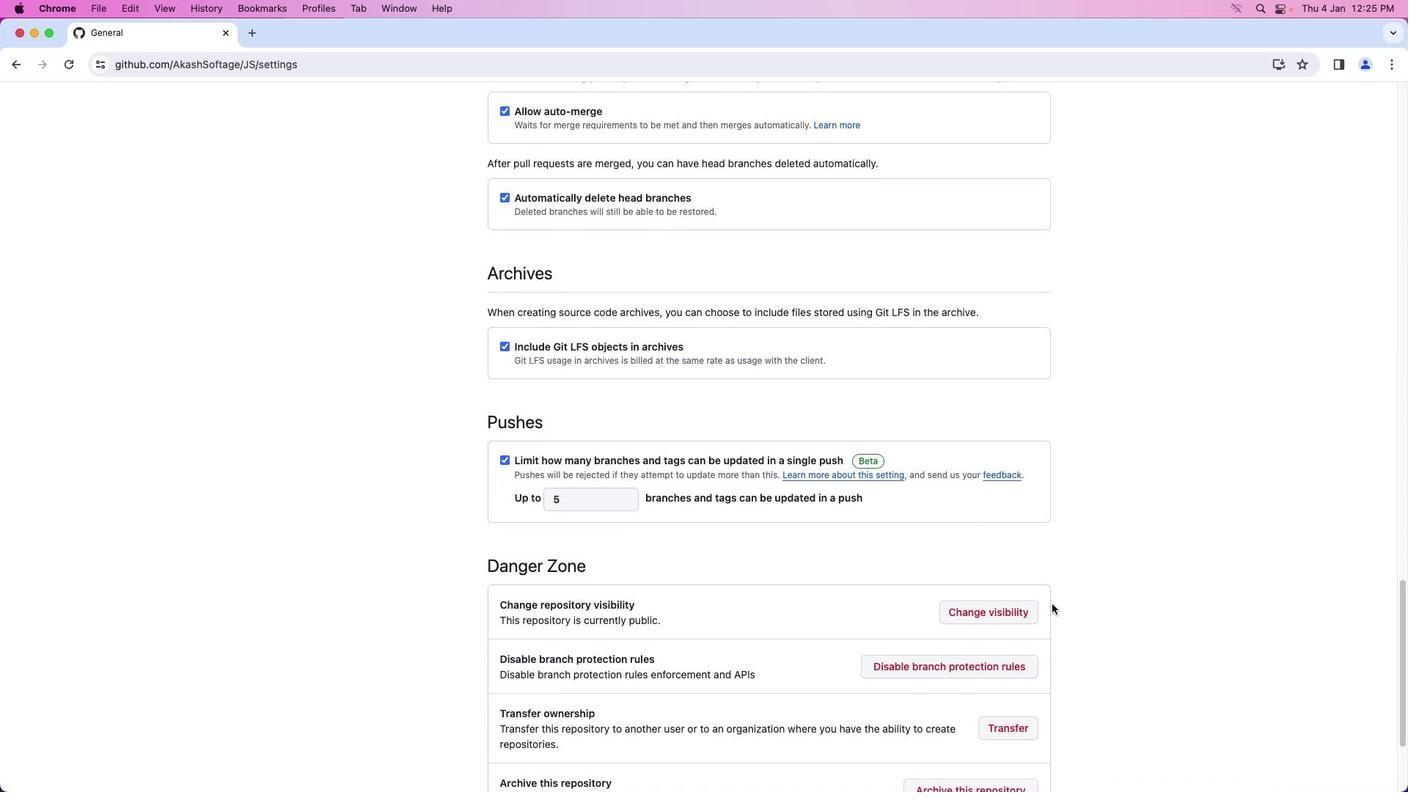 
Action: Mouse scrolled (1090, 611) with delta (0, 0)
Screenshot: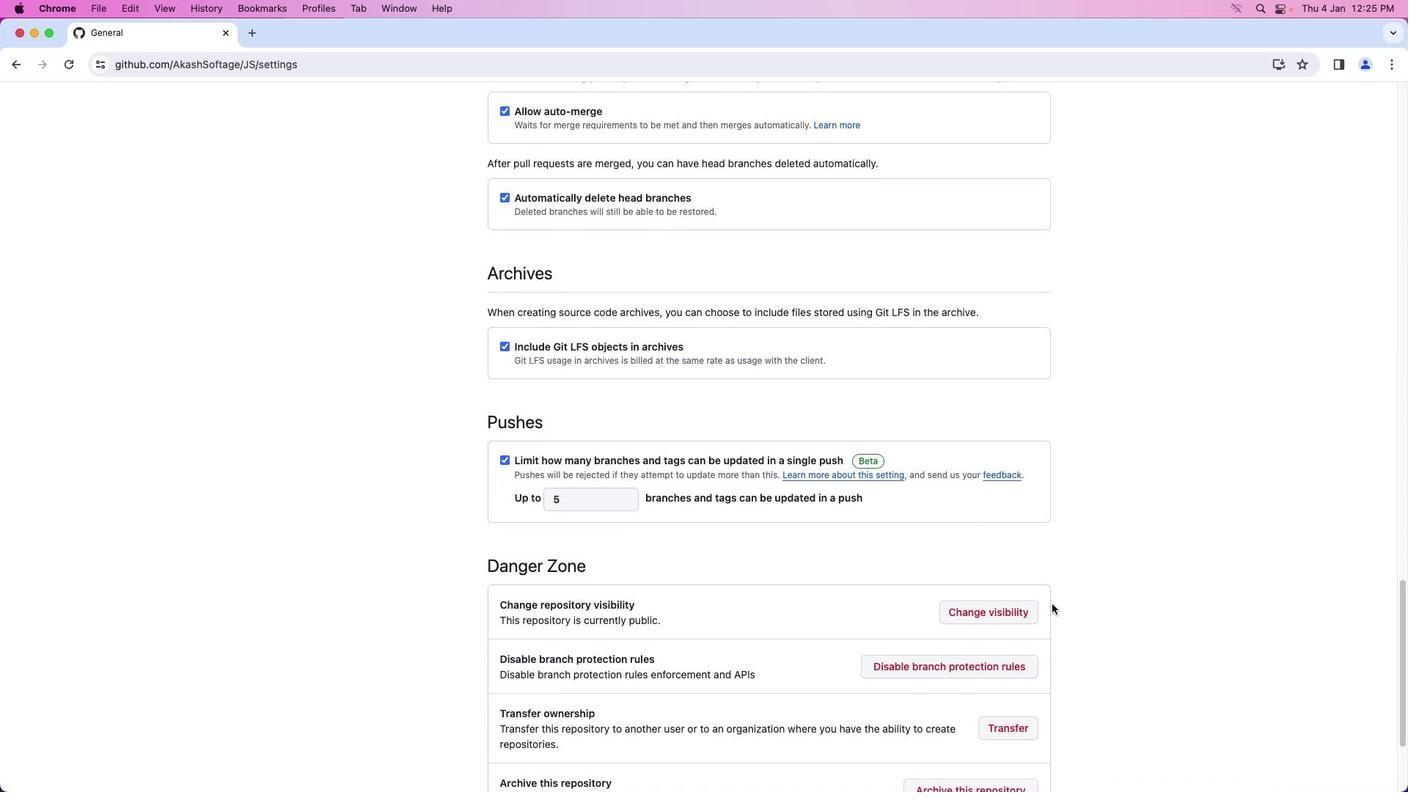 
Action: Mouse moved to (1016, 608)
Screenshot: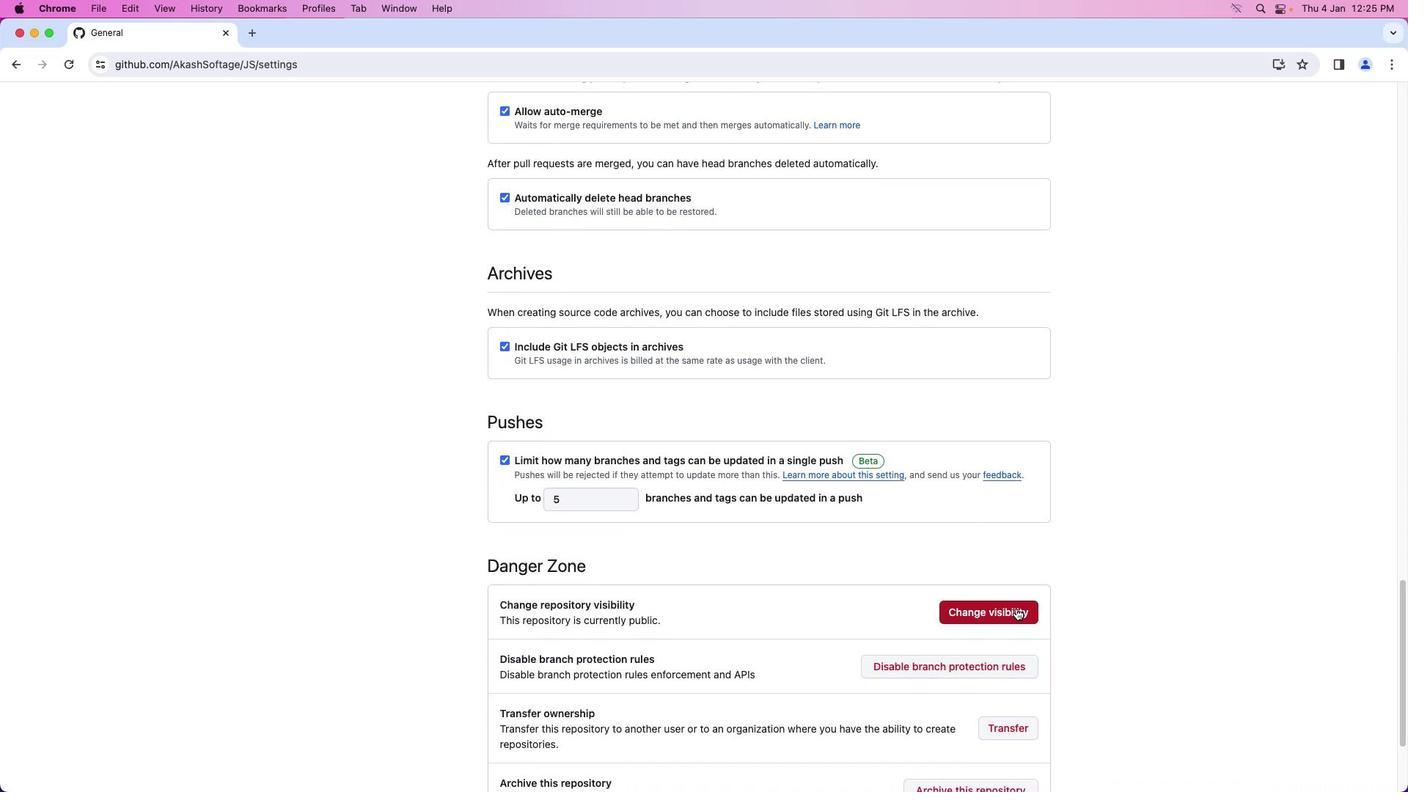 
Action: Mouse pressed left at (1016, 608)
Screenshot: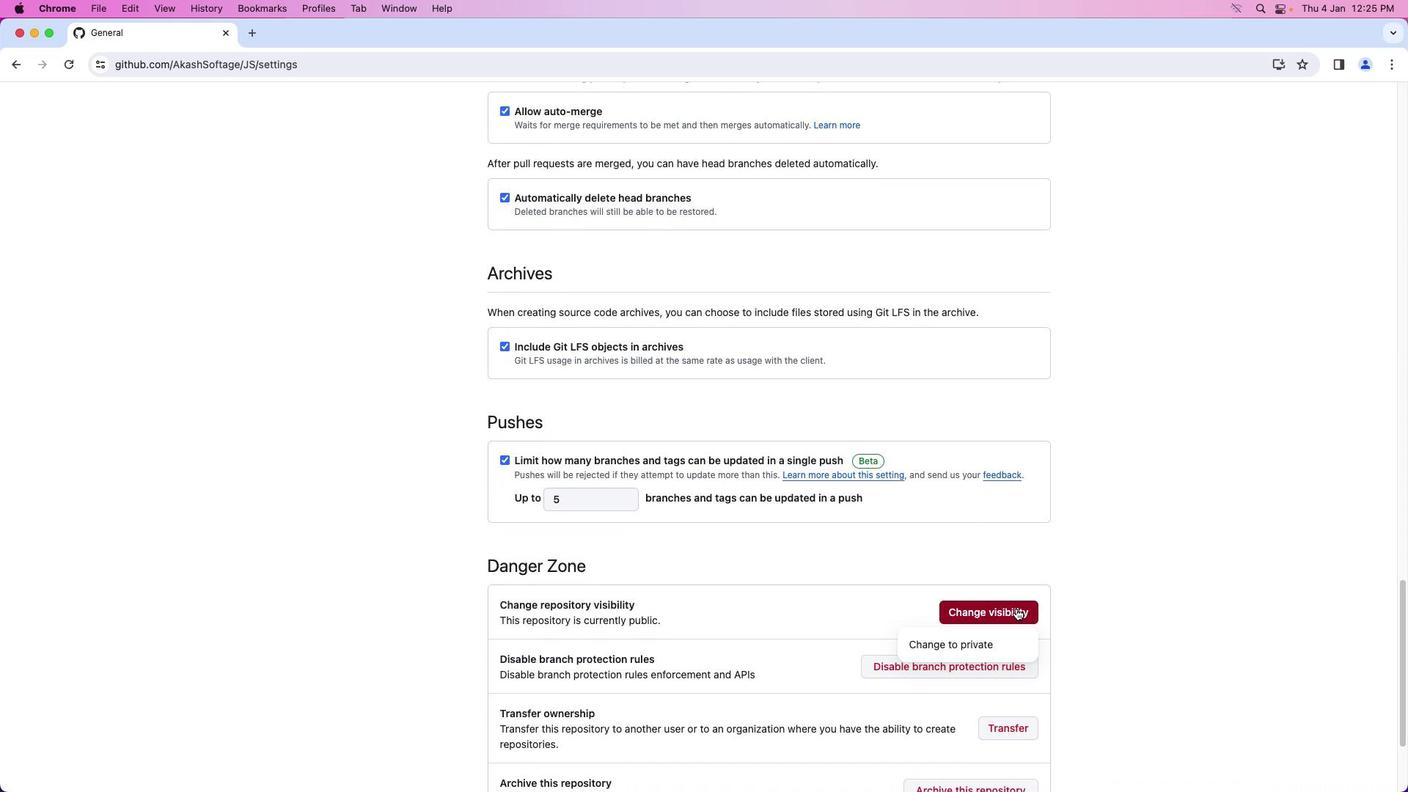 
Action: Mouse moved to (1002, 638)
Screenshot: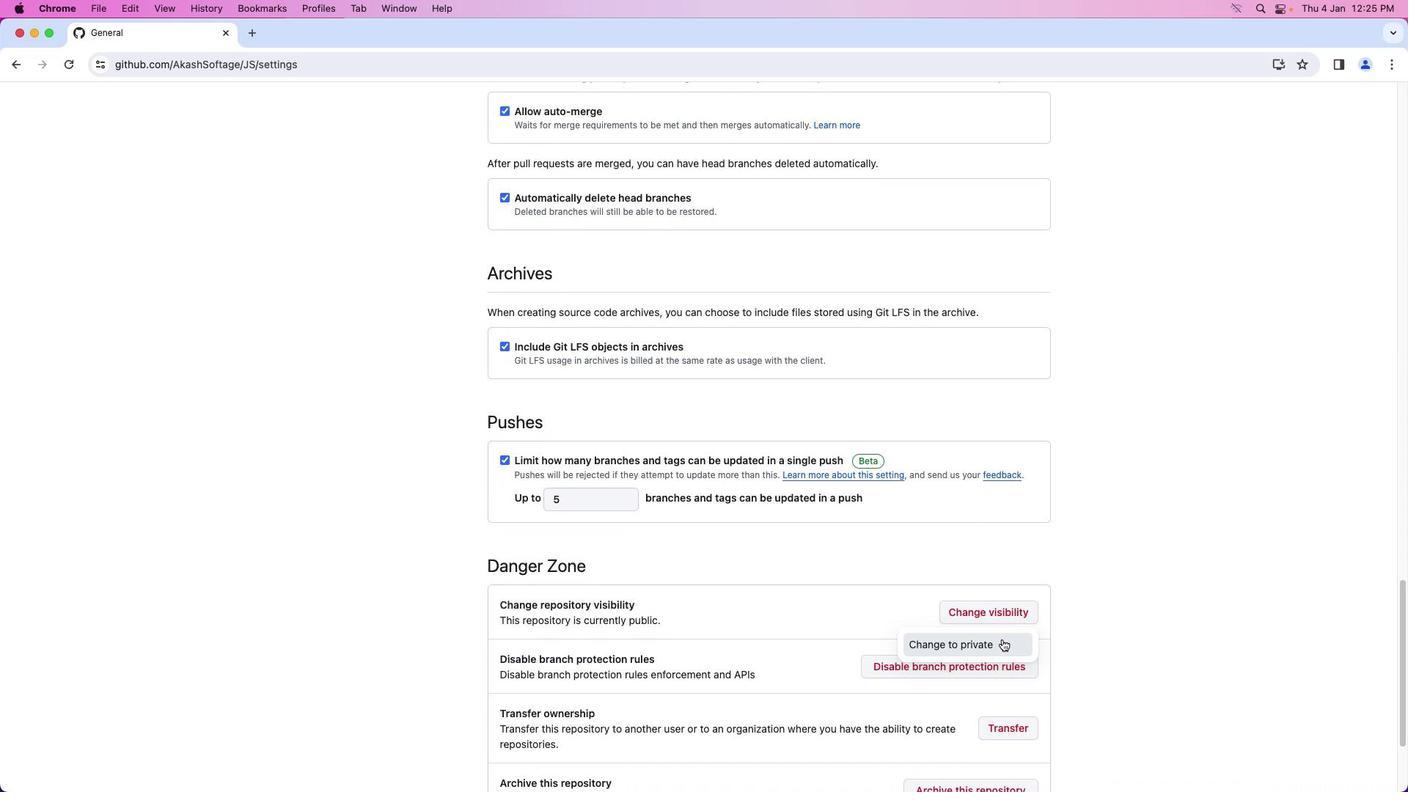 
Action: Mouse pressed left at (1002, 638)
Screenshot: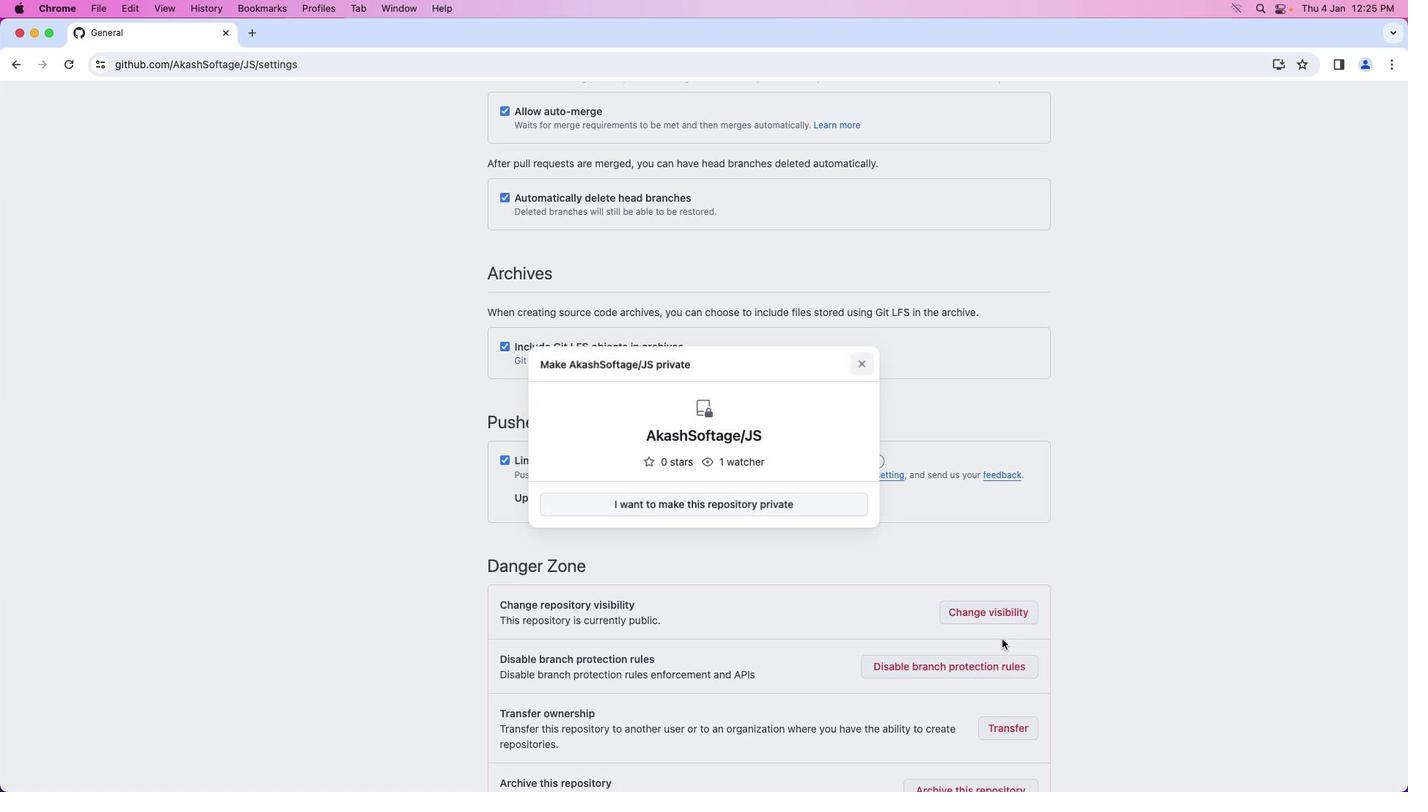
Action: Mouse moved to (794, 509)
Screenshot: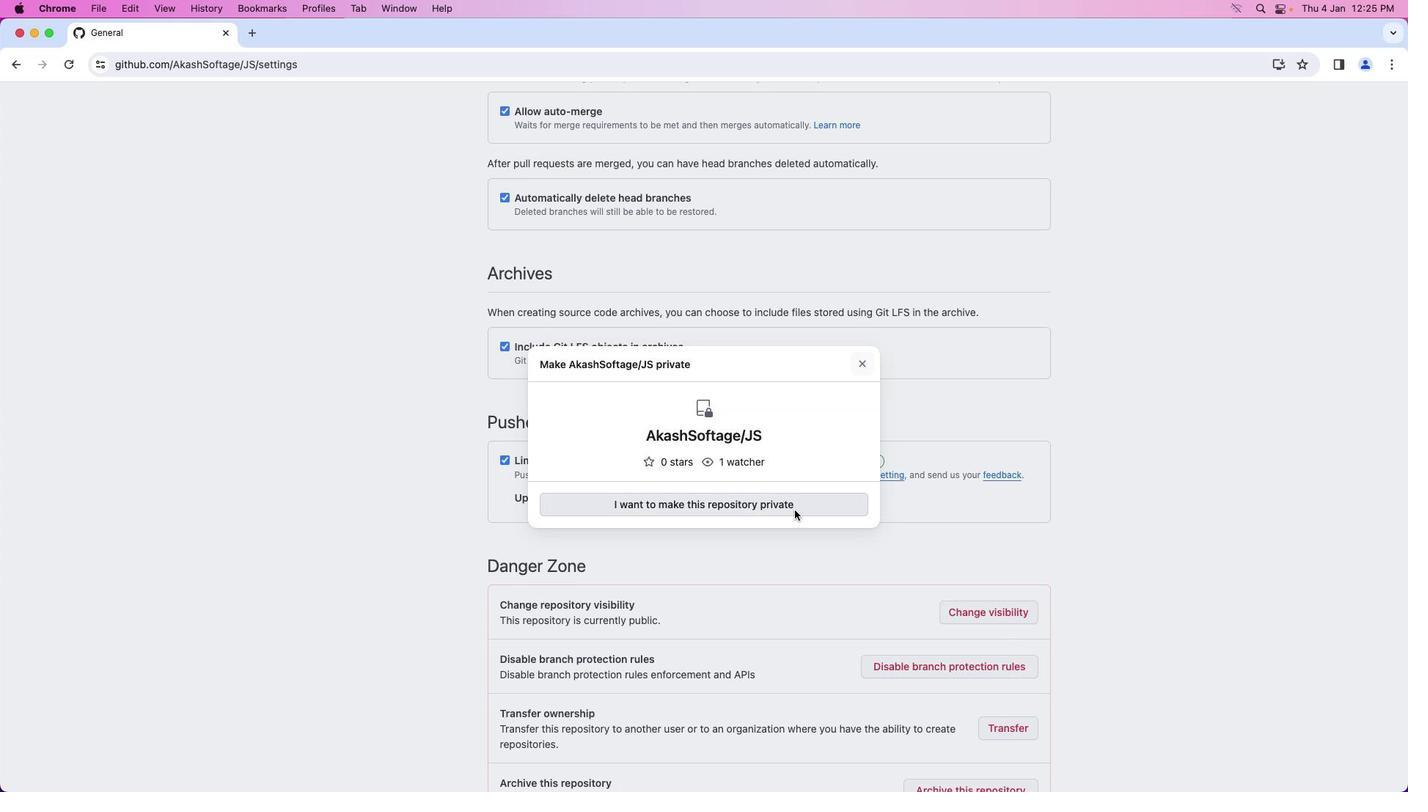 
Action: Mouse pressed left at (794, 509)
Screenshot: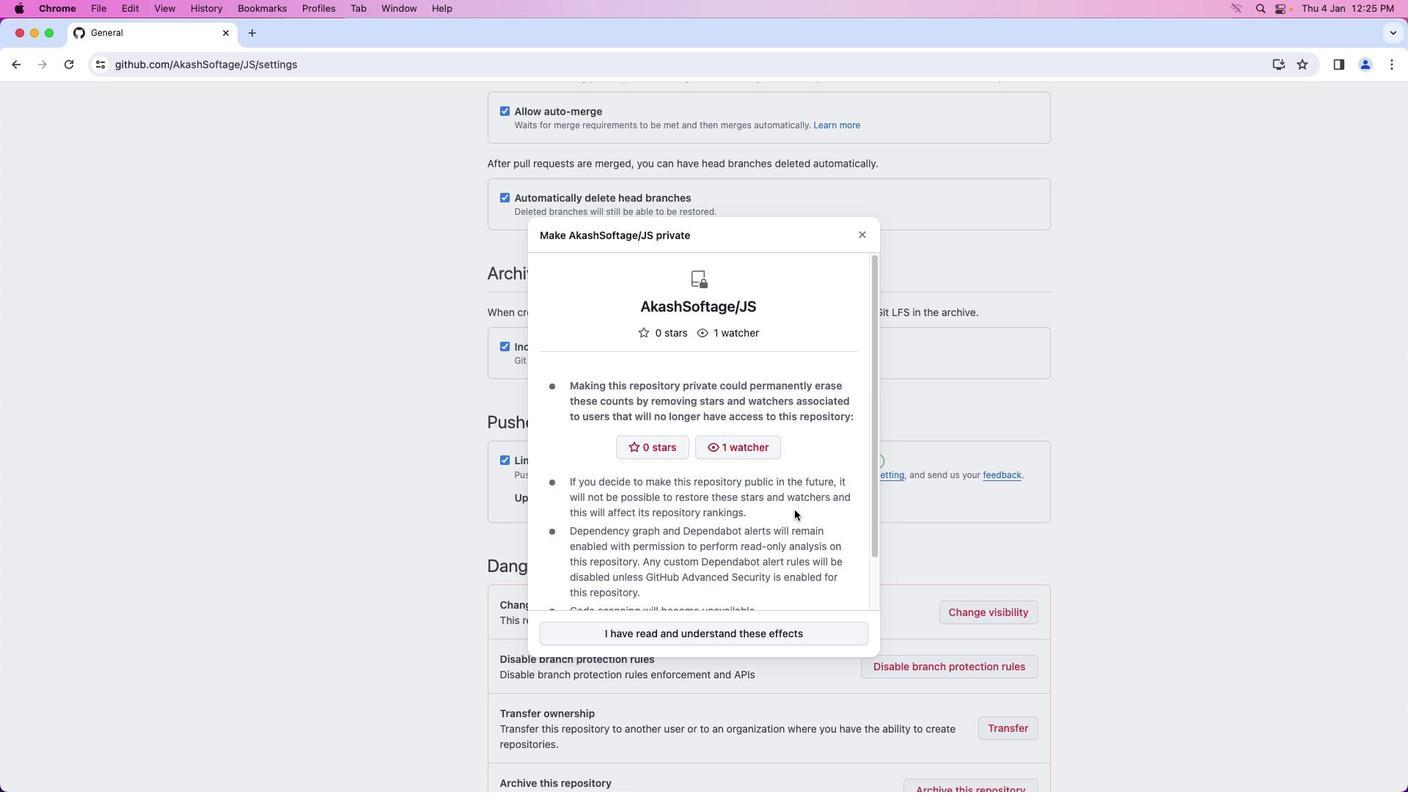 
Action: Mouse moved to (823, 631)
Screenshot: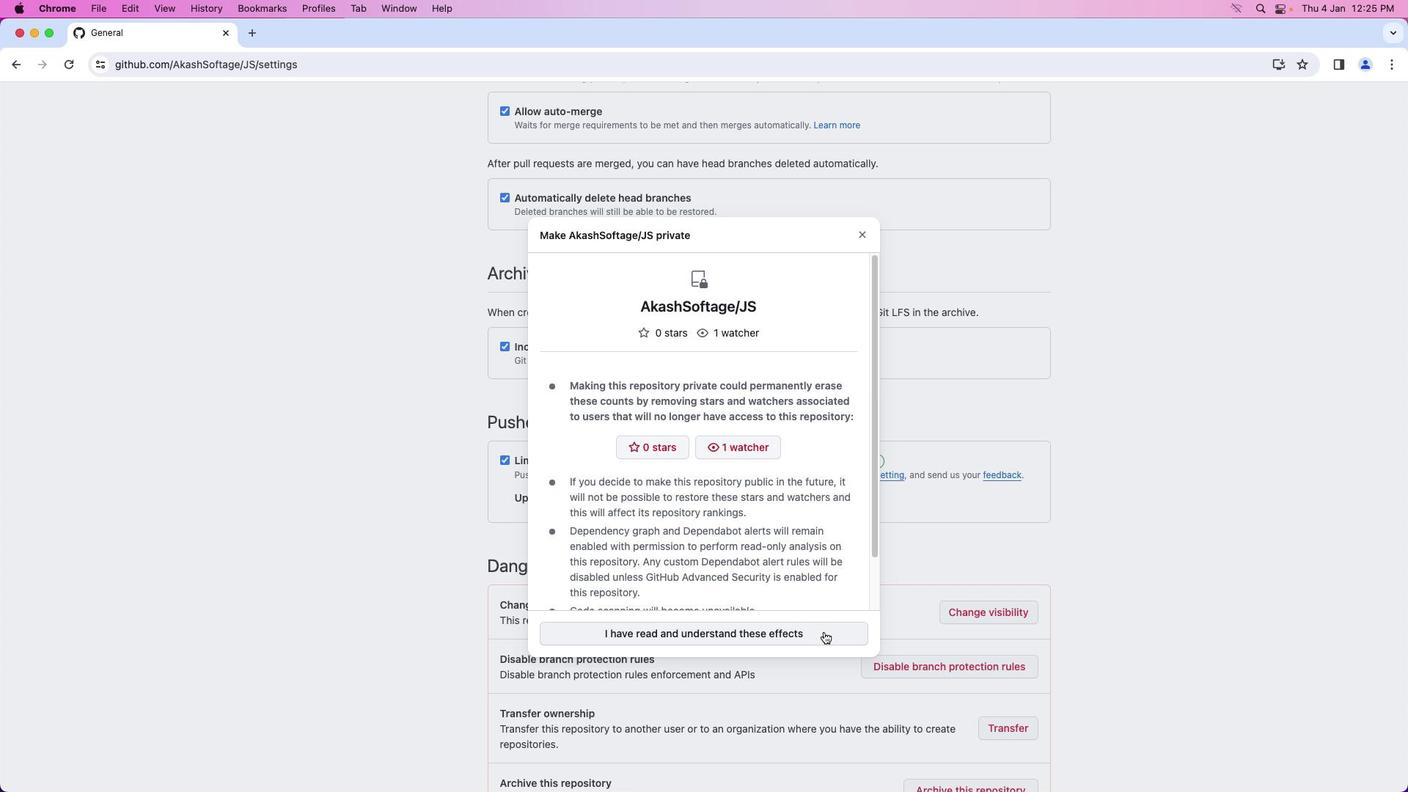 
Action: Mouse pressed left at (823, 631)
Screenshot: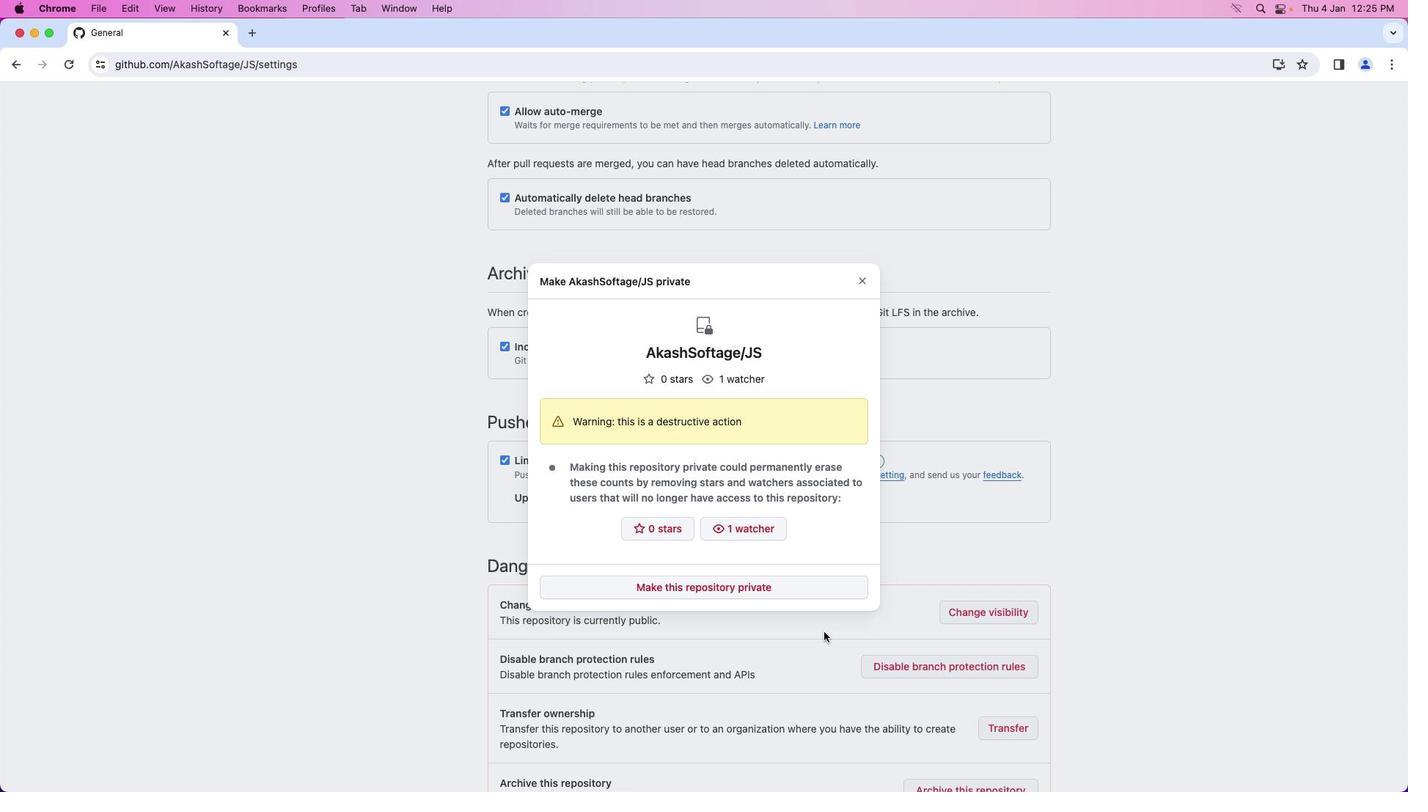 
Action: Mouse moved to (825, 592)
Screenshot: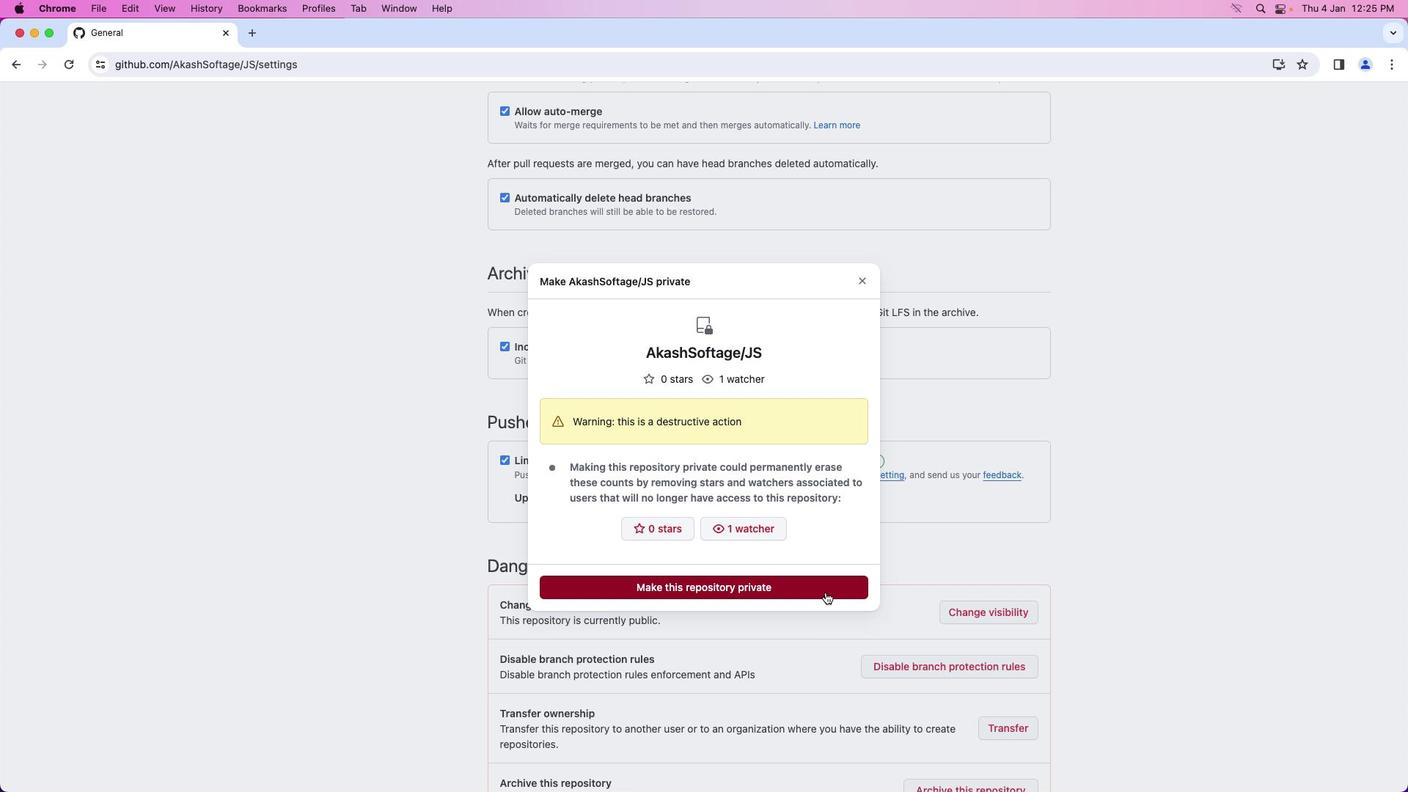 
Action: Mouse pressed left at (825, 592)
Screenshot: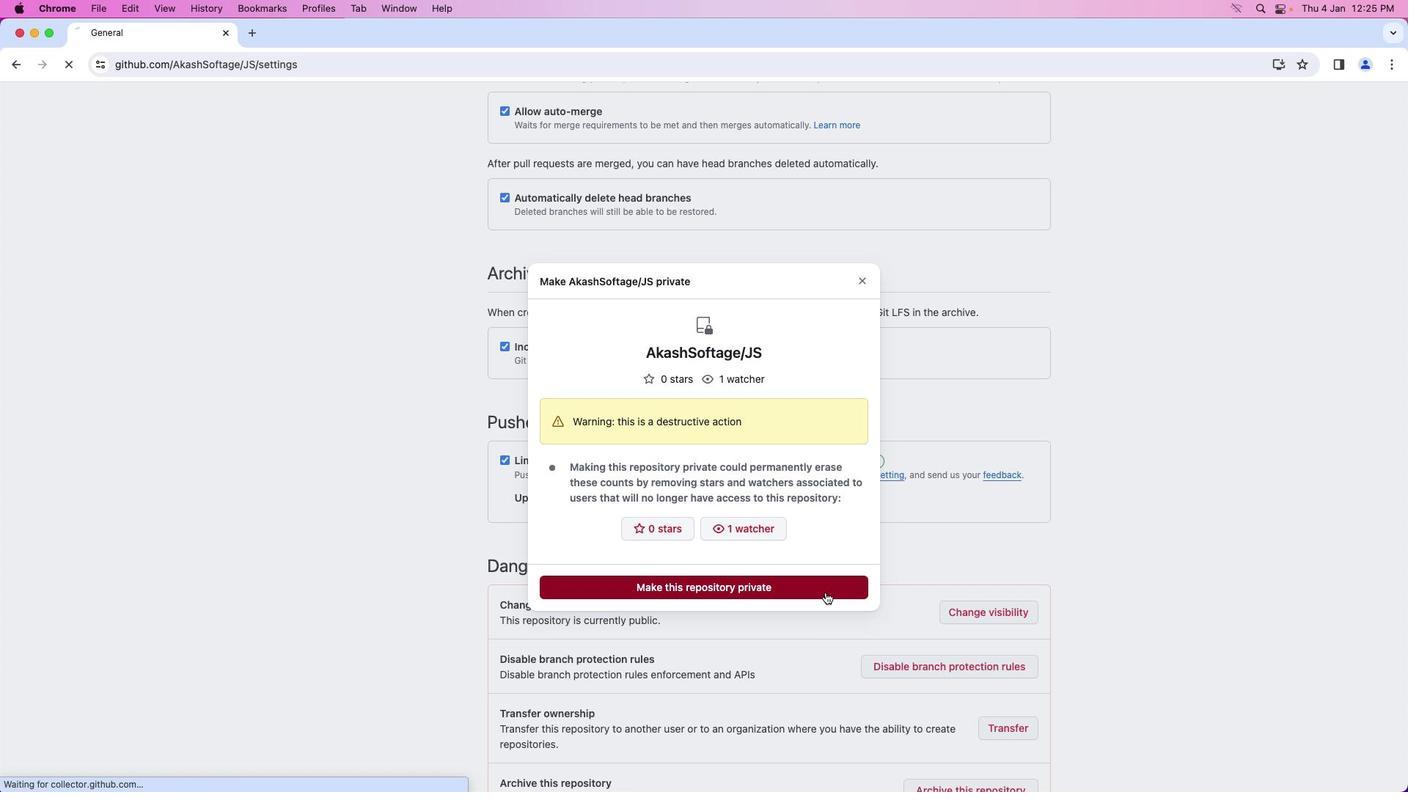 
